 Task: Look for space in Fatehābād, India from 6th September, 2023 to 18th September, 2023 for 3 adults in price range Rs.6000 to Rs.12000. Place can be entire place with 2 bedrooms having 2 beds and 2 bathrooms. Property type can be house, flat, guest house, hotel. Booking option can be shelf check-in. Required host language is English.
Action: Mouse moved to (587, 145)
Screenshot: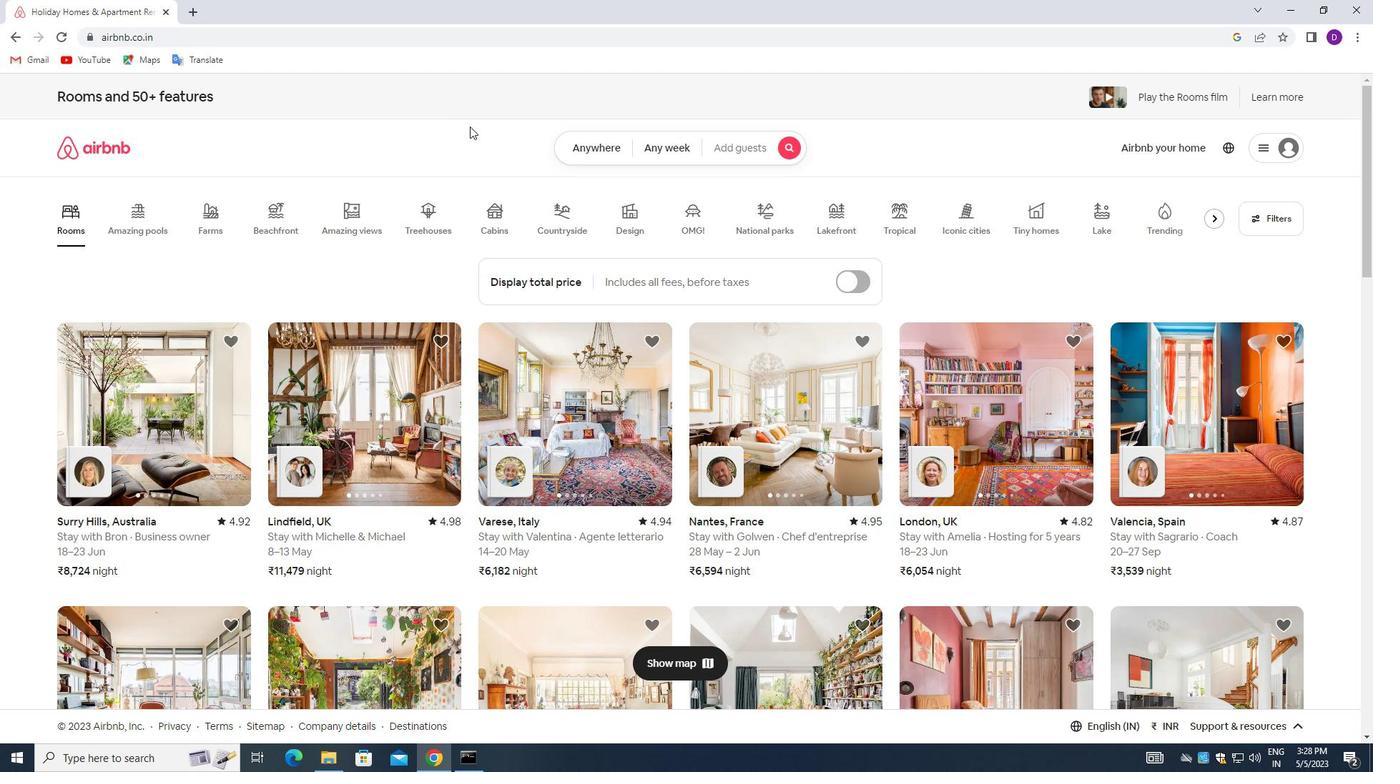 
Action: Mouse pressed left at (587, 145)
Screenshot: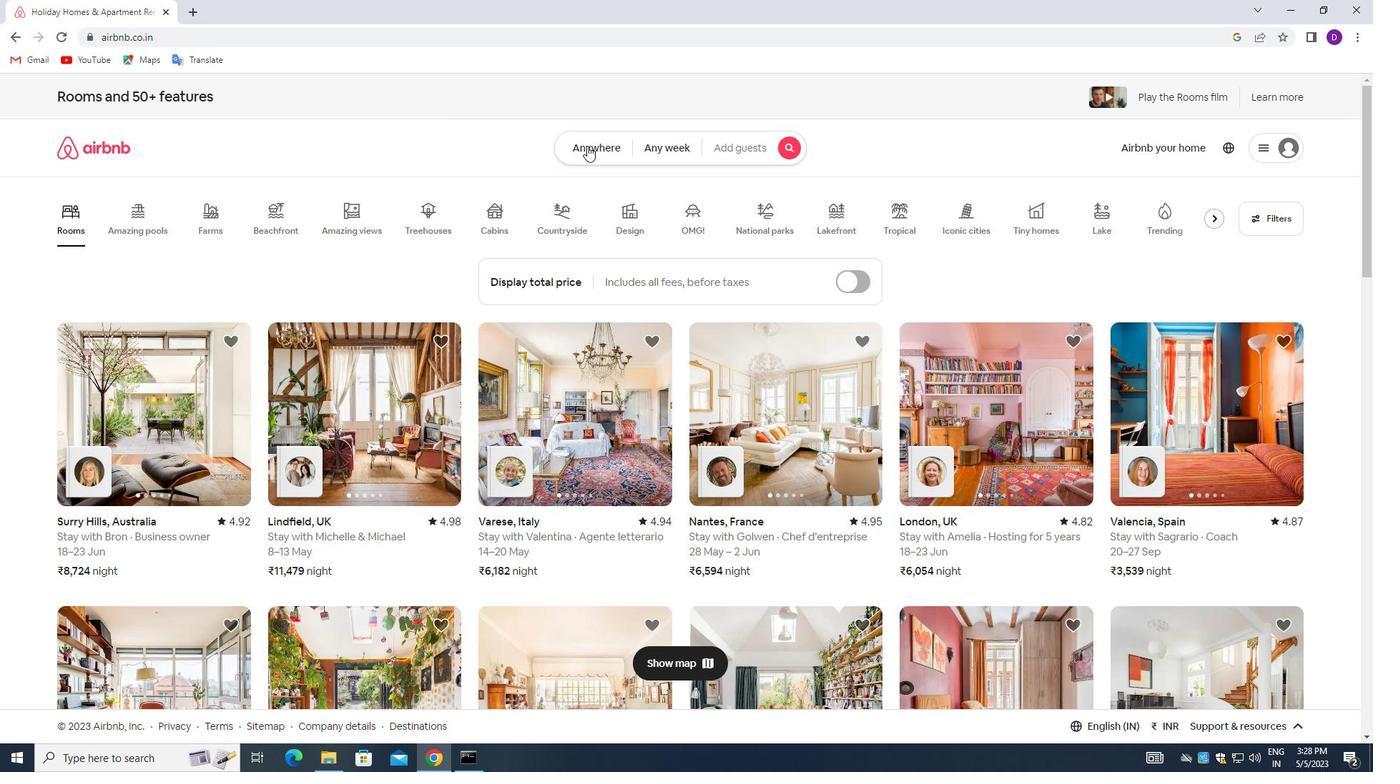 
Action: Mouse moved to (518, 200)
Screenshot: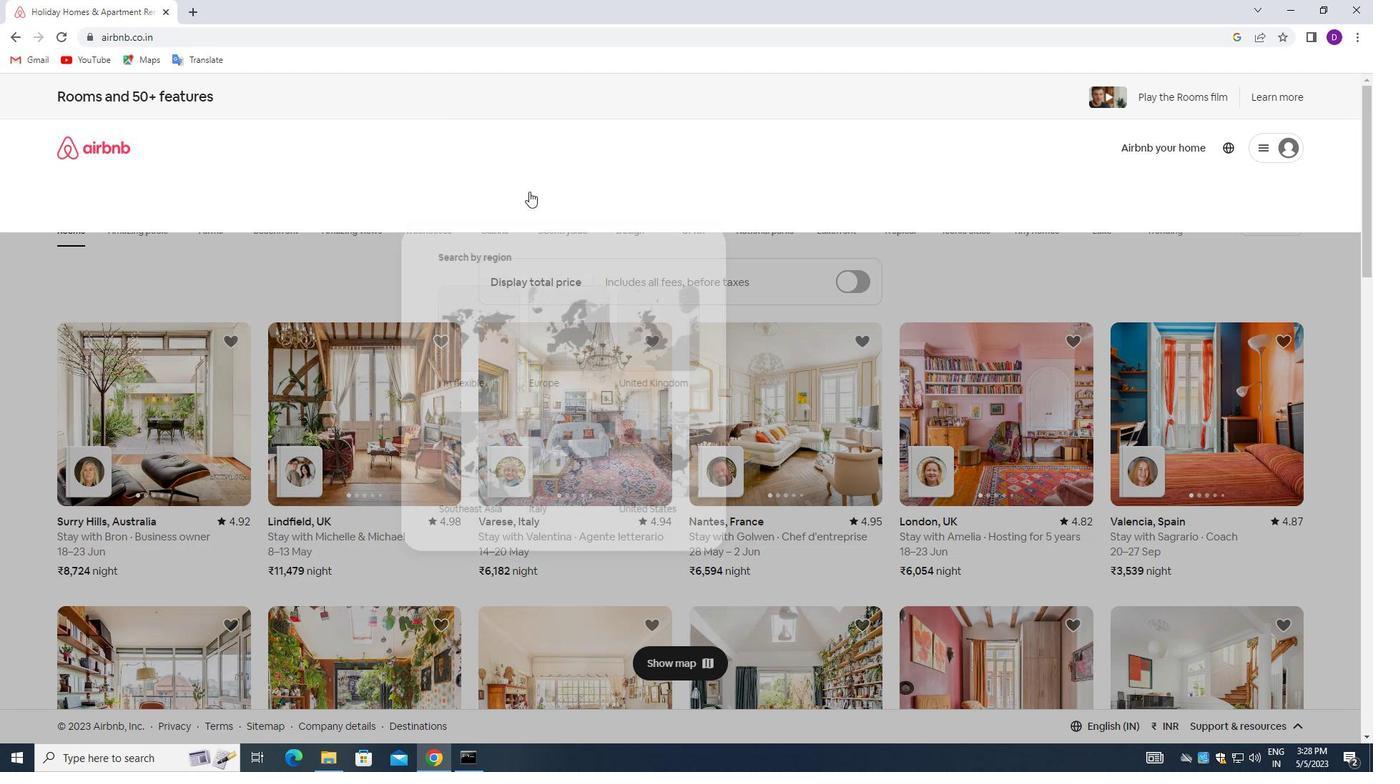 
Action: Mouse pressed left at (518, 200)
Screenshot: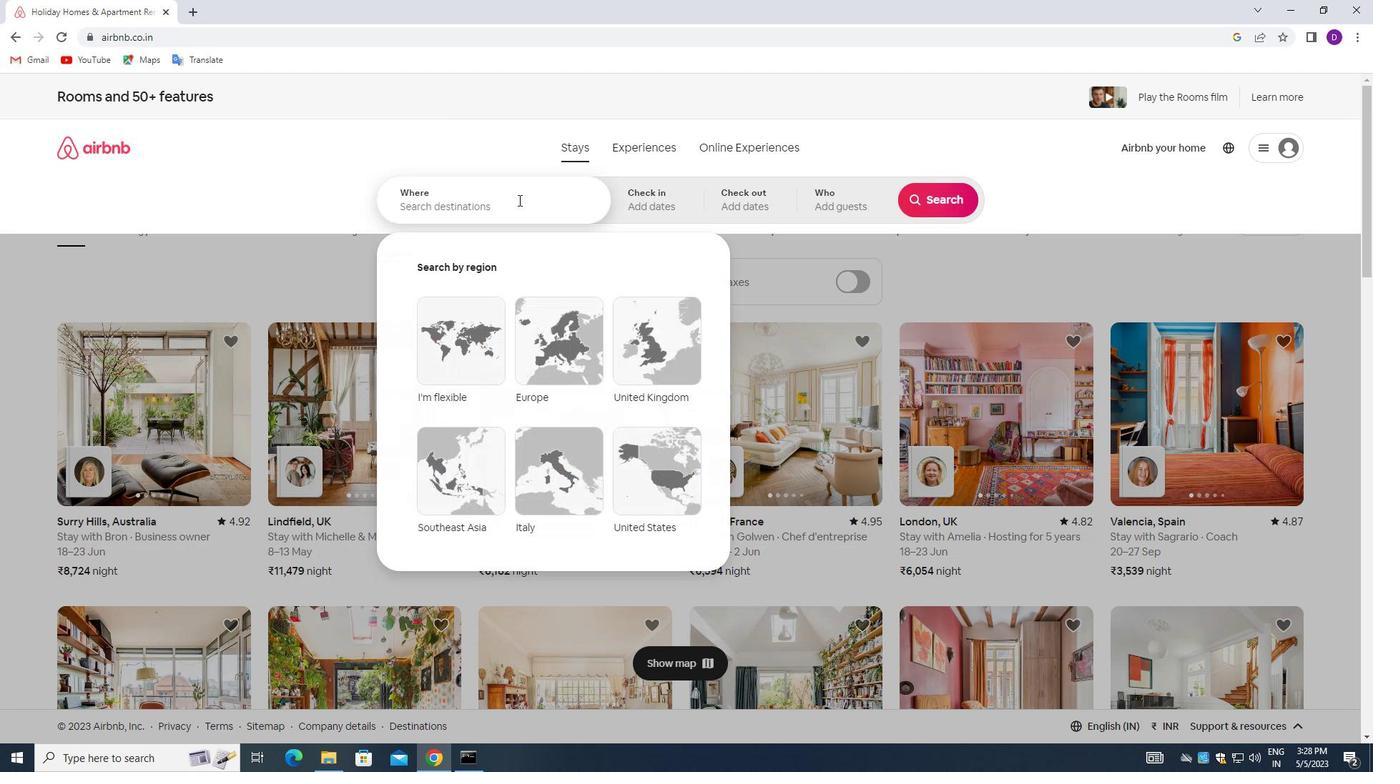 
Action: Mouse moved to (292, 251)
Screenshot: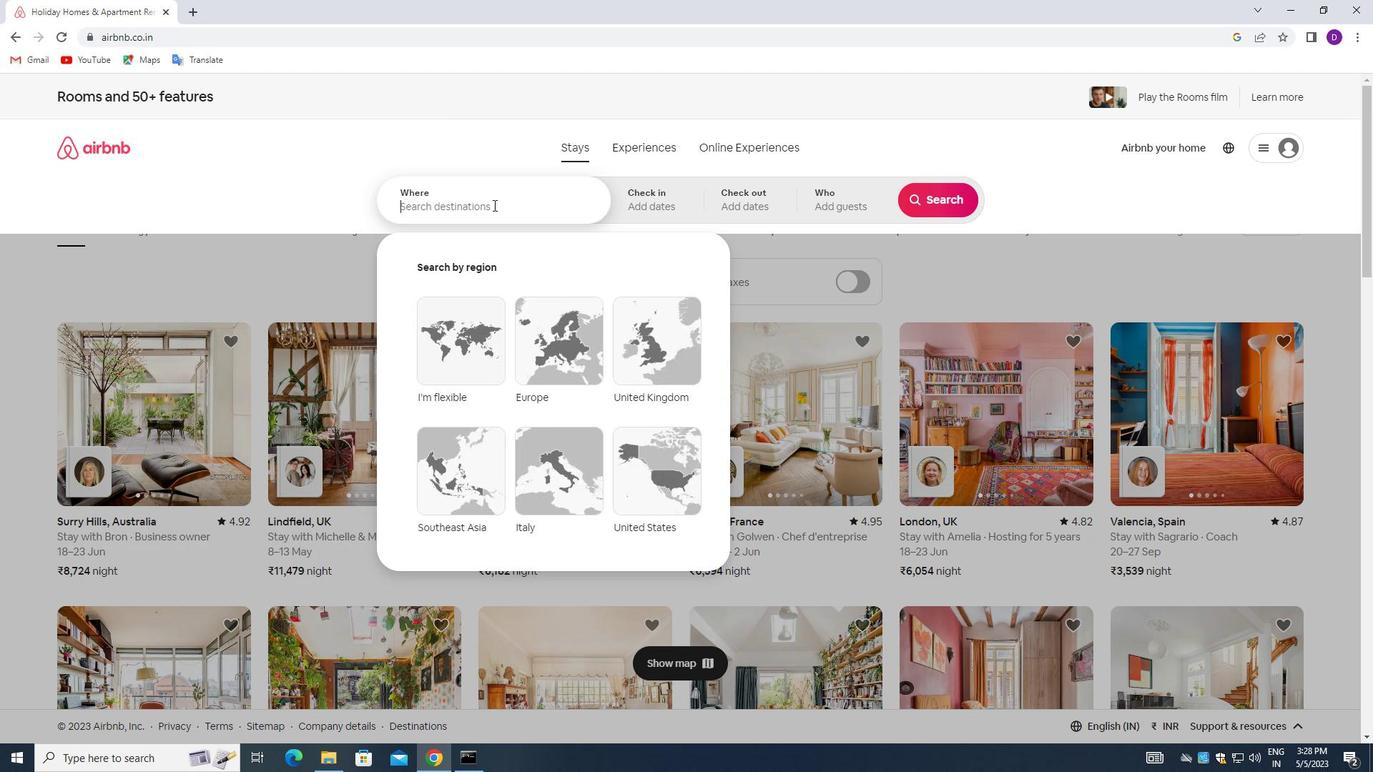 
Action: Key pressed <Key.shift_r>Fatehabad,<Key.shift><Key.space>INDIA<Key.enter>
Screenshot: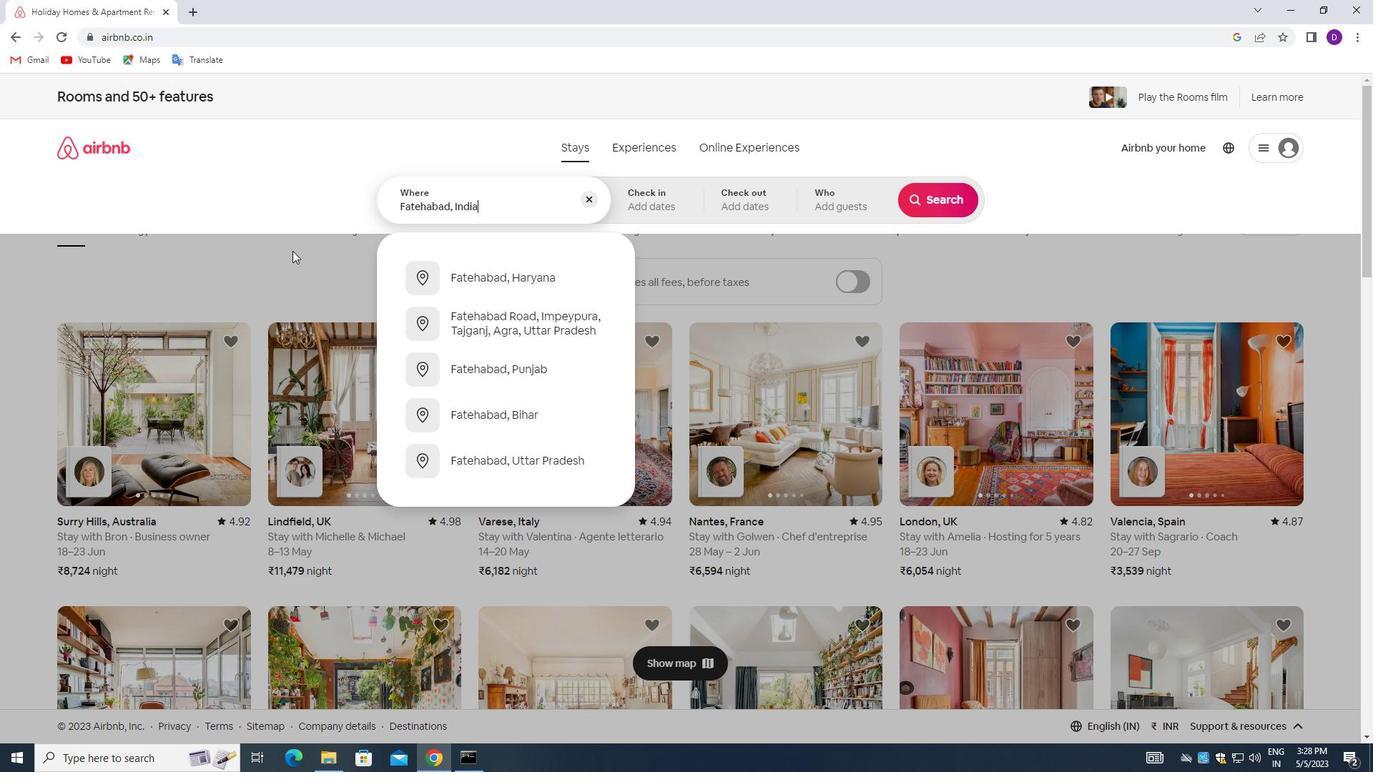 
Action: Mouse moved to (930, 312)
Screenshot: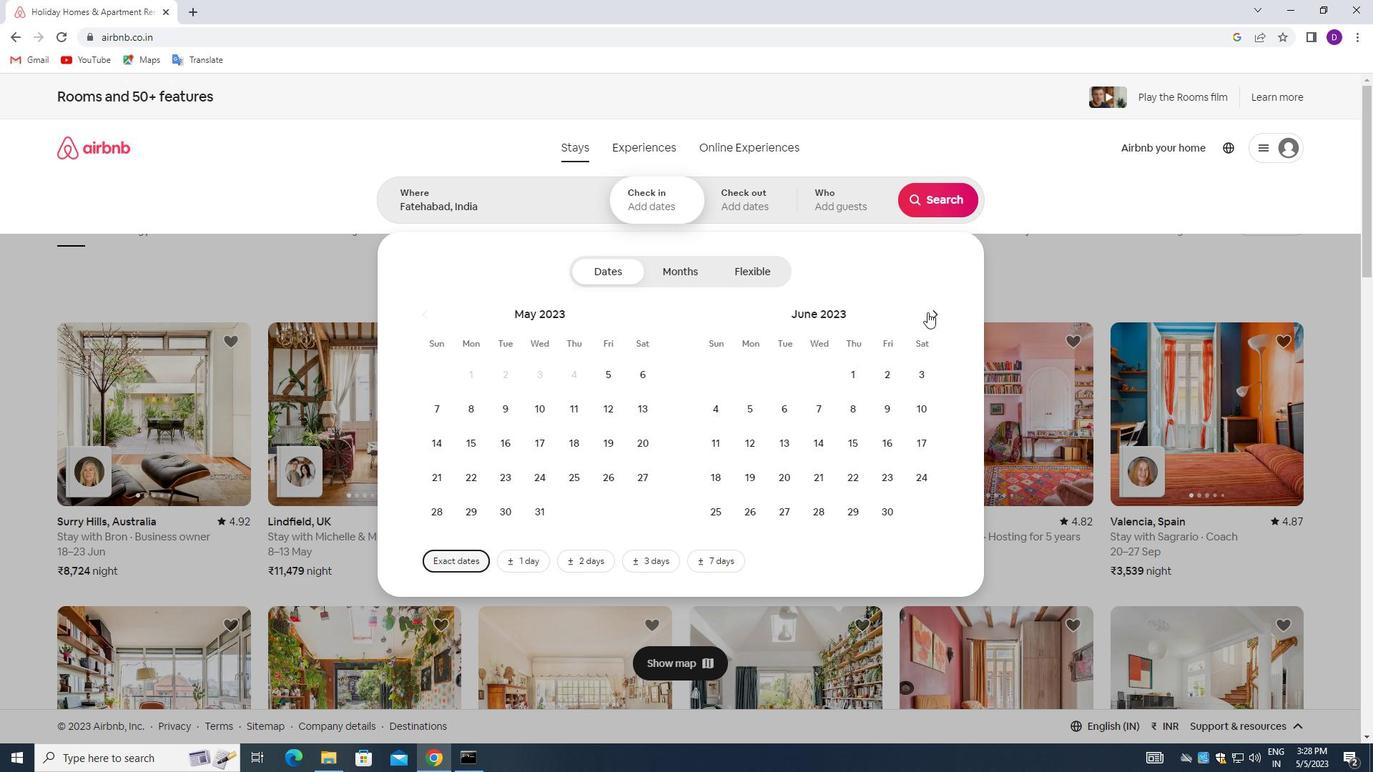 
Action: Mouse pressed left at (930, 312)
Screenshot: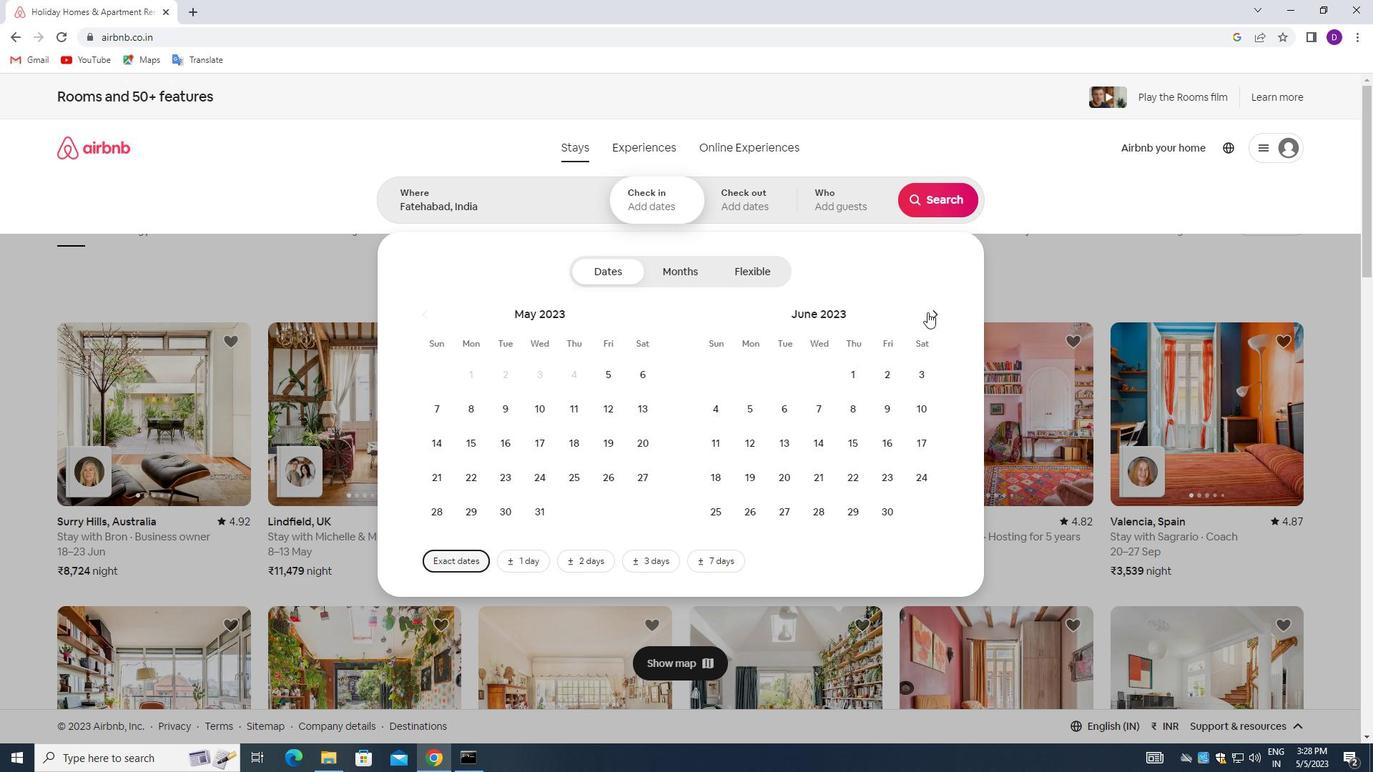 
Action: Mouse moved to (931, 311)
Screenshot: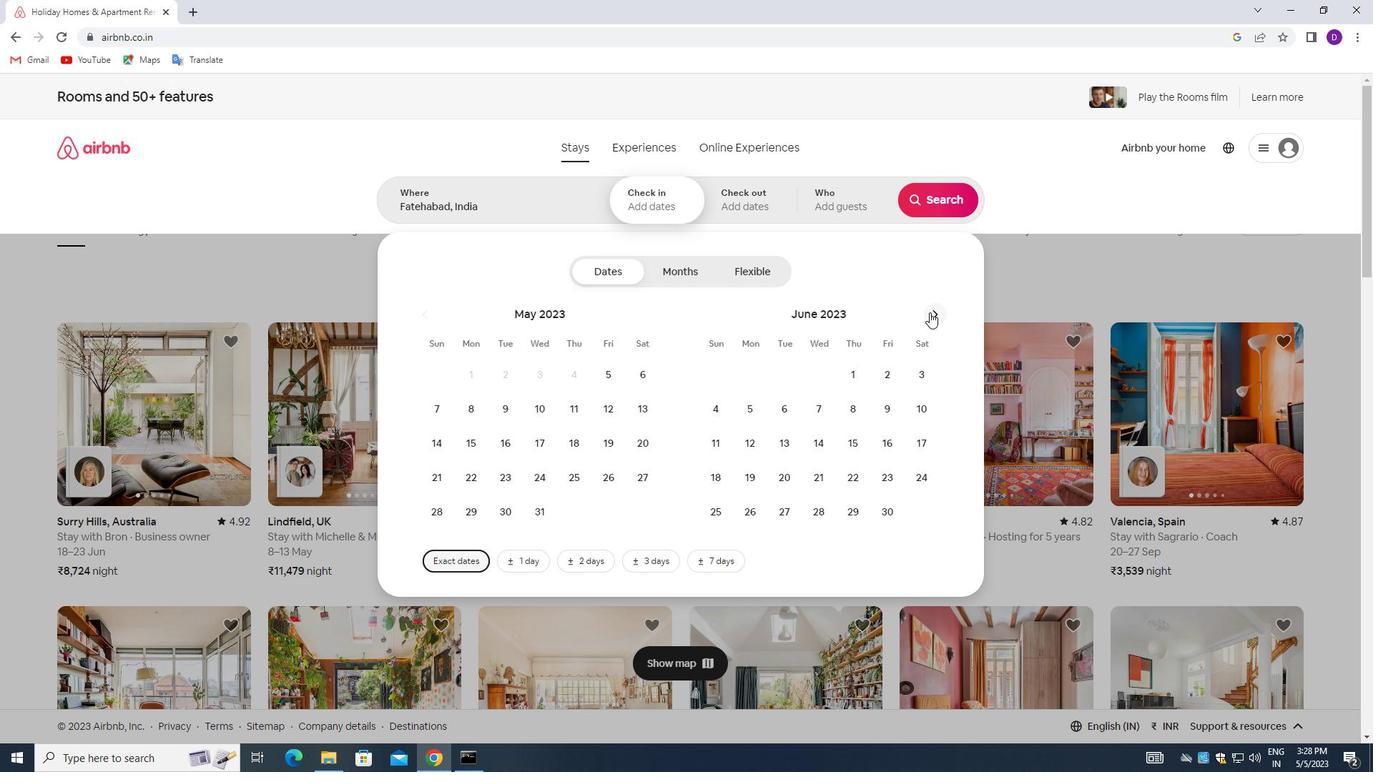 
Action: Mouse pressed left at (931, 311)
Screenshot: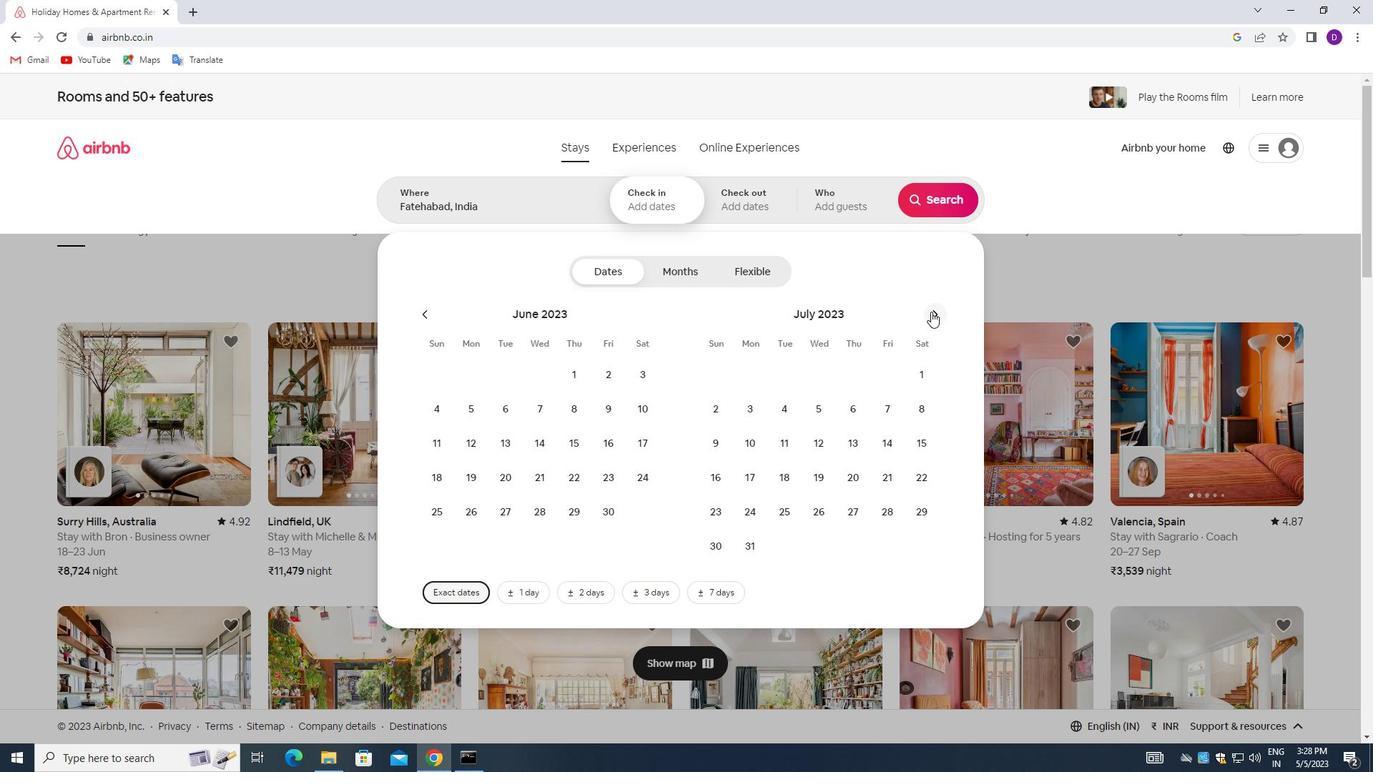 
Action: Mouse pressed left at (931, 311)
Screenshot: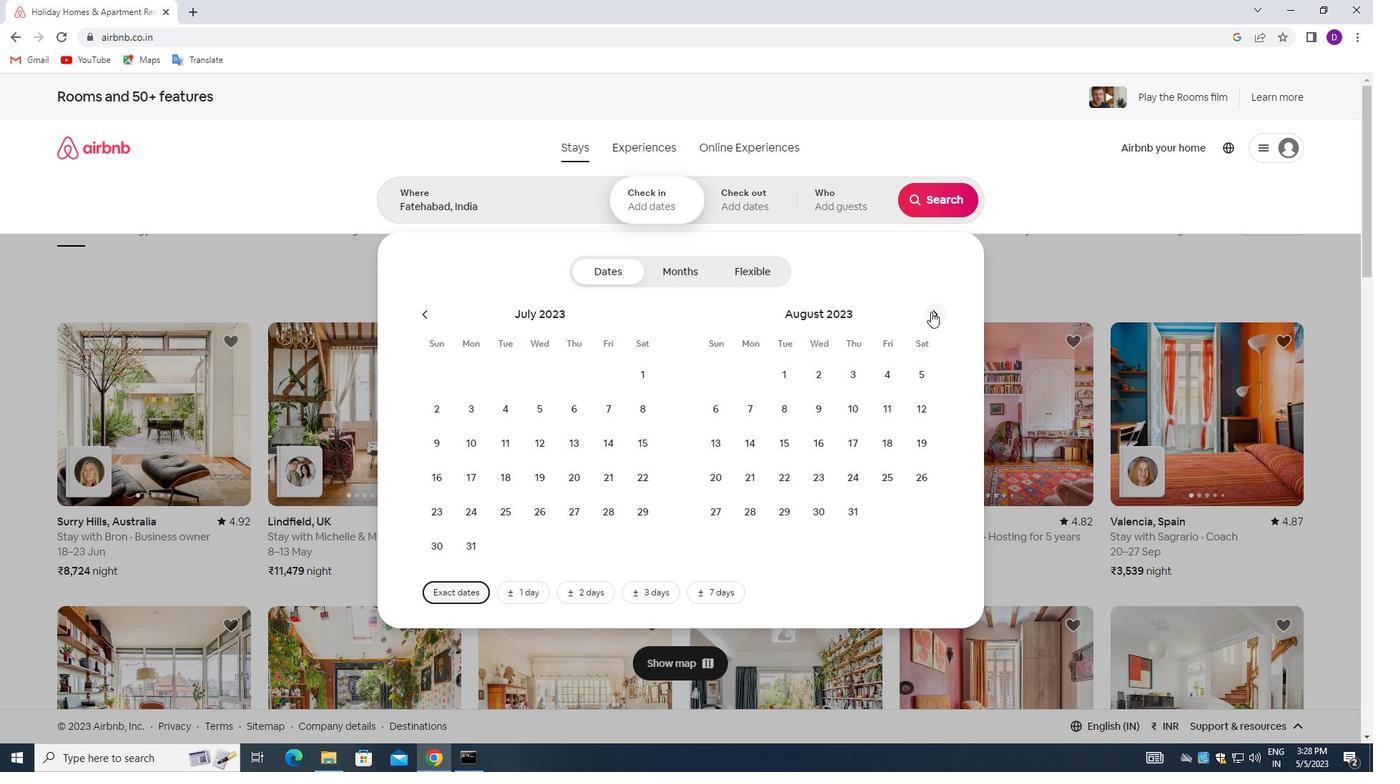 
Action: Mouse moved to (817, 410)
Screenshot: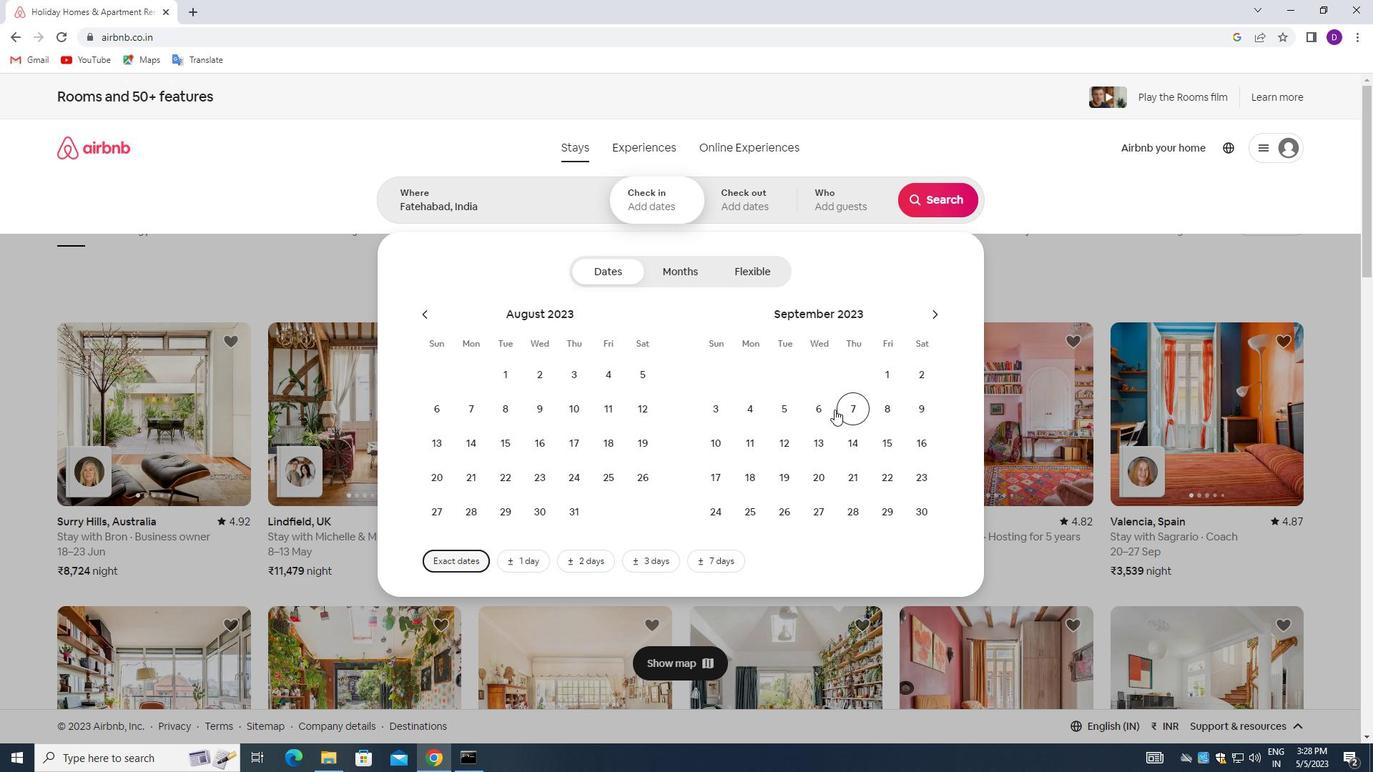 
Action: Mouse pressed left at (817, 410)
Screenshot: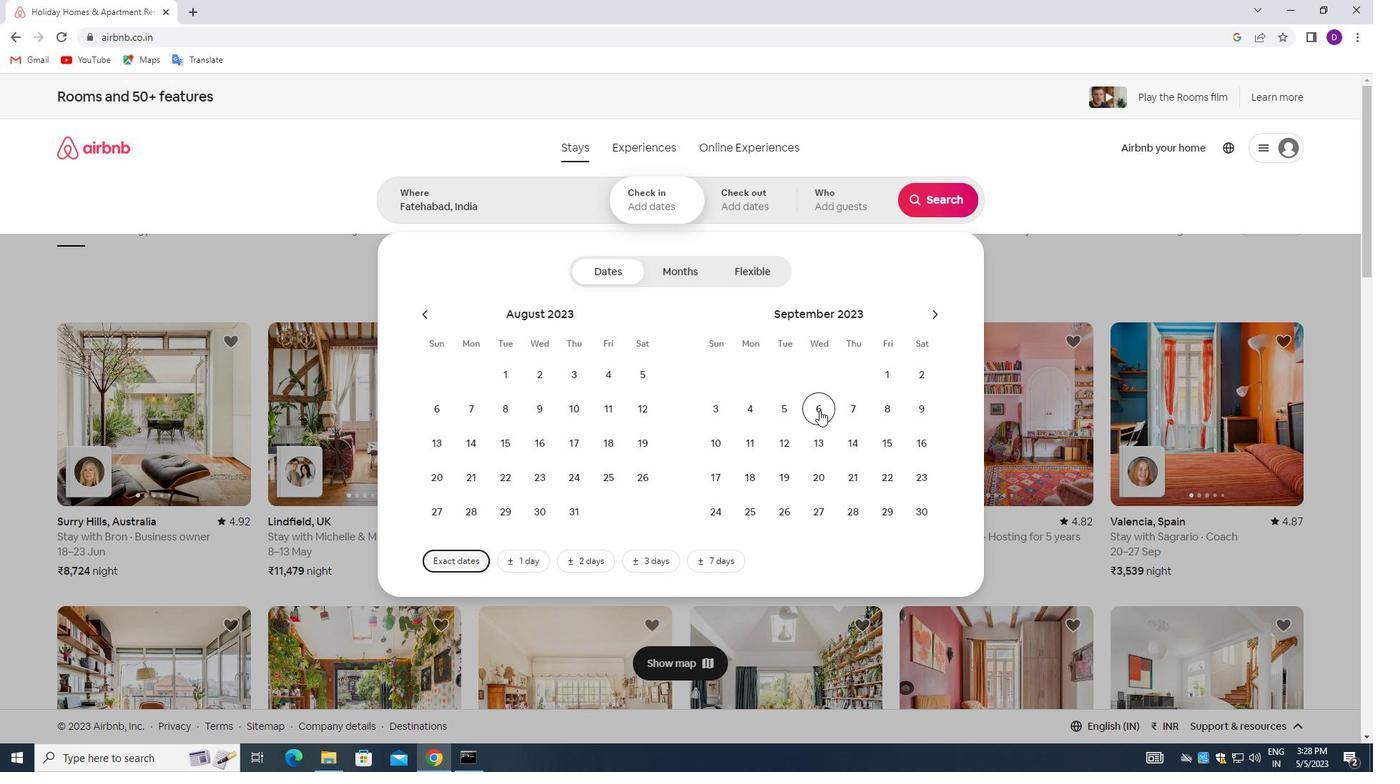 
Action: Mouse moved to (753, 473)
Screenshot: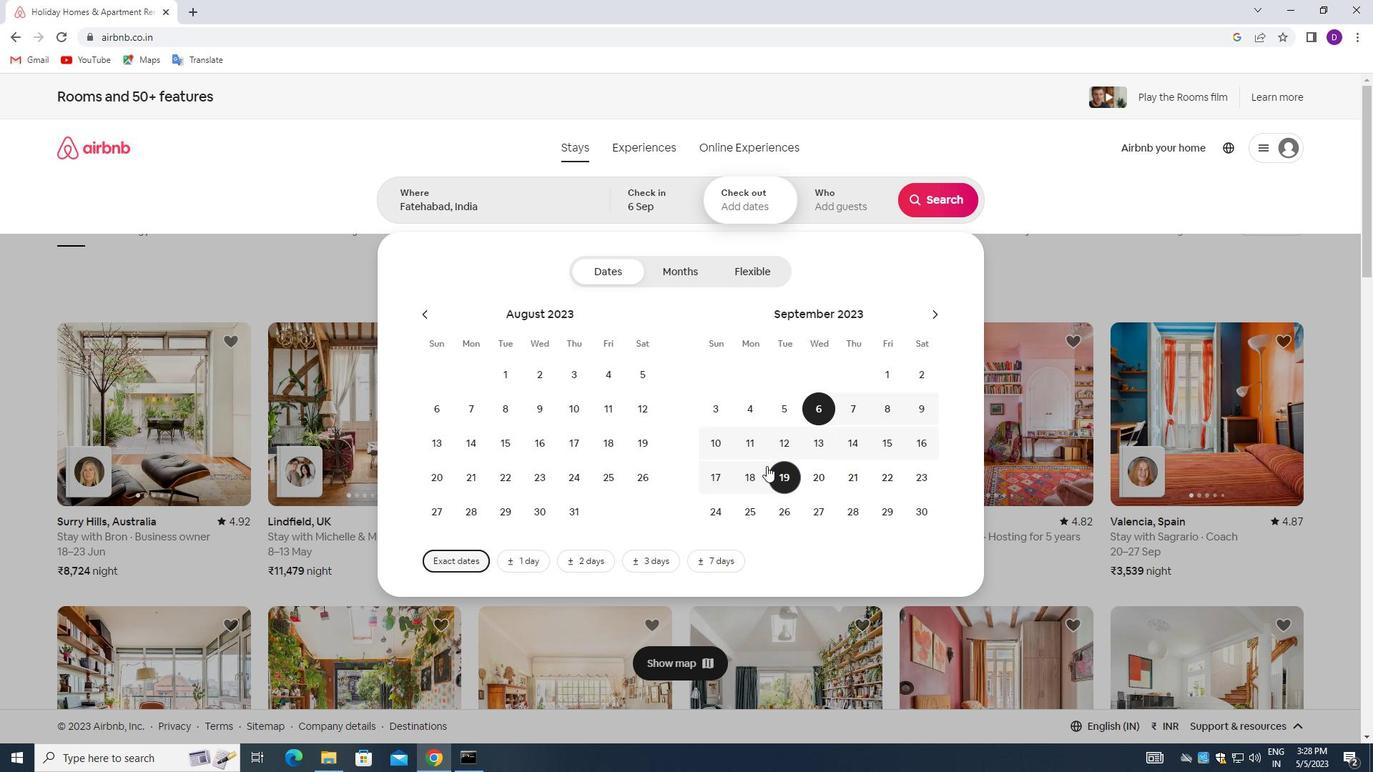 
Action: Mouse pressed left at (753, 473)
Screenshot: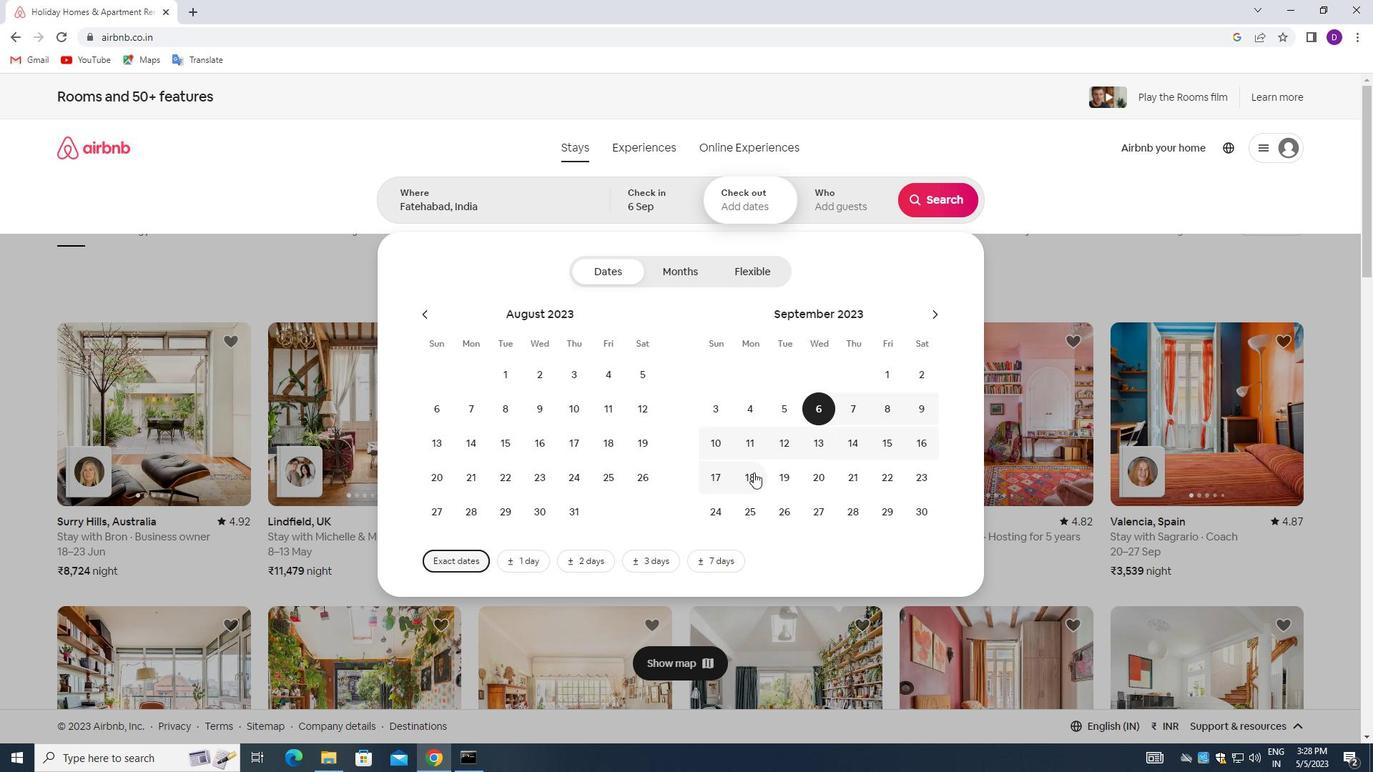 
Action: Mouse moved to (827, 203)
Screenshot: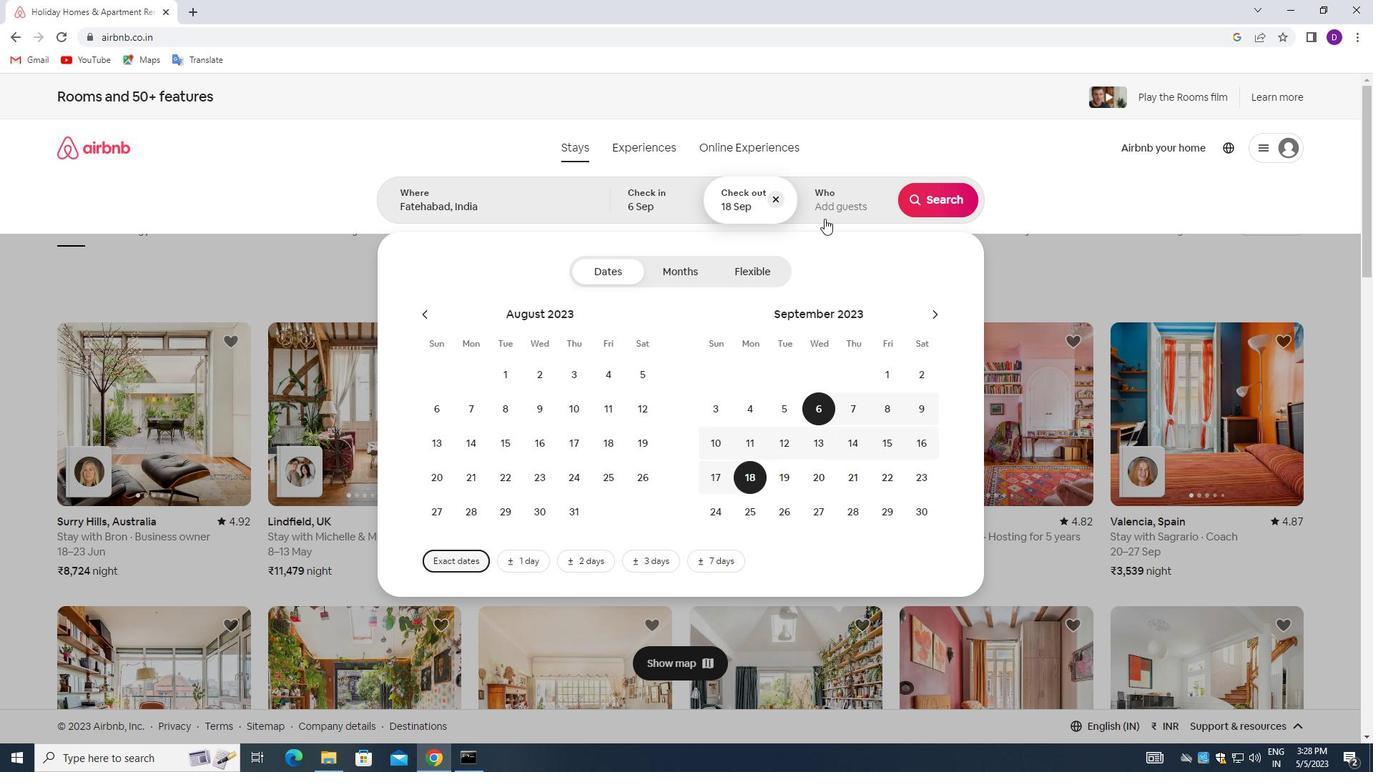 
Action: Mouse pressed left at (827, 203)
Screenshot: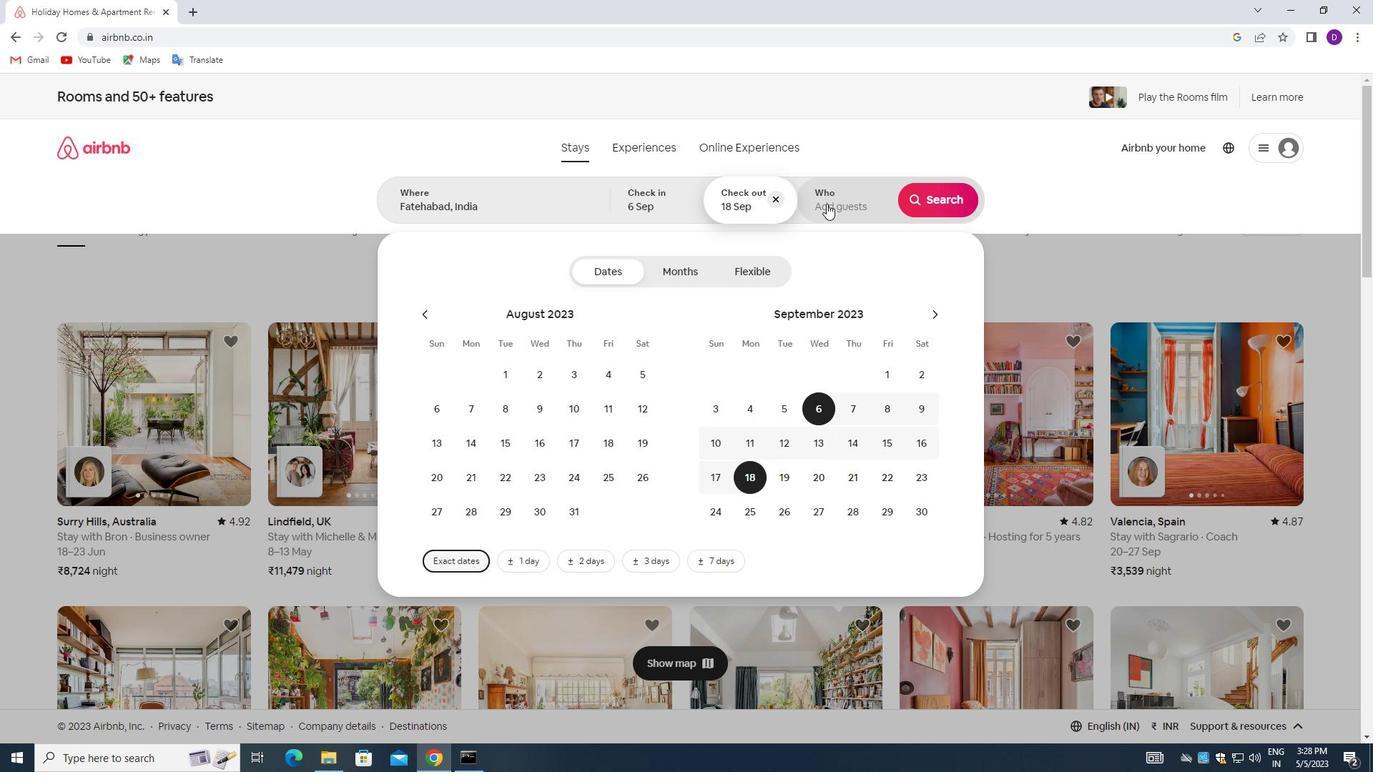 
Action: Mouse moved to (939, 276)
Screenshot: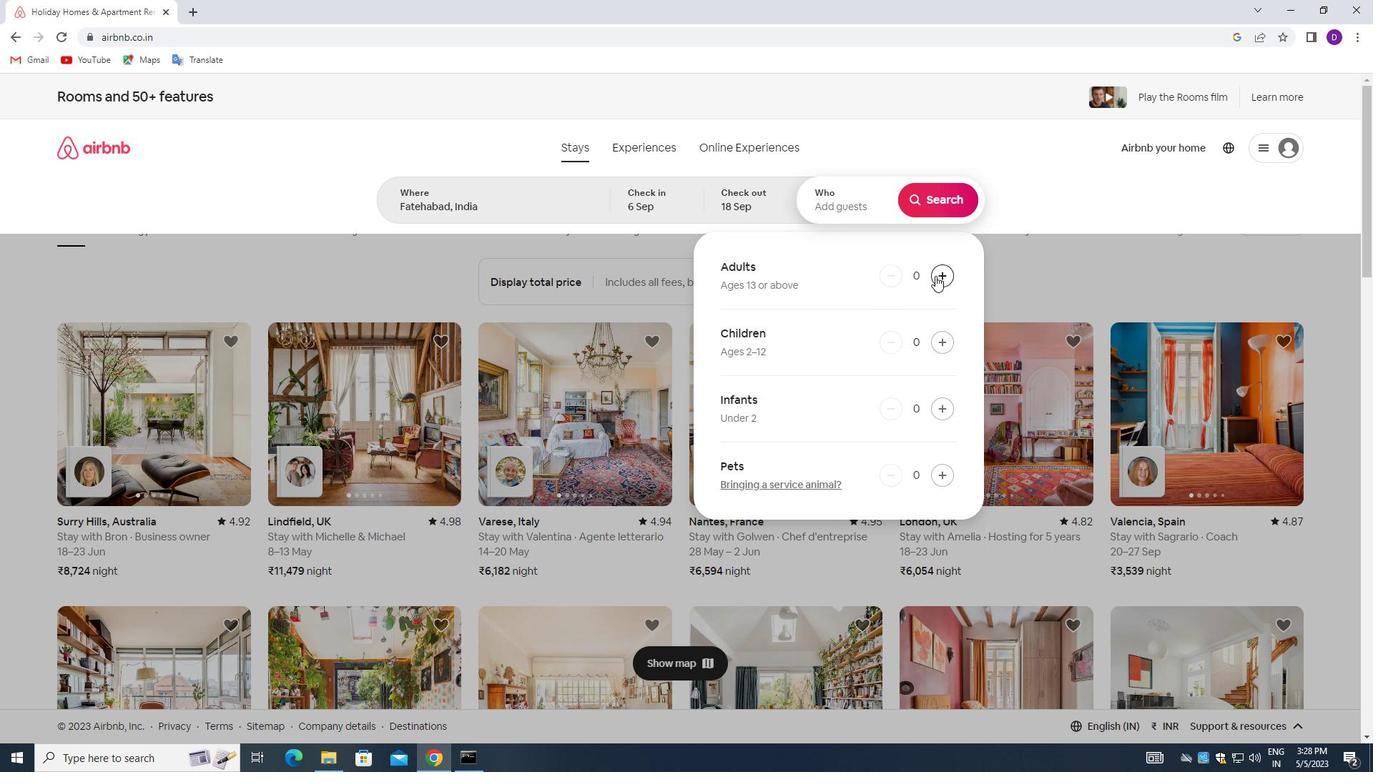 
Action: Mouse pressed left at (939, 276)
Screenshot: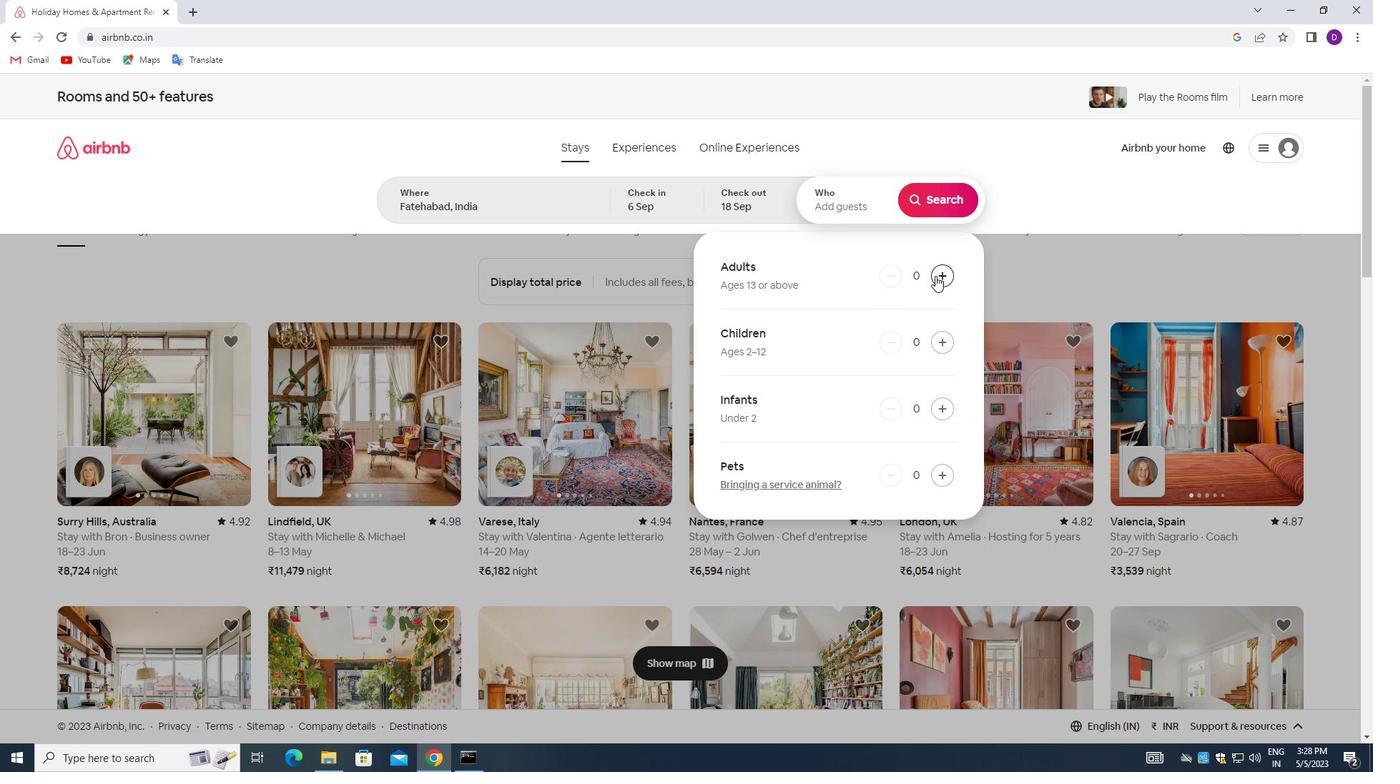 
Action: Mouse pressed left at (939, 276)
Screenshot: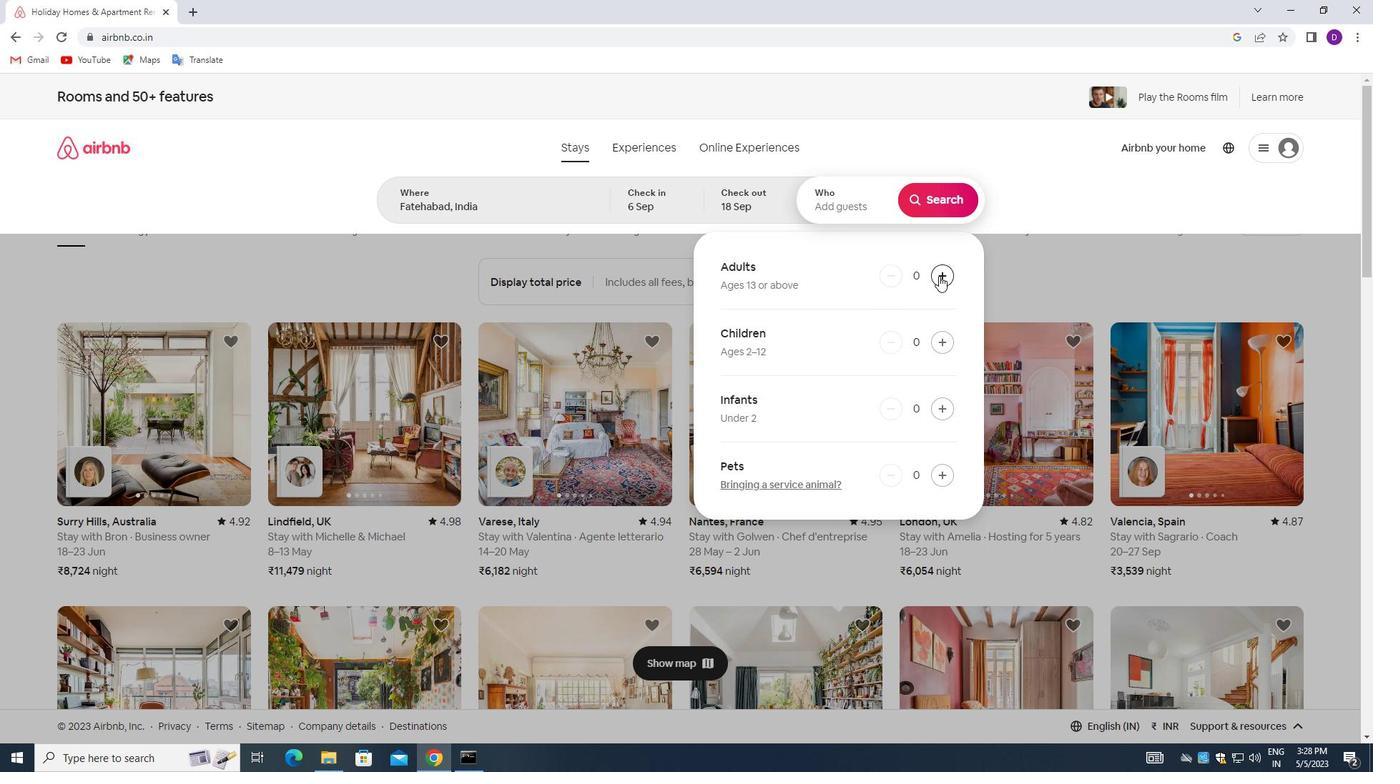 
Action: Mouse pressed left at (939, 276)
Screenshot: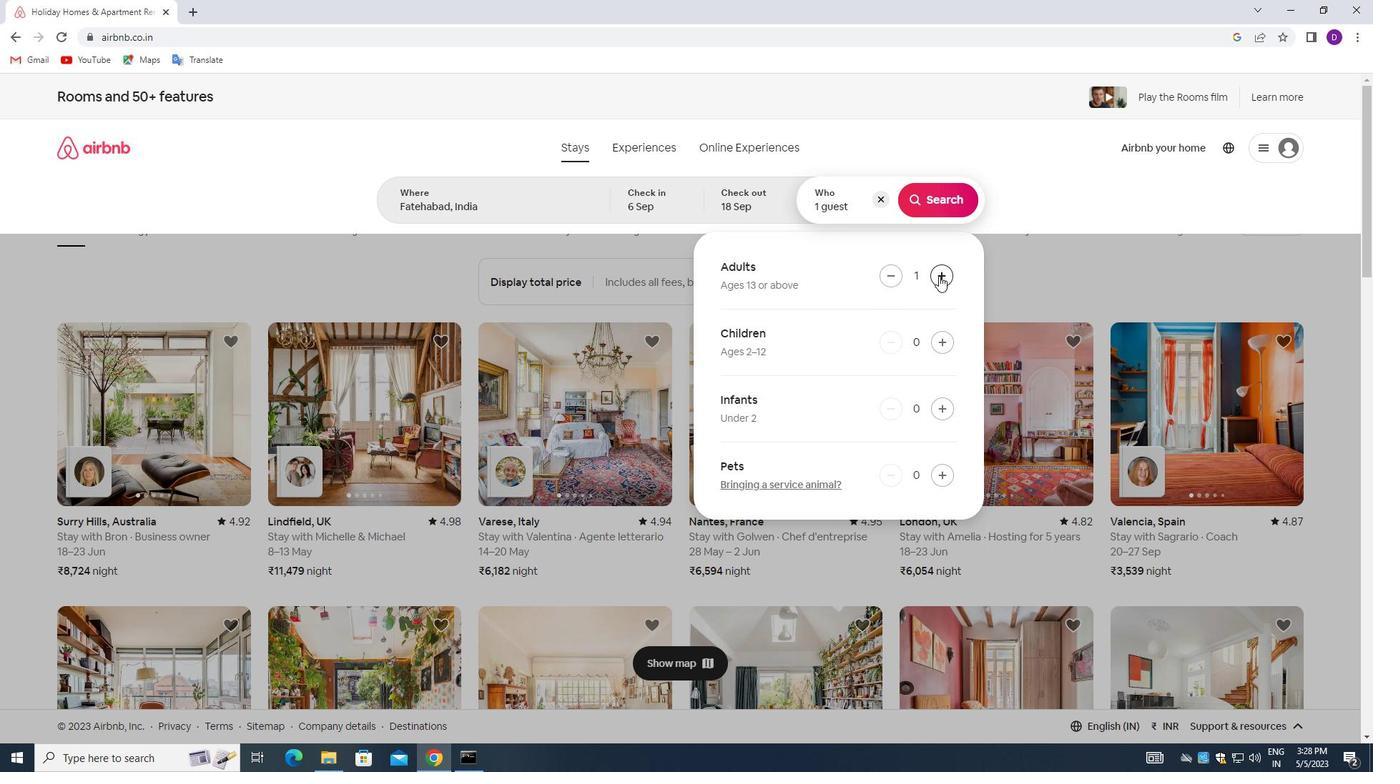 
Action: Mouse moved to (939, 197)
Screenshot: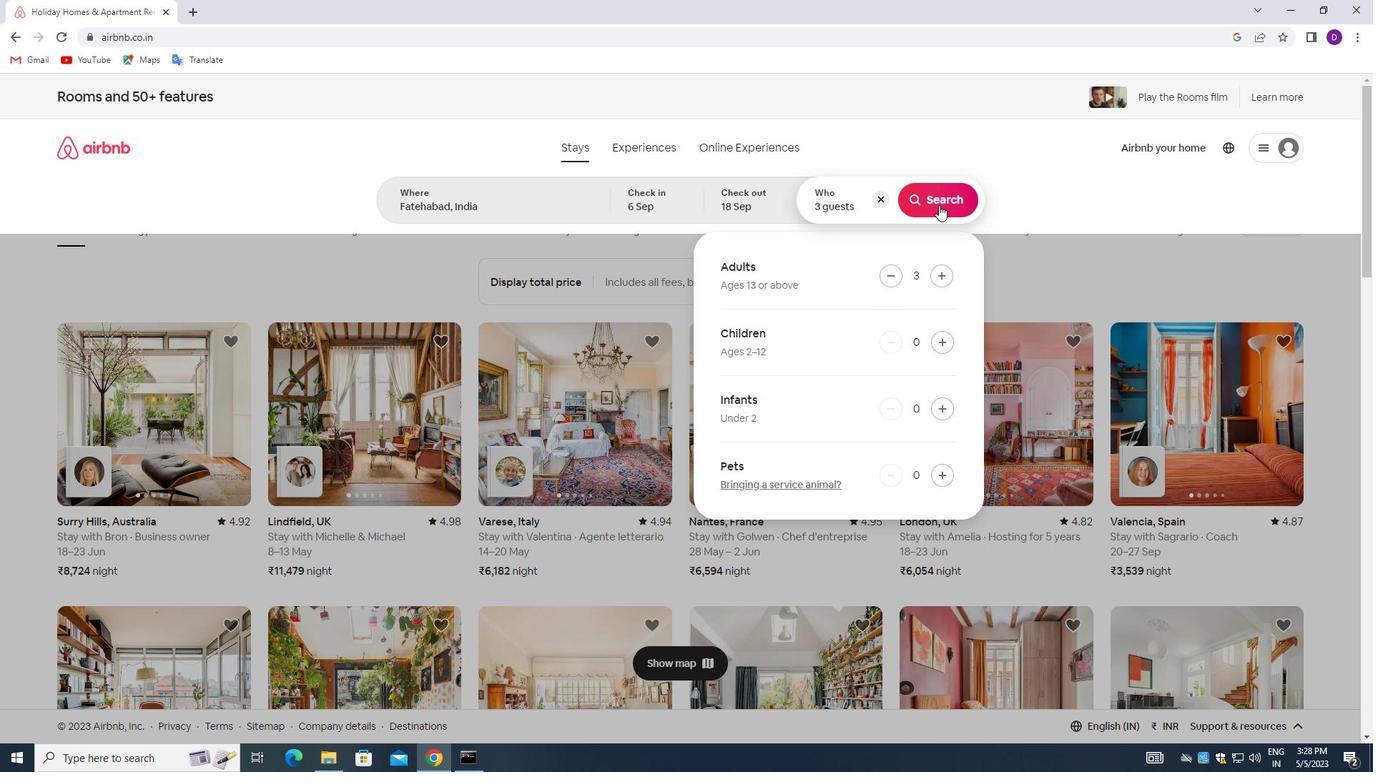 
Action: Mouse pressed left at (939, 197)
Screenshot: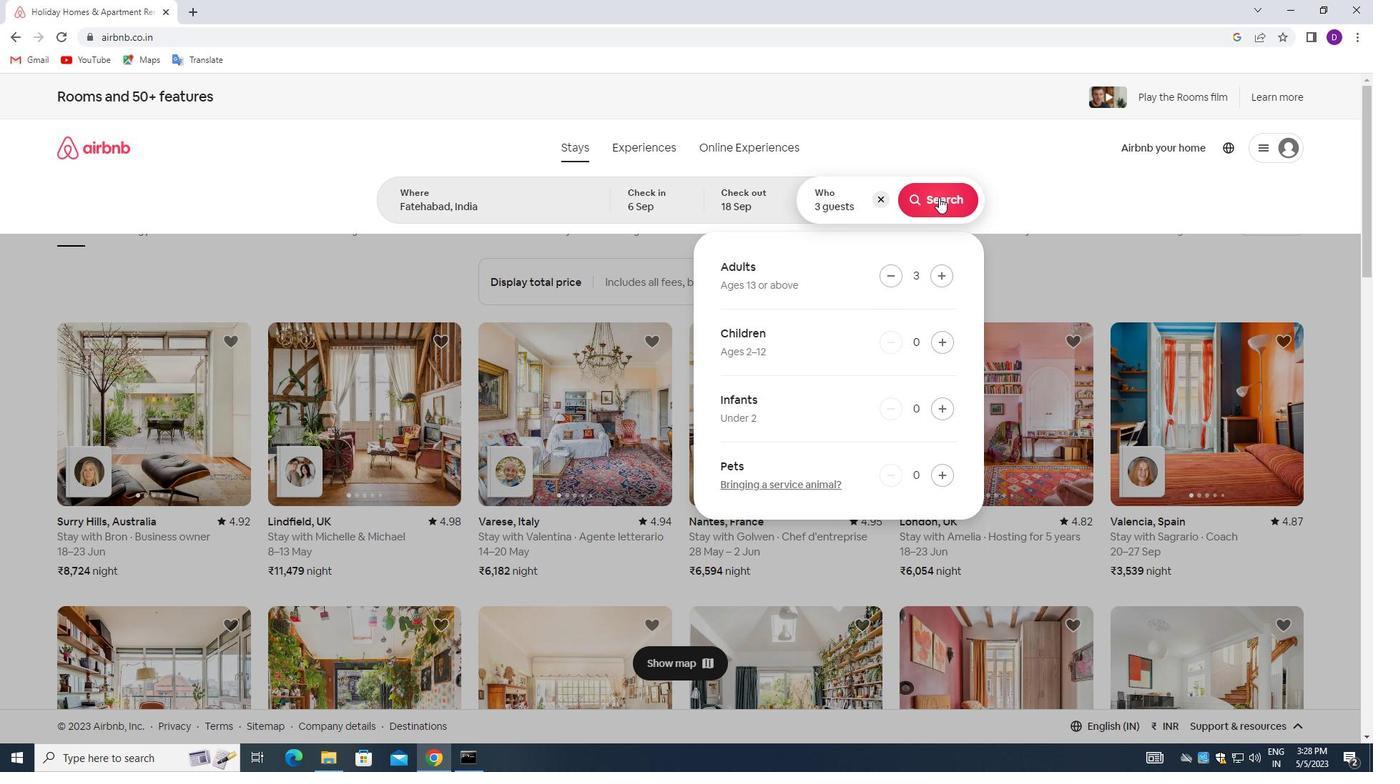 
Action: Mouse moved to (1291, 159)
Screenshot: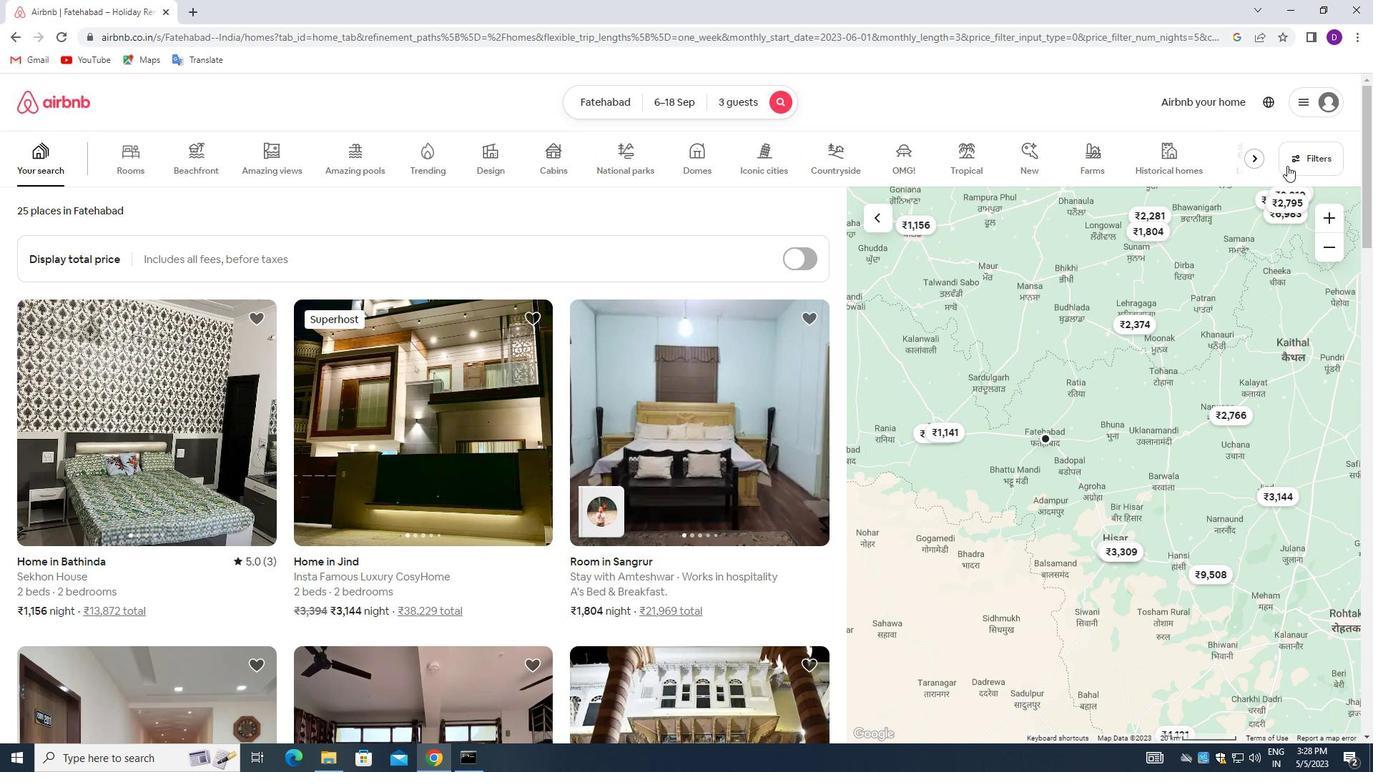 
Action: Mouse pressed left at (1291, 159)
Screenshot: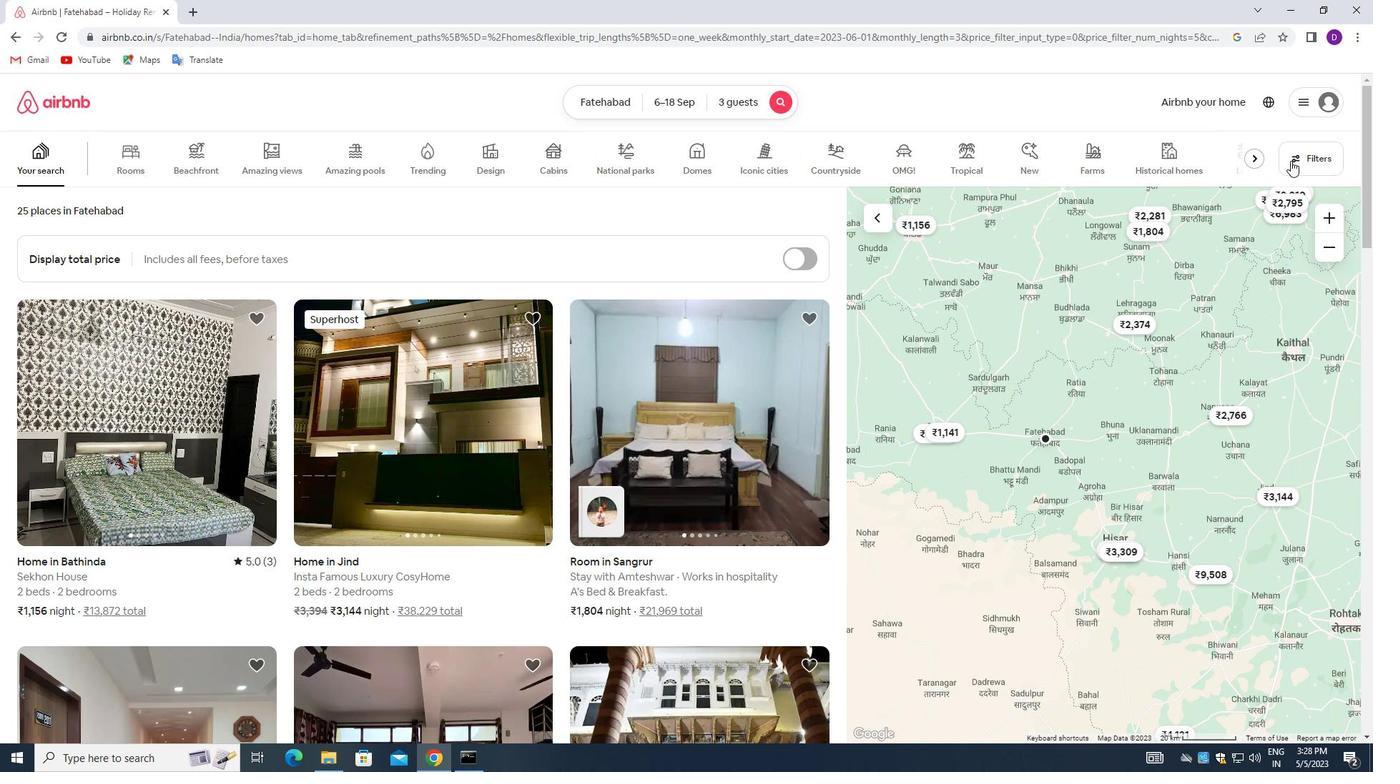 
Action: Mouse moved to (601, 454)
Screenshot: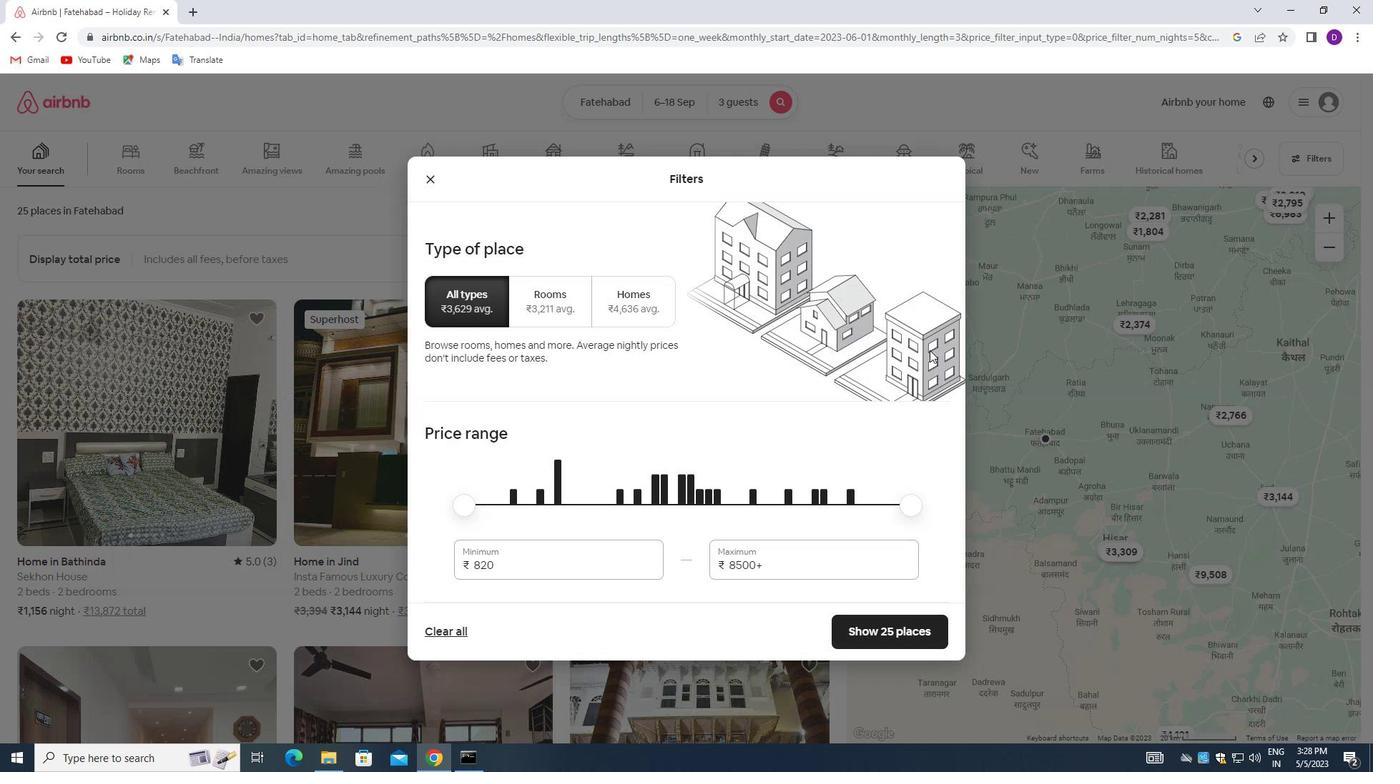 
Action: Mouse scrolled (601, 453) with delta (0, 0)
Screenshot: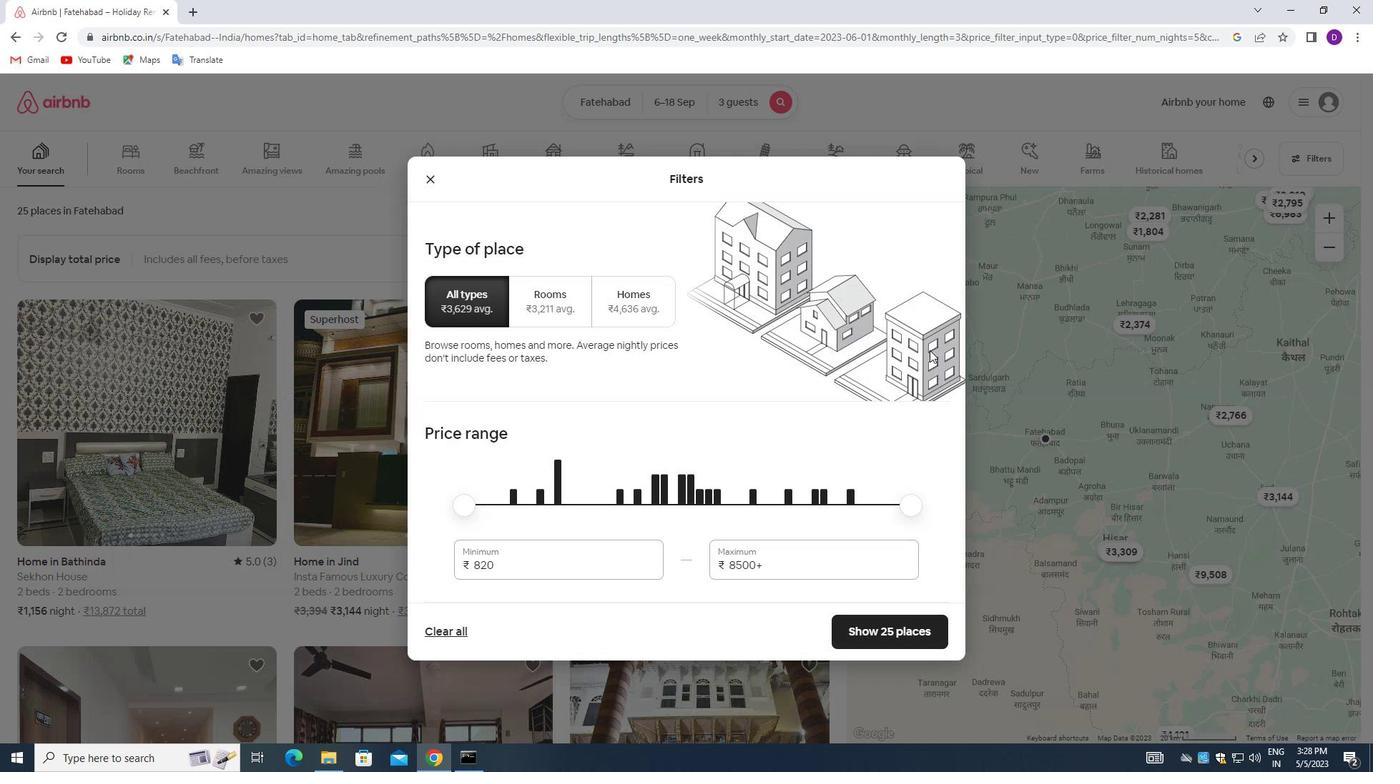 
Action: Mouse moved to (590, 462)
Screenshot: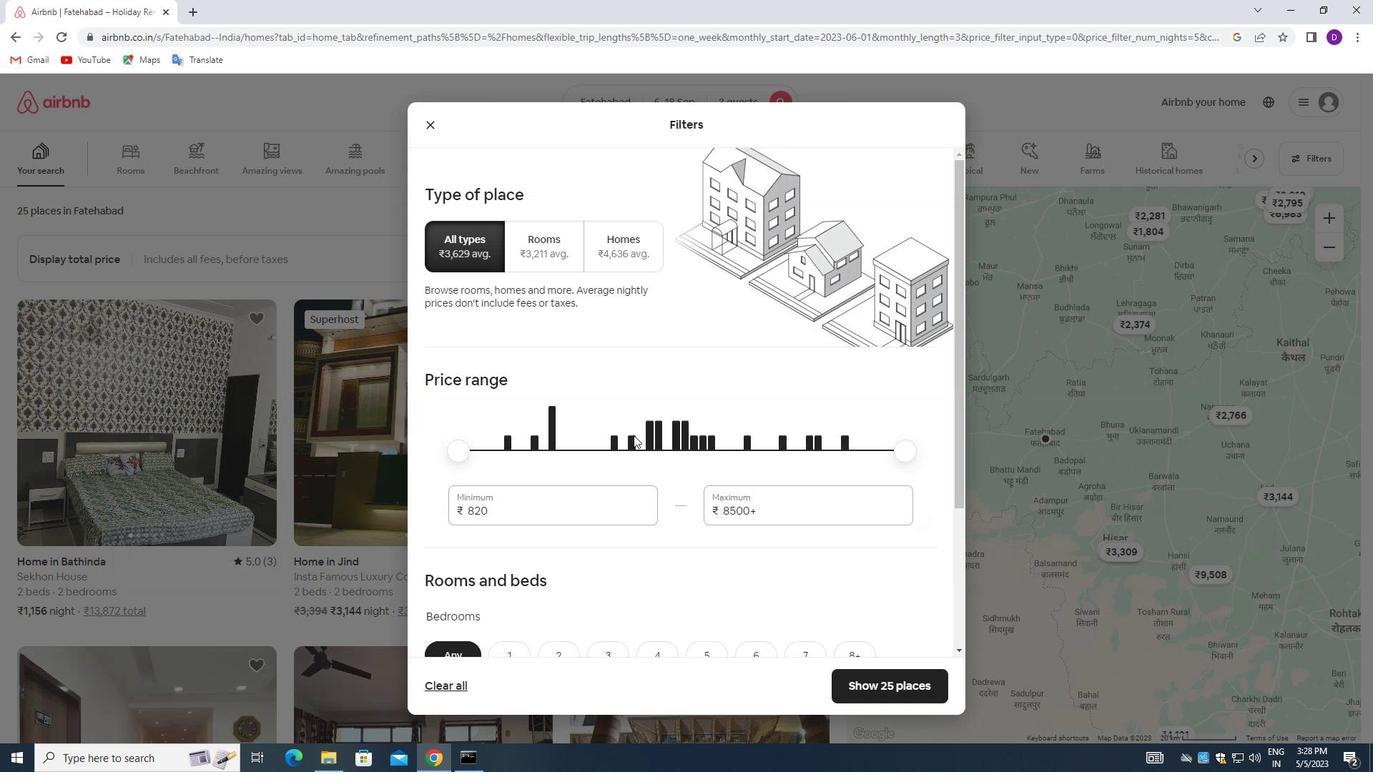 
Action: Mouse scrolled (590, 462) with delta (0, 0)
Screenshot: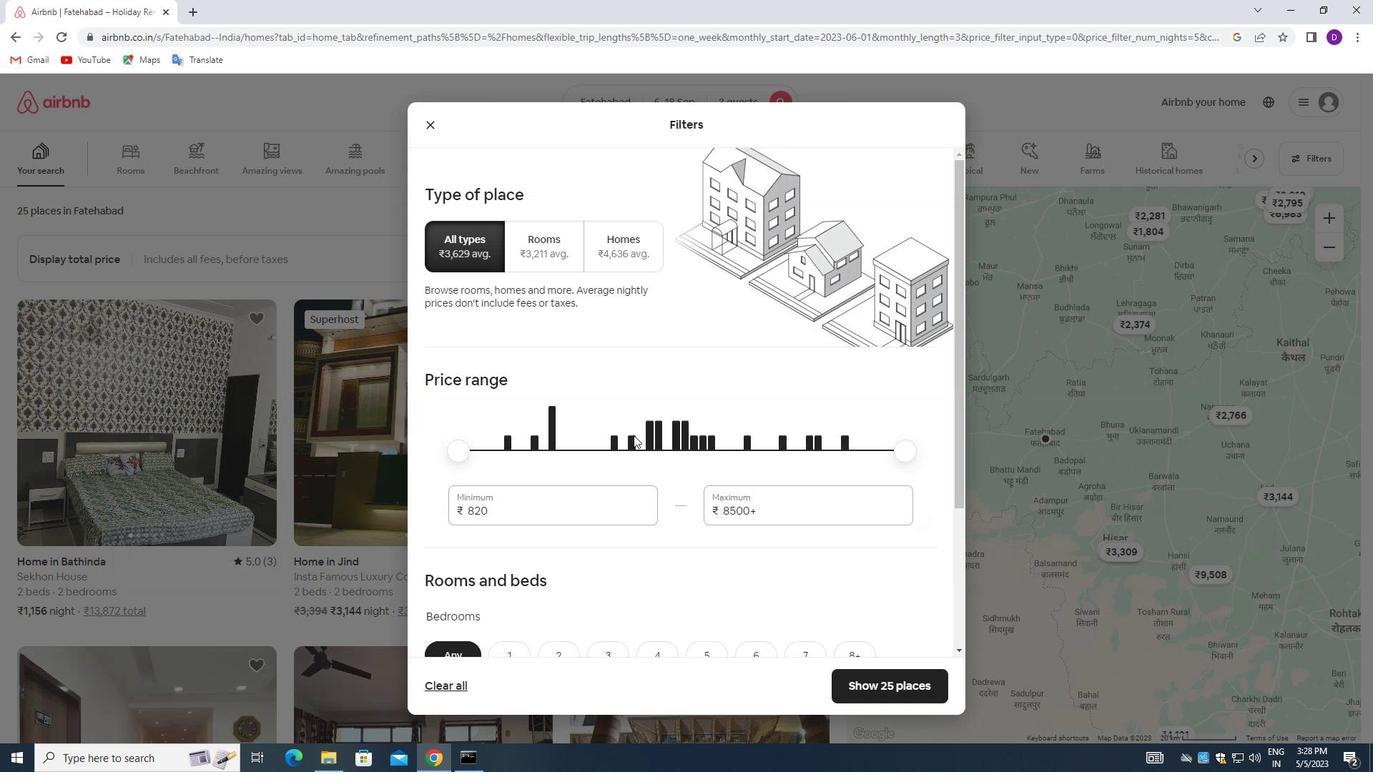 
Action: Mouse moved to (500, 367)
Screenshot: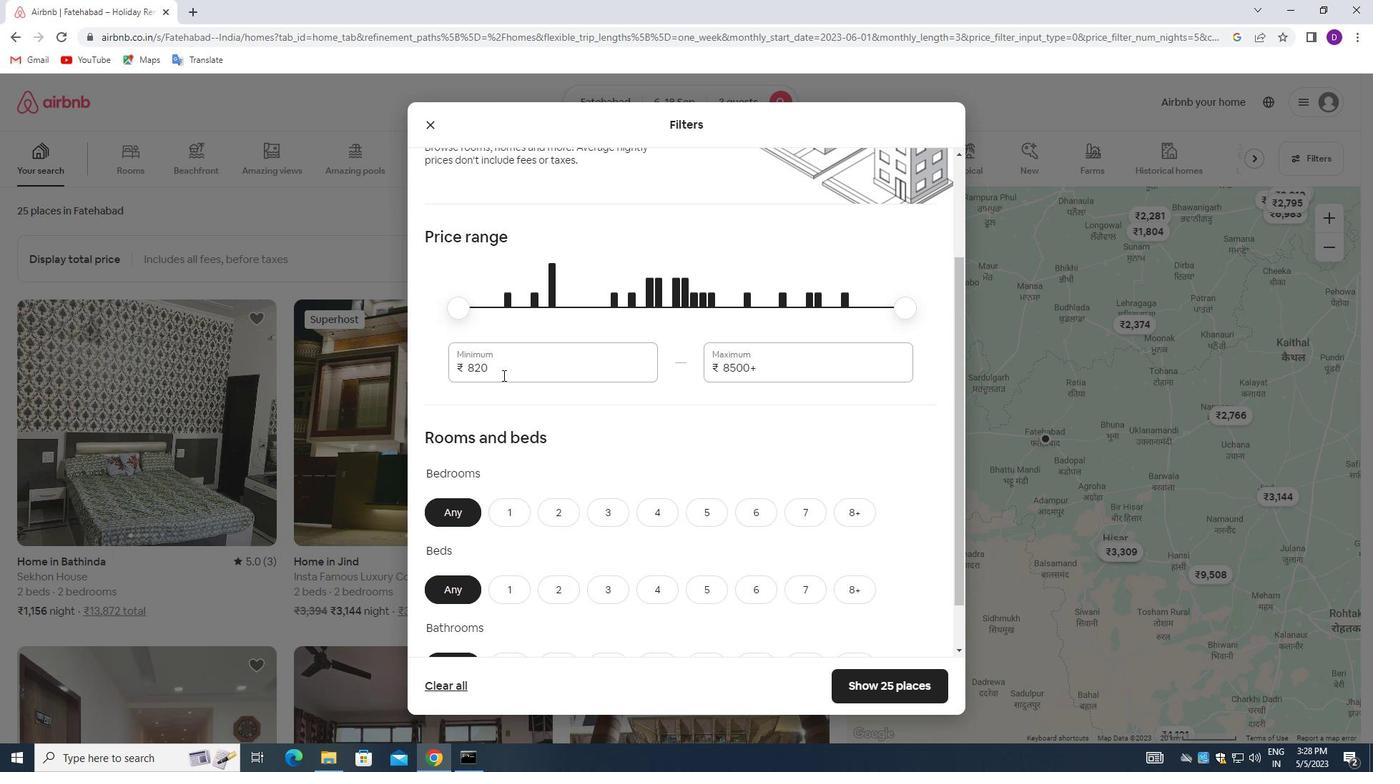 
Action: Mouse pressed left at (500, 367)
Screenshot: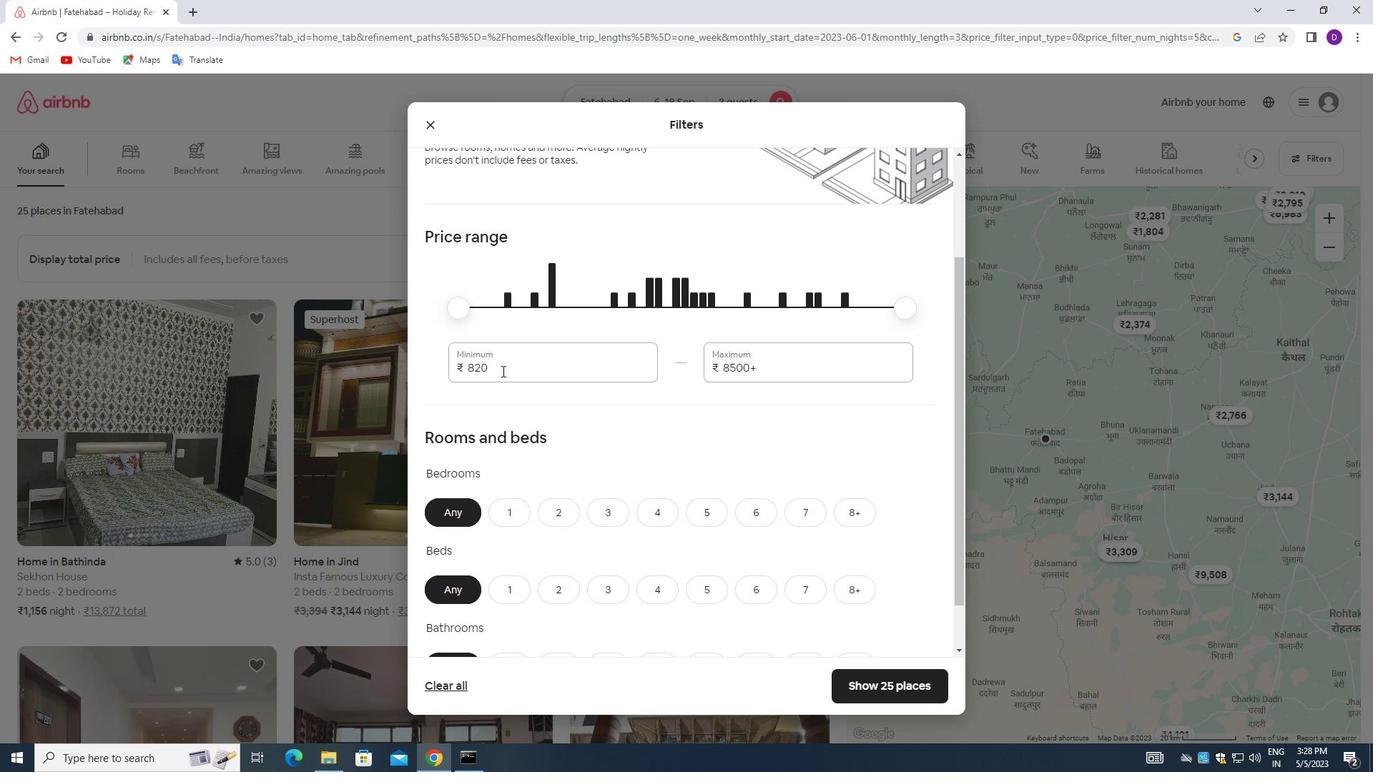
Action: Mouse pressed left at (500, 367)
Screenshot: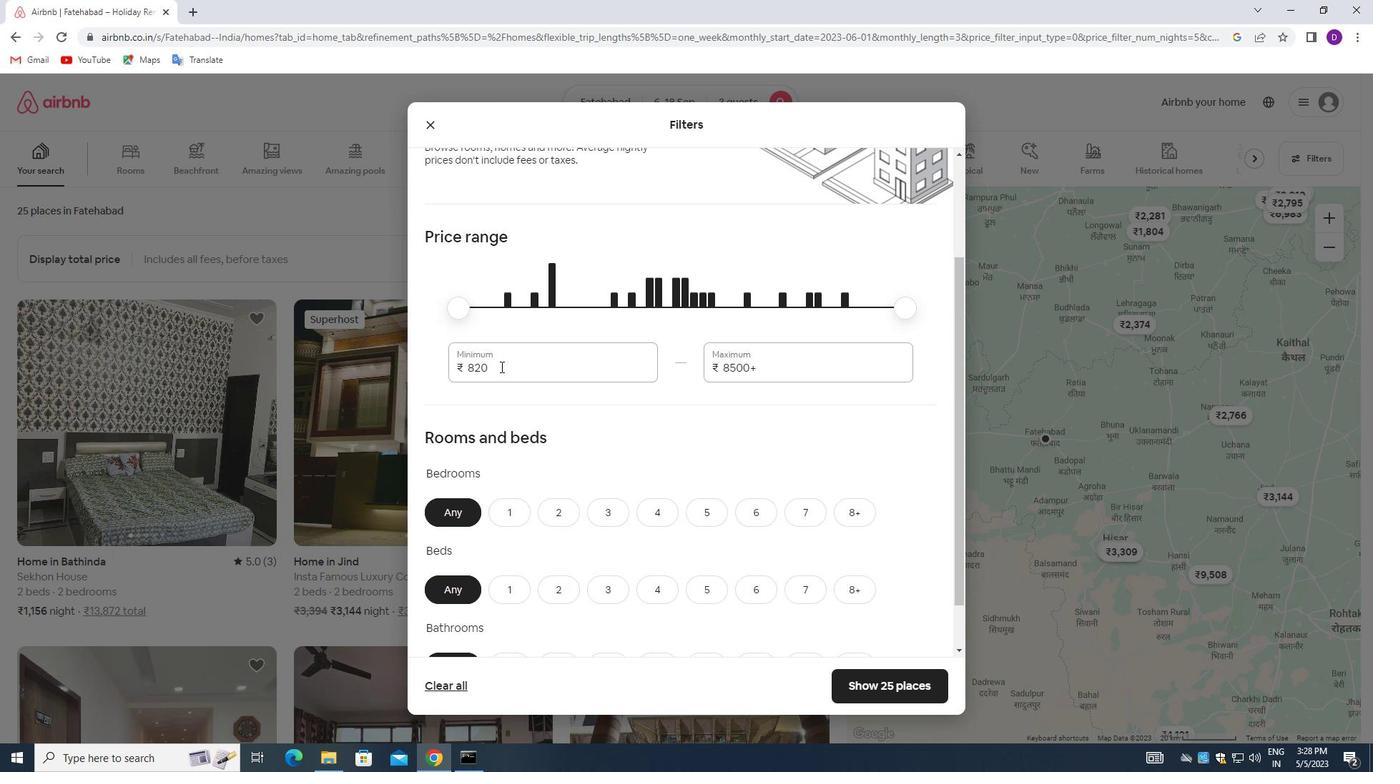 
Action: Key pressed 6000<Key.tab>12000
Screenshot: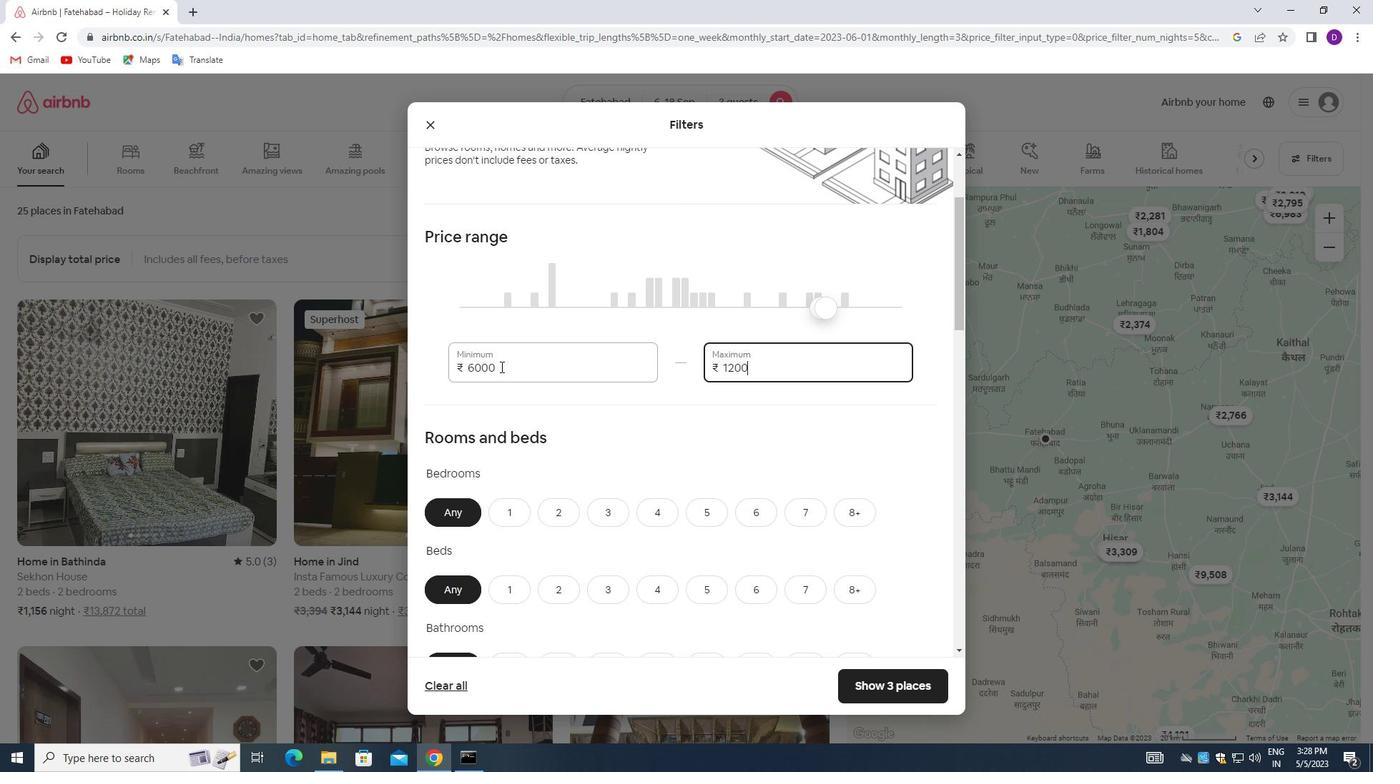 
Action: Mouse moved to (626, 384)
Screenshot: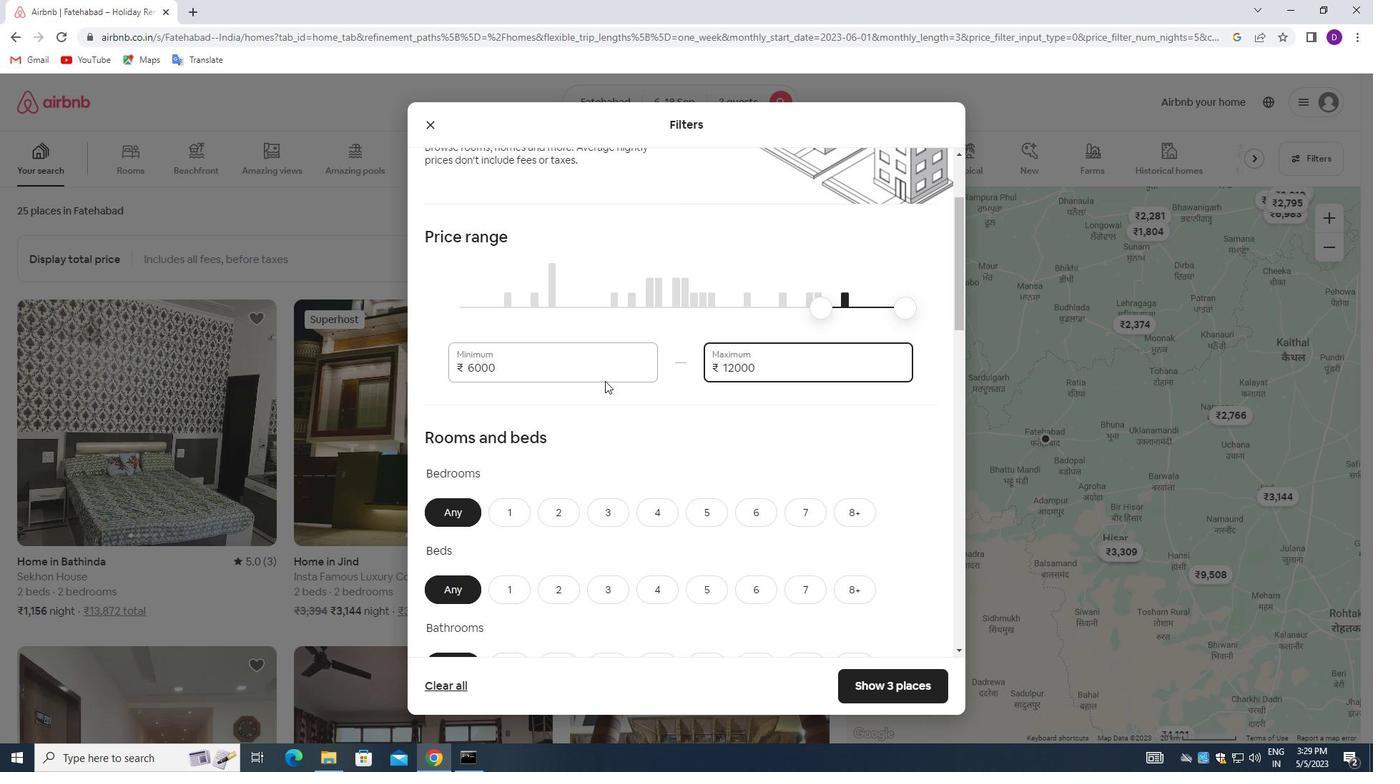 
Action: Mouse scrolled (626, 384) with delta (0, 0)
Screenshot: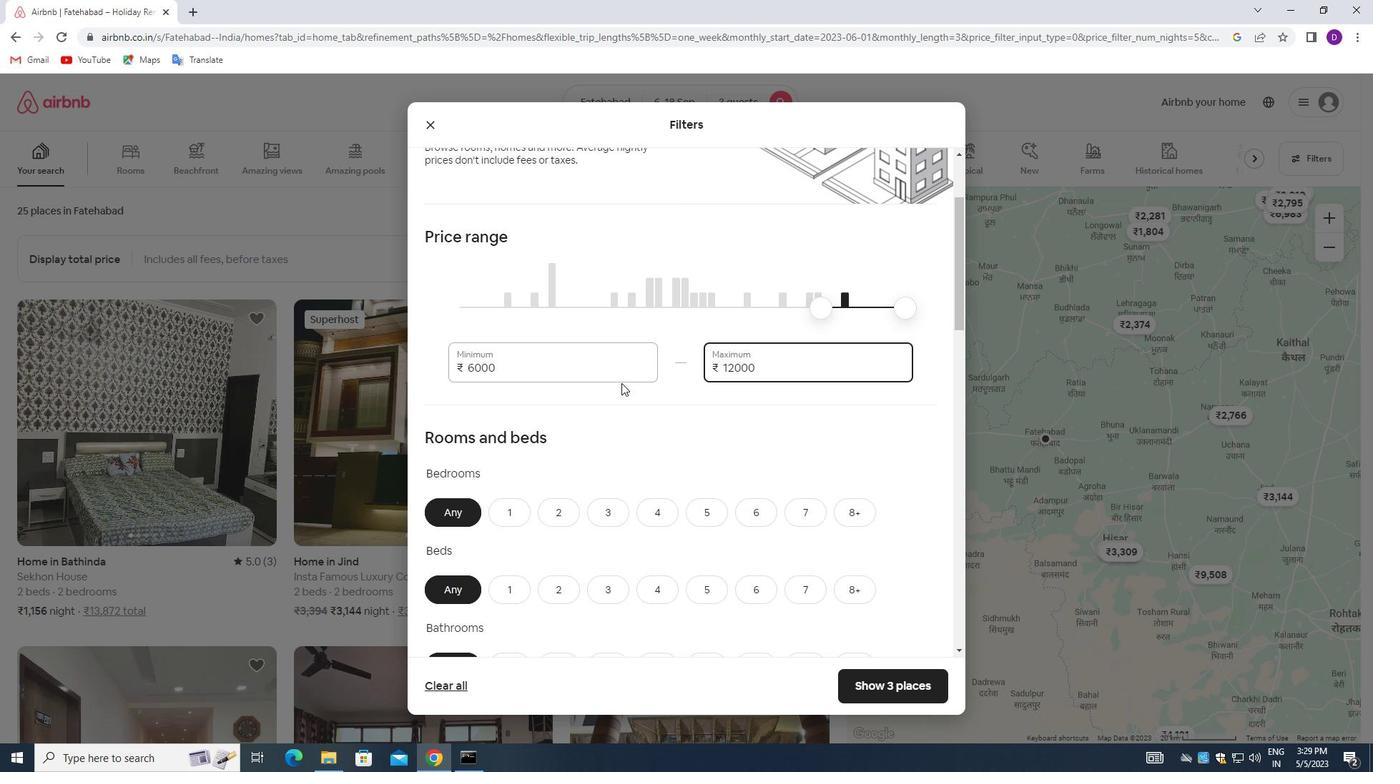 
Action: Mouse moved to (626, 384)
Screenshot: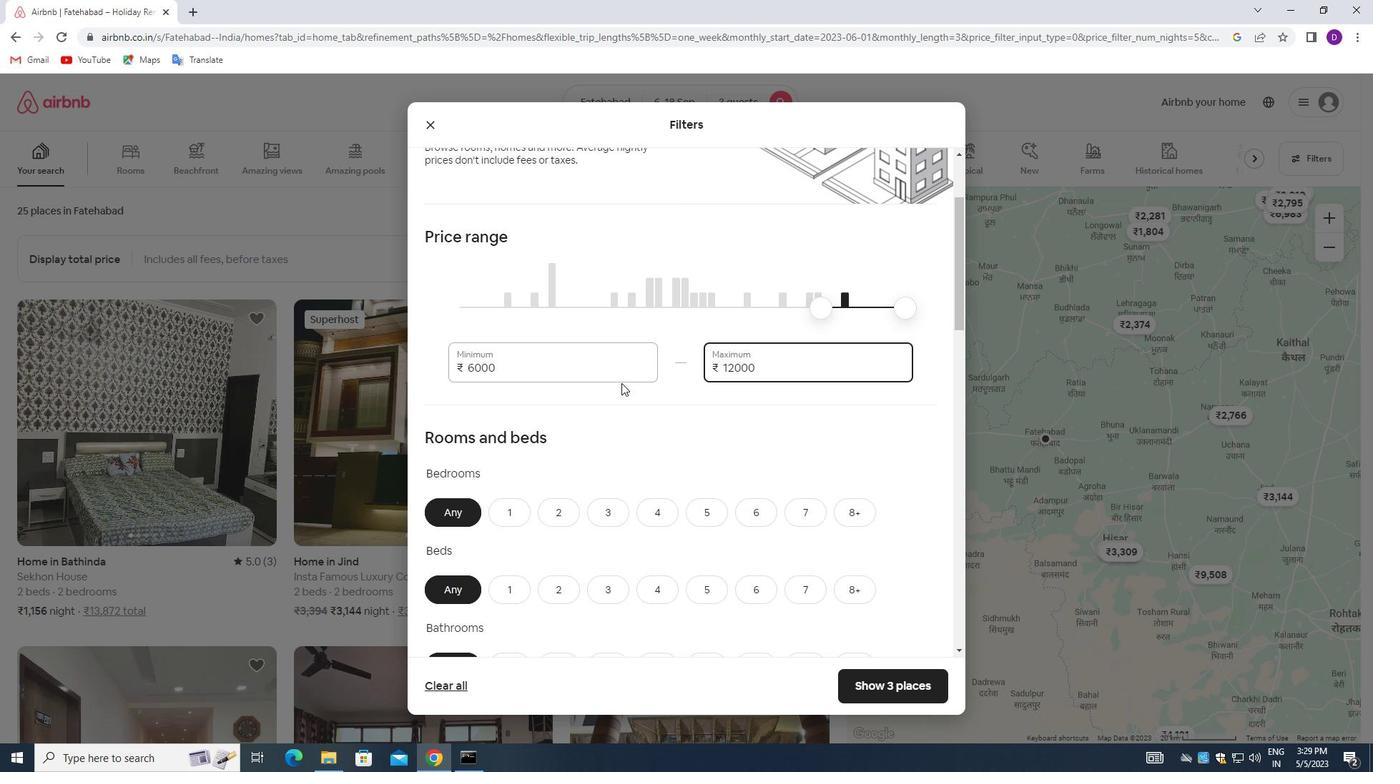 
Action: Mouse scrolled (626, 384) with delta (0, 0)
Screenshot: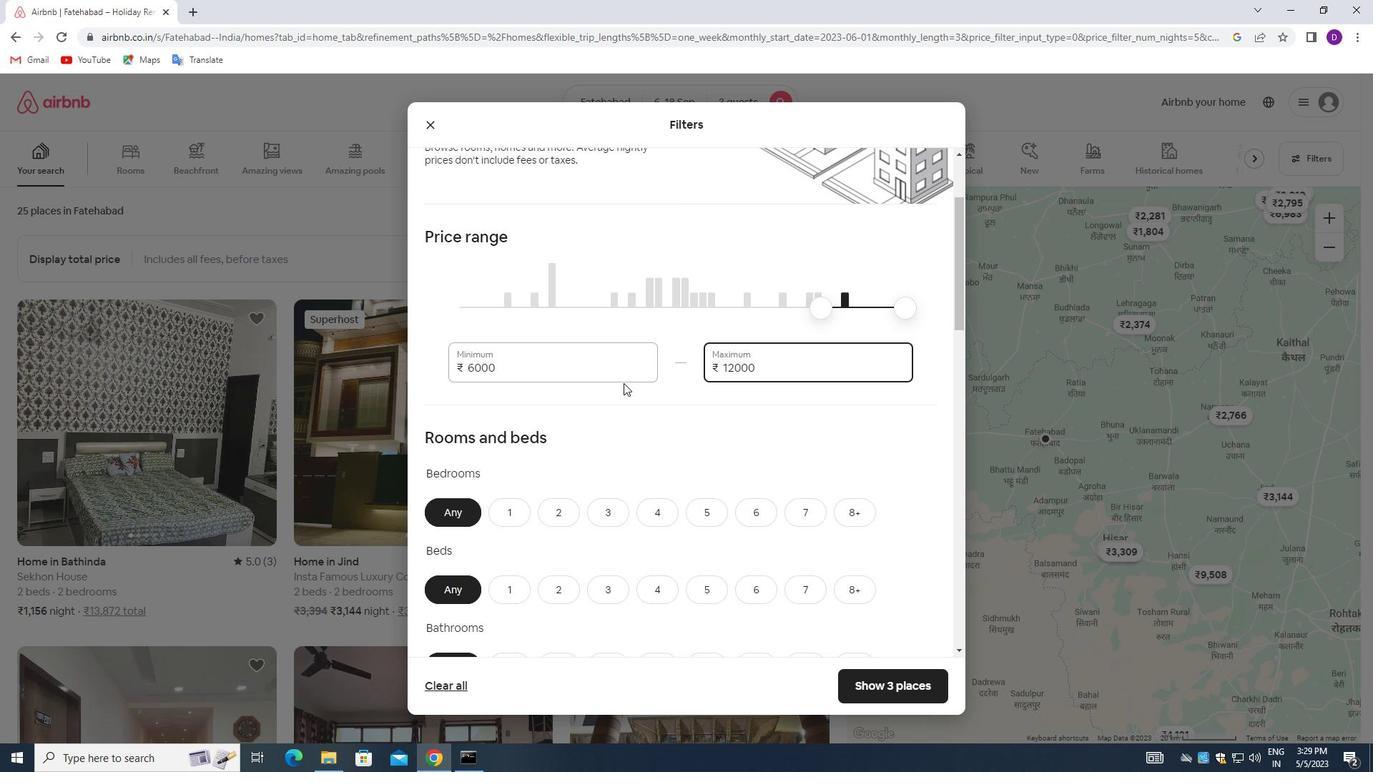 
Action: Mouse moved to (559, 377)
Screenshot: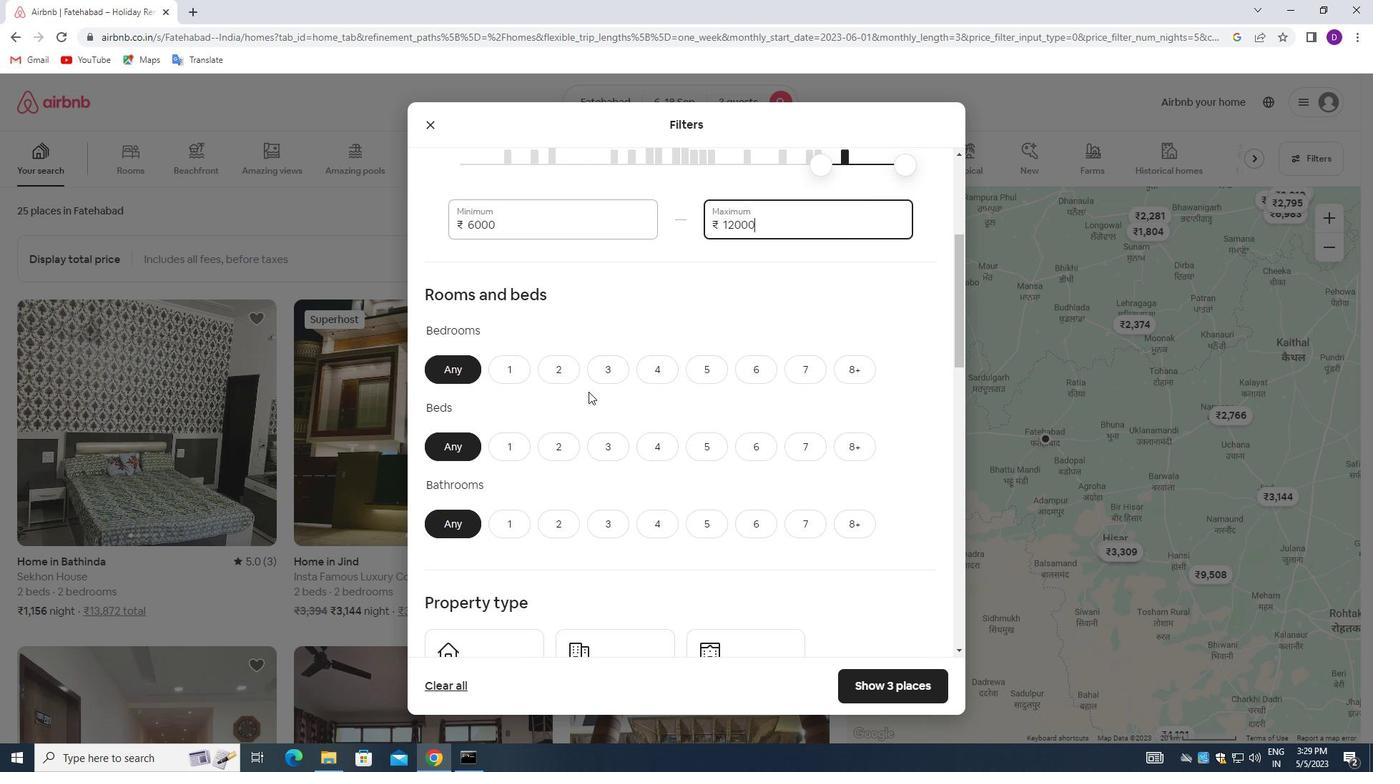 
Action: Mouse pressed left at (559, 377)
Screenshot: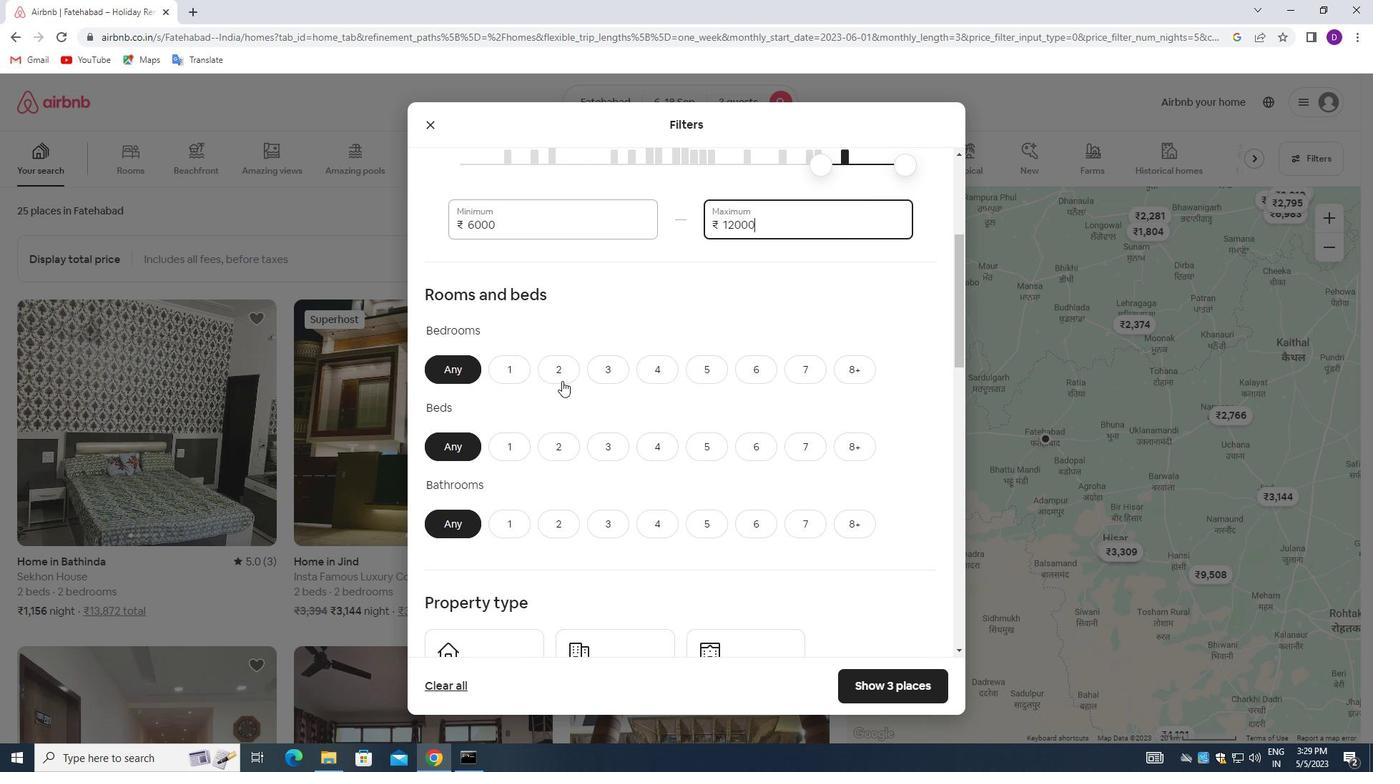 
Action: Mouse moved to (565, 445)
Screenshot: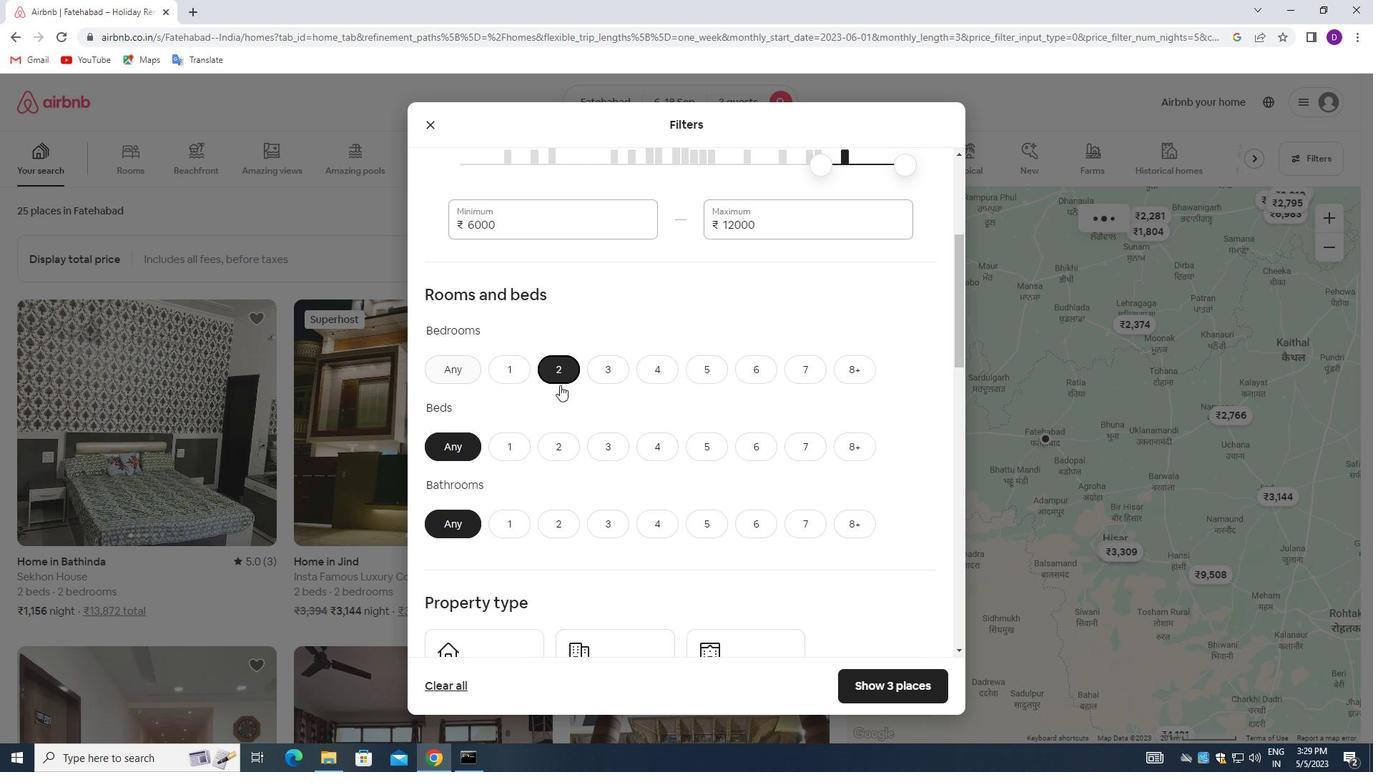 
Action: Mouse pressed left at (565, 445)
Screenshot: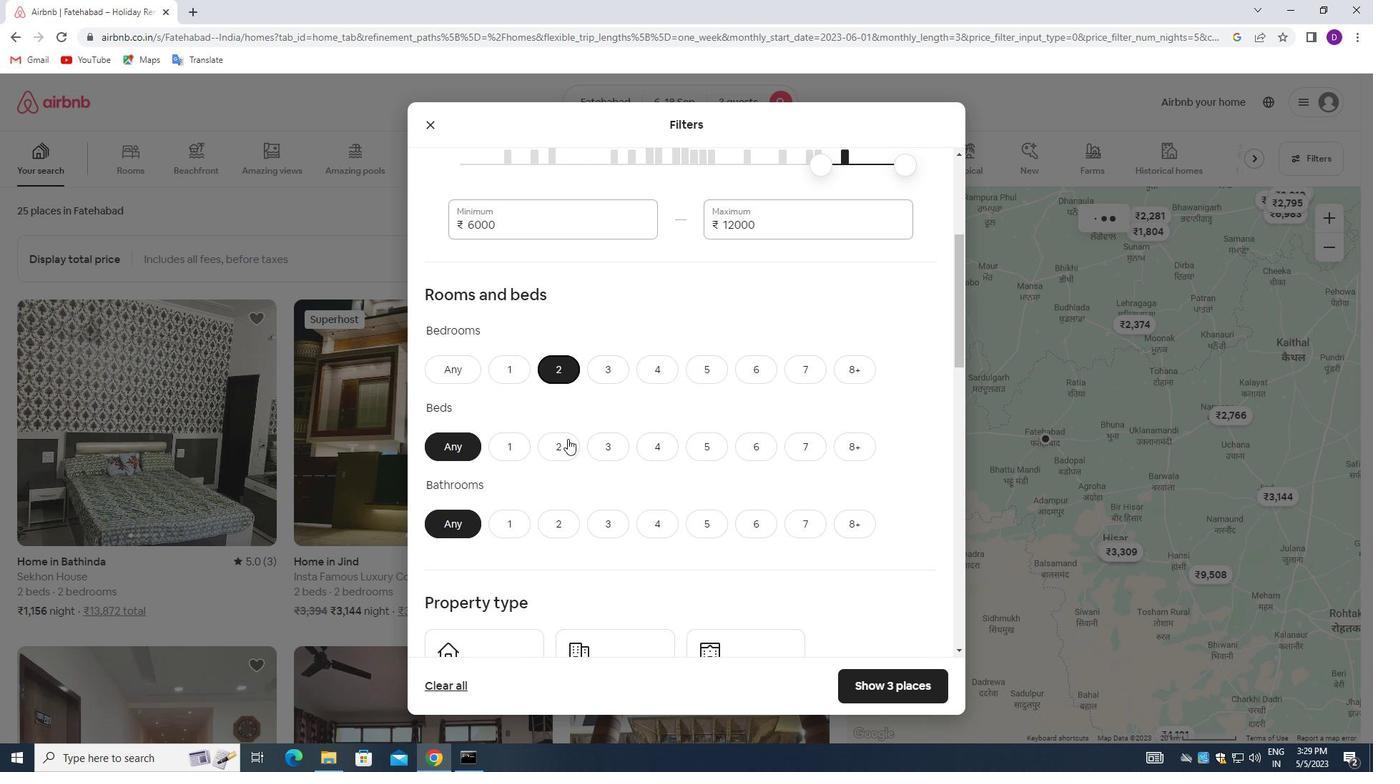 
Action: Mouse moved to (562, 525)
Screenshot: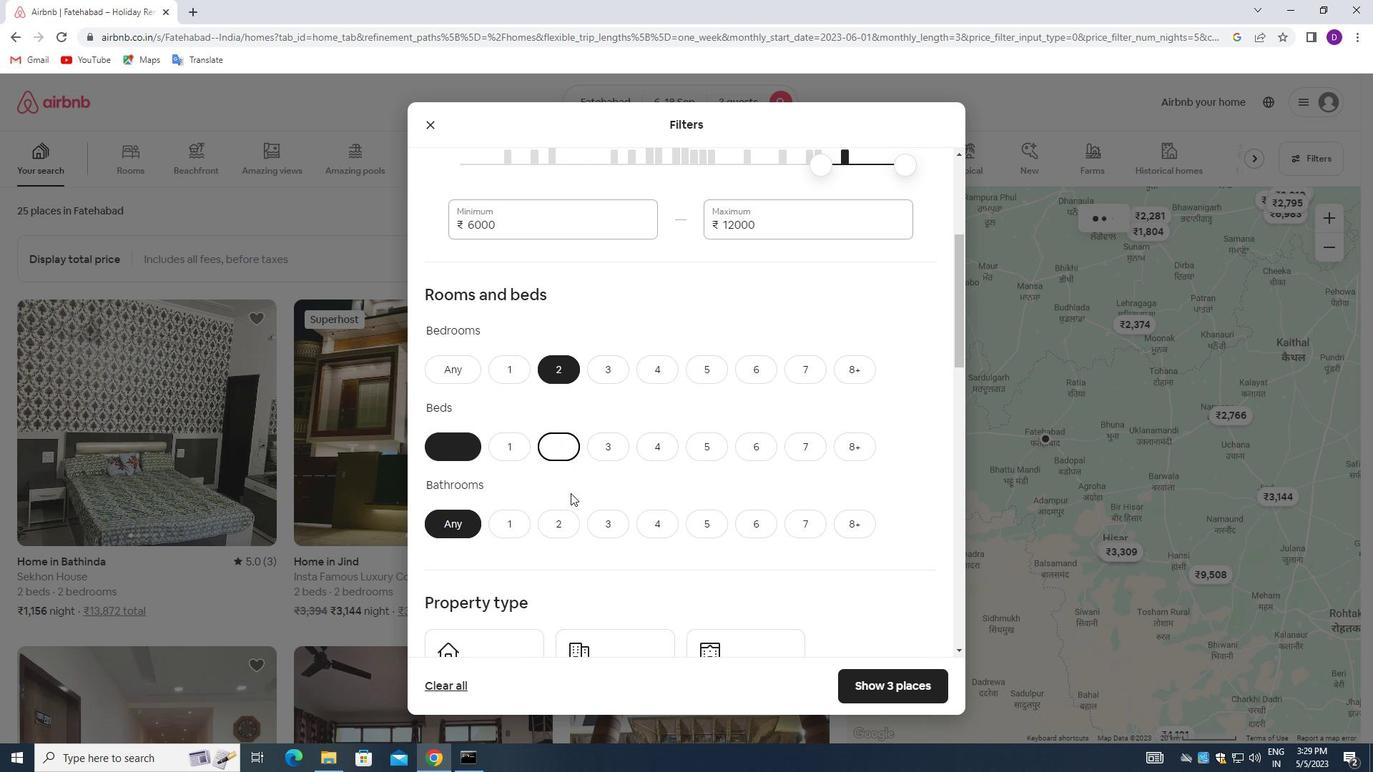 
Action: Mouse pressed left at (562, 525)
Screenshot: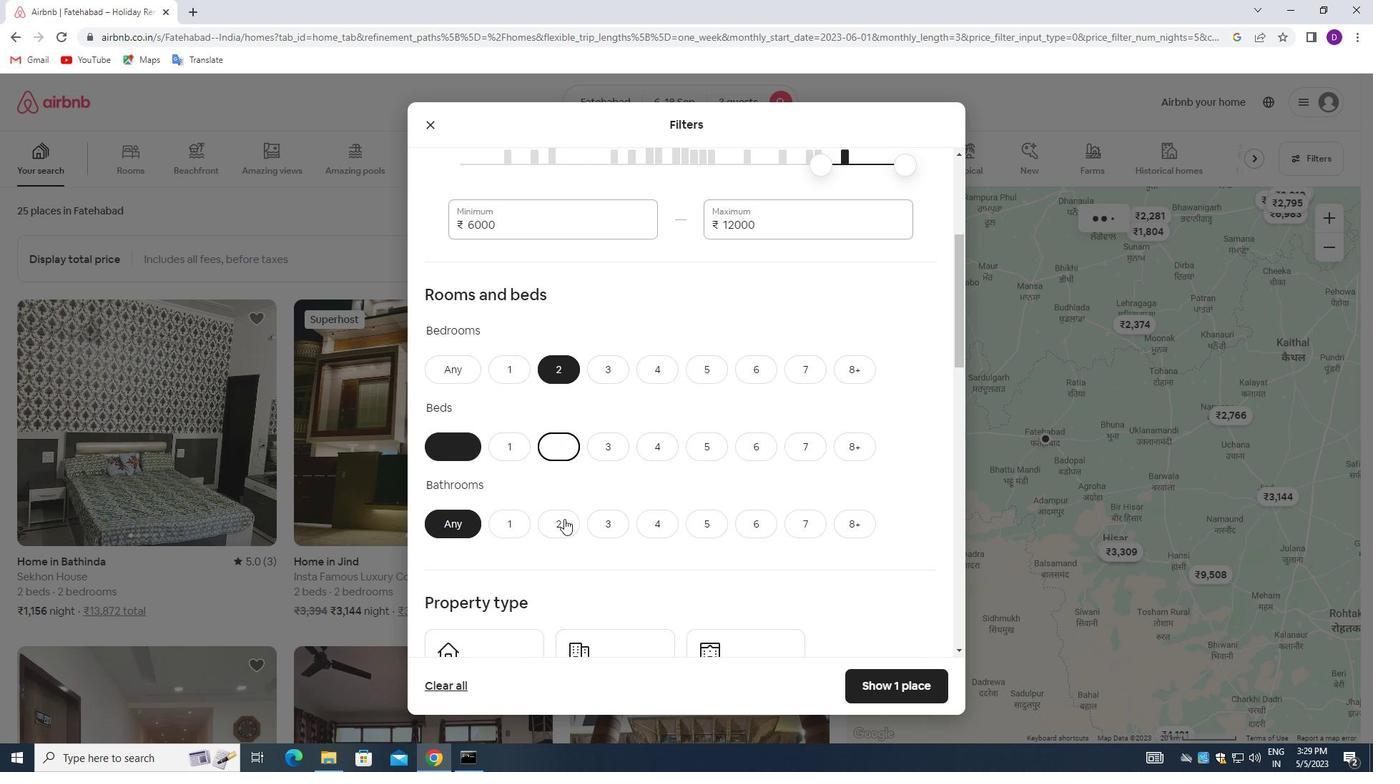 
Action: Mouse moved to (604, 388)
Screenshot: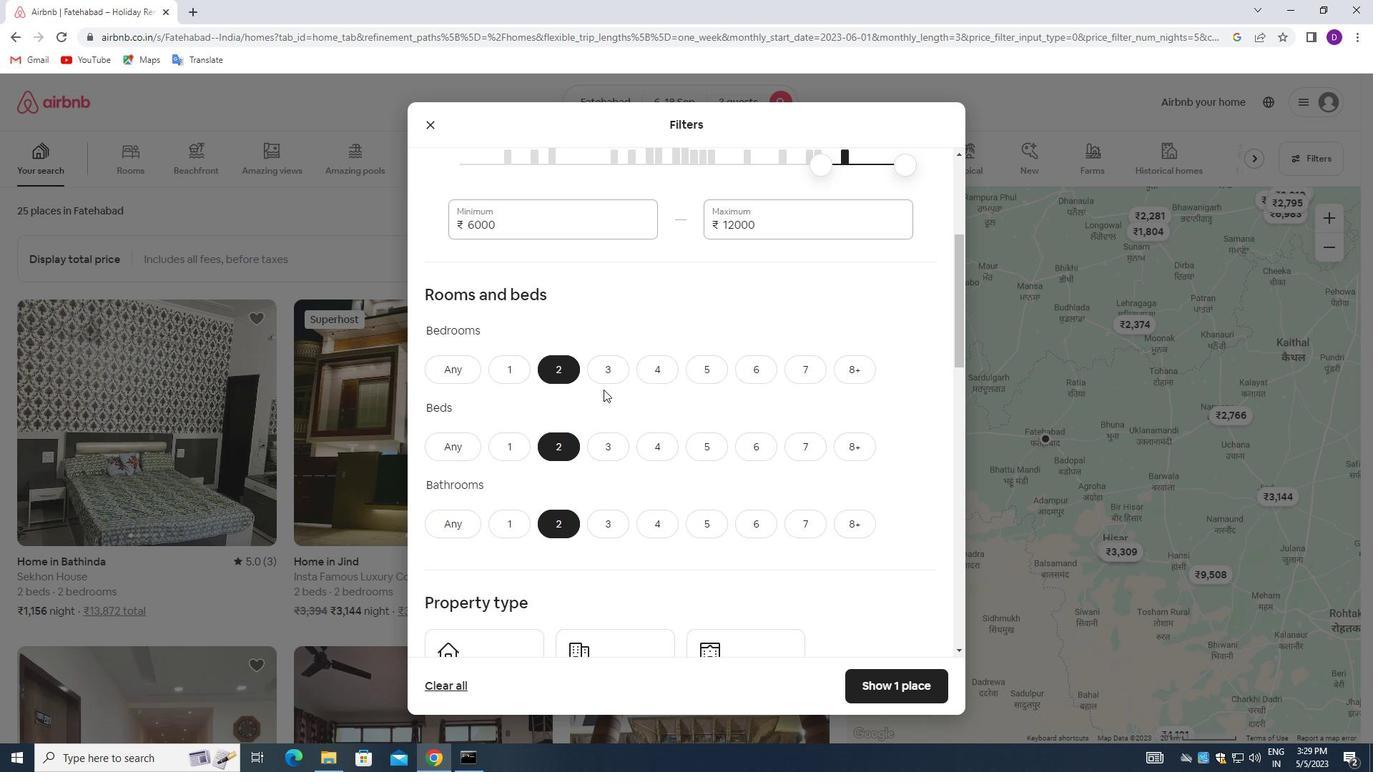 
Action: Mouse scrolled (604, 387) with delta (0, 0)
Screenshot: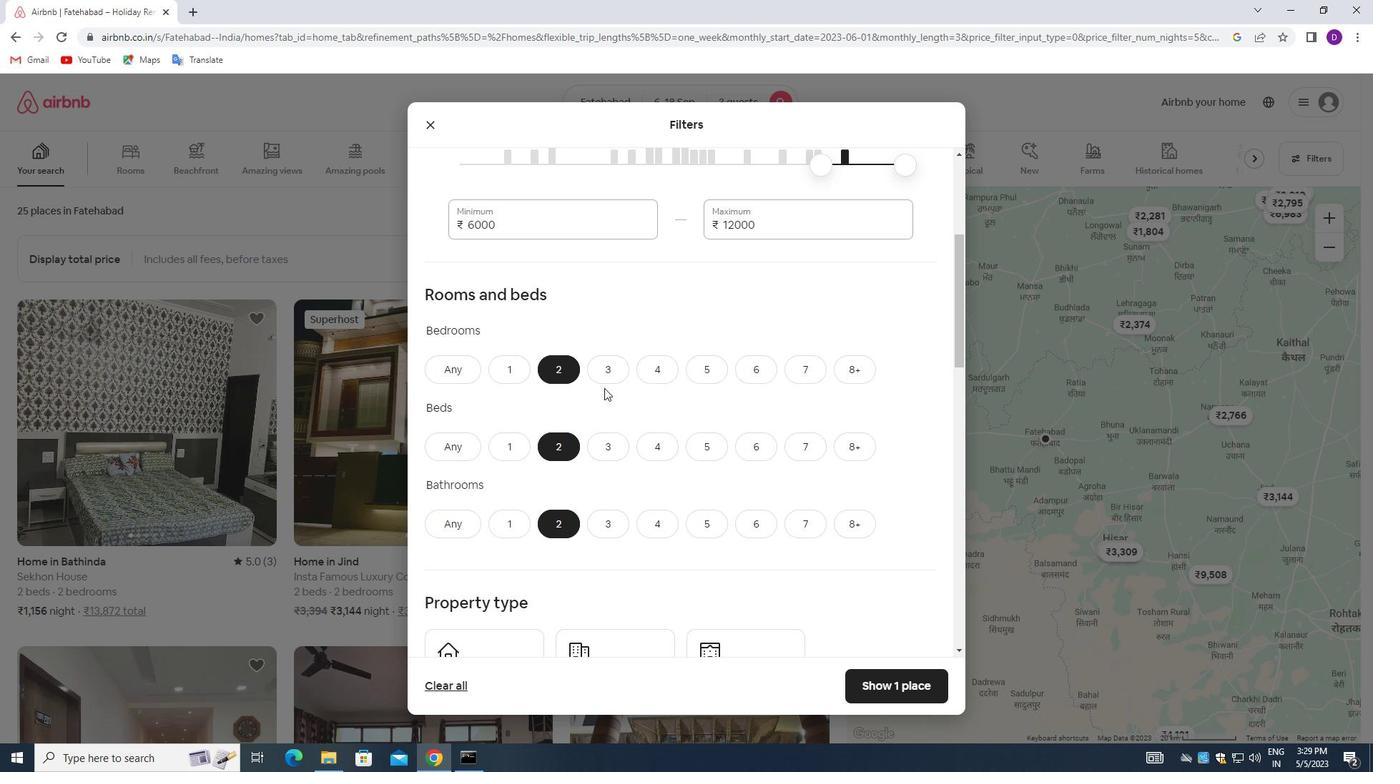 
Action: Mouse moved to (605, 388)
Screenshot: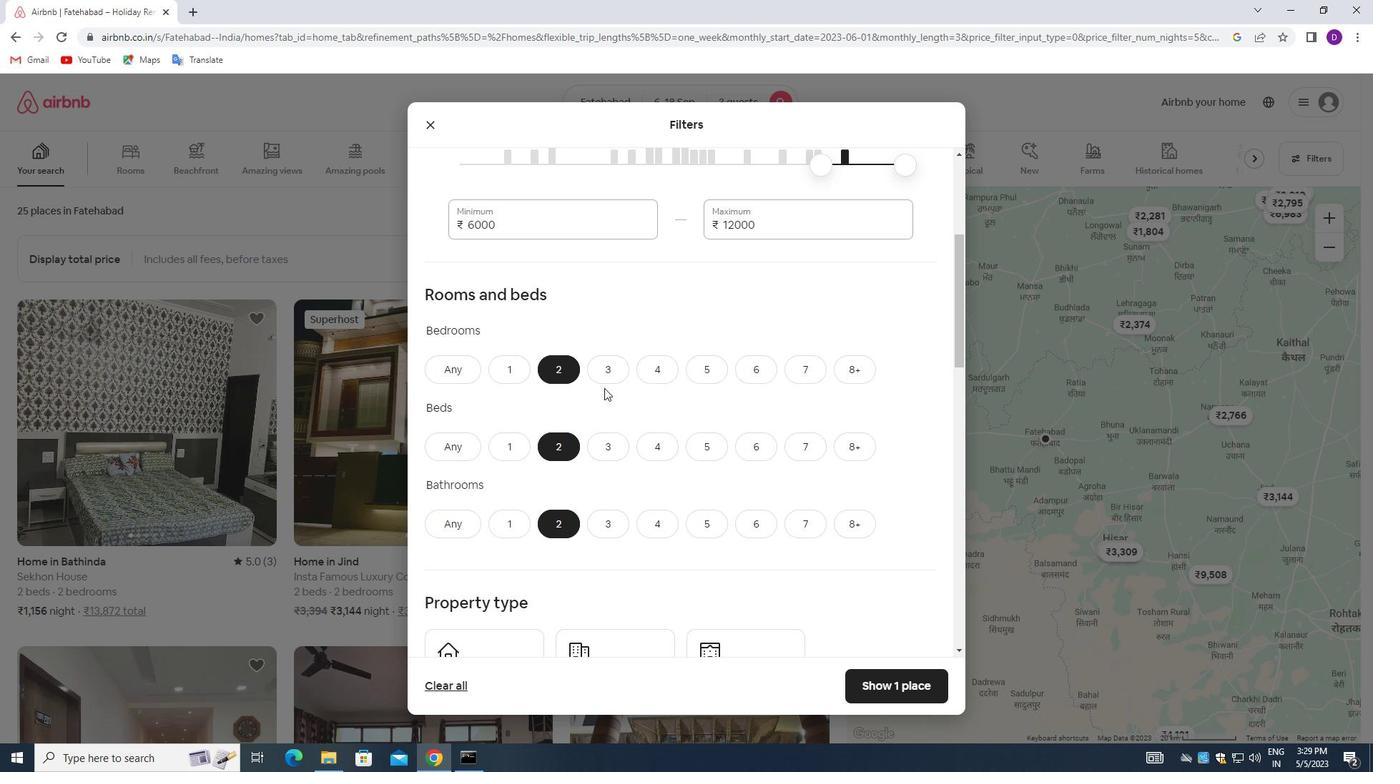 
Action: Mouse scrolled (605, 387) with delta (0, 0)
Screenshot: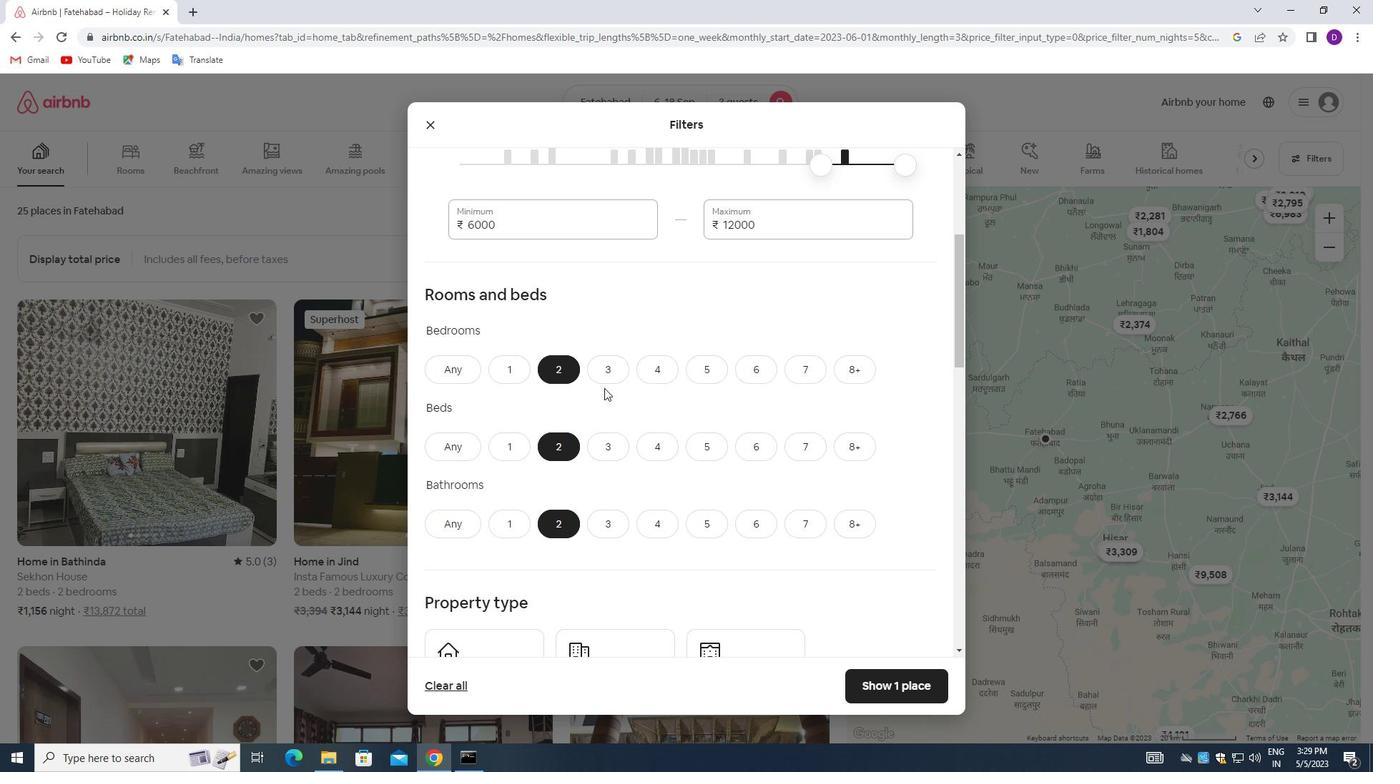 
Action: Mouse scrolled (605, 387) with delta (0, 0)
Screenshot: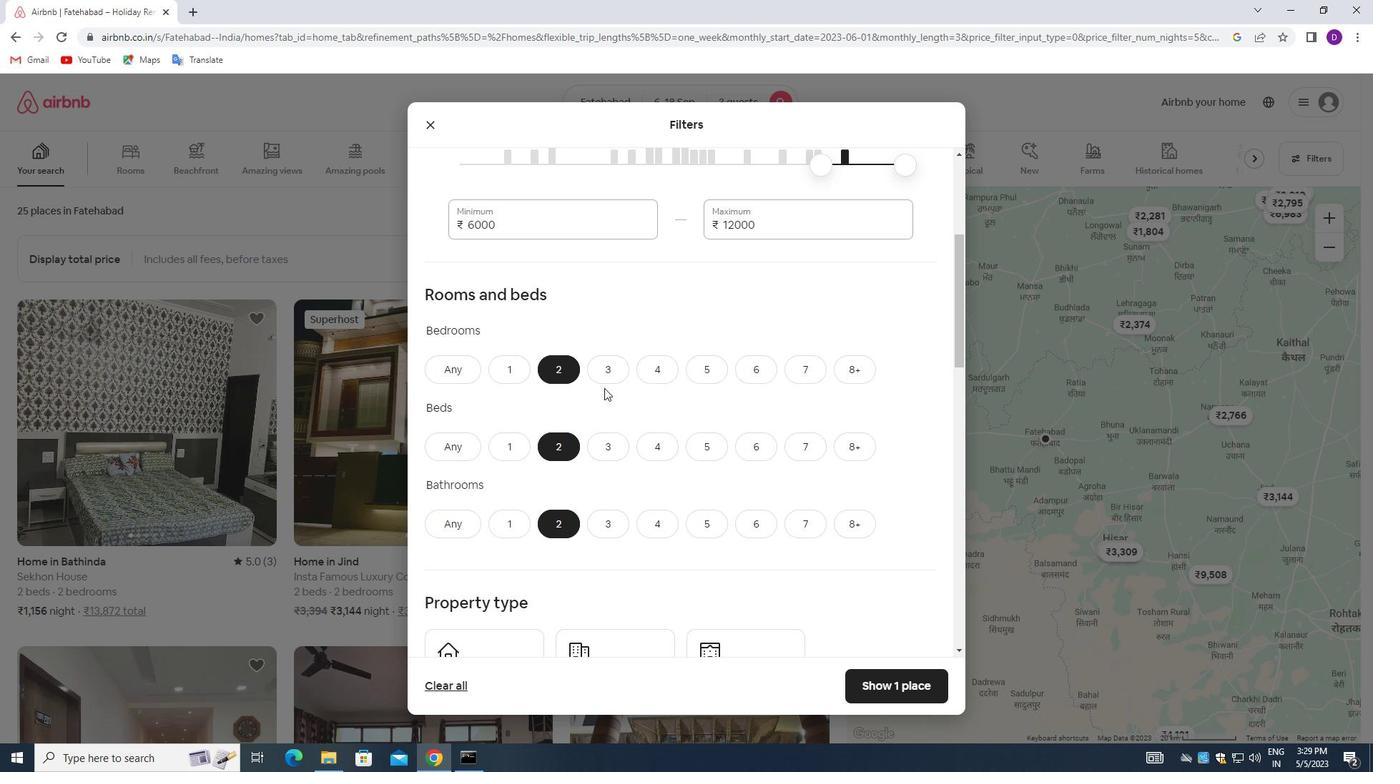 
Action: Mouse scrolled (605, 387) with delta (0, 0)
Screenshot: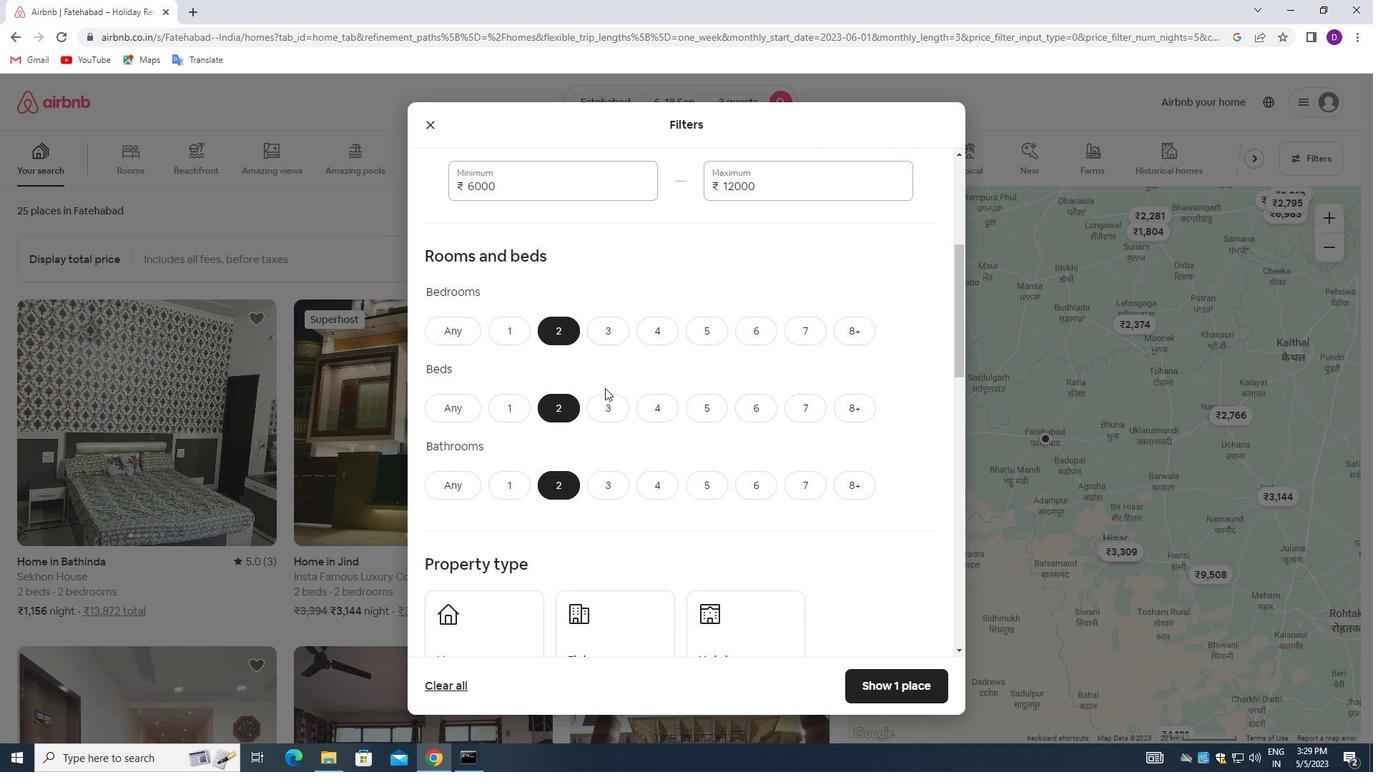 
Action: Mouse moved to (504, 404)
Screenshot: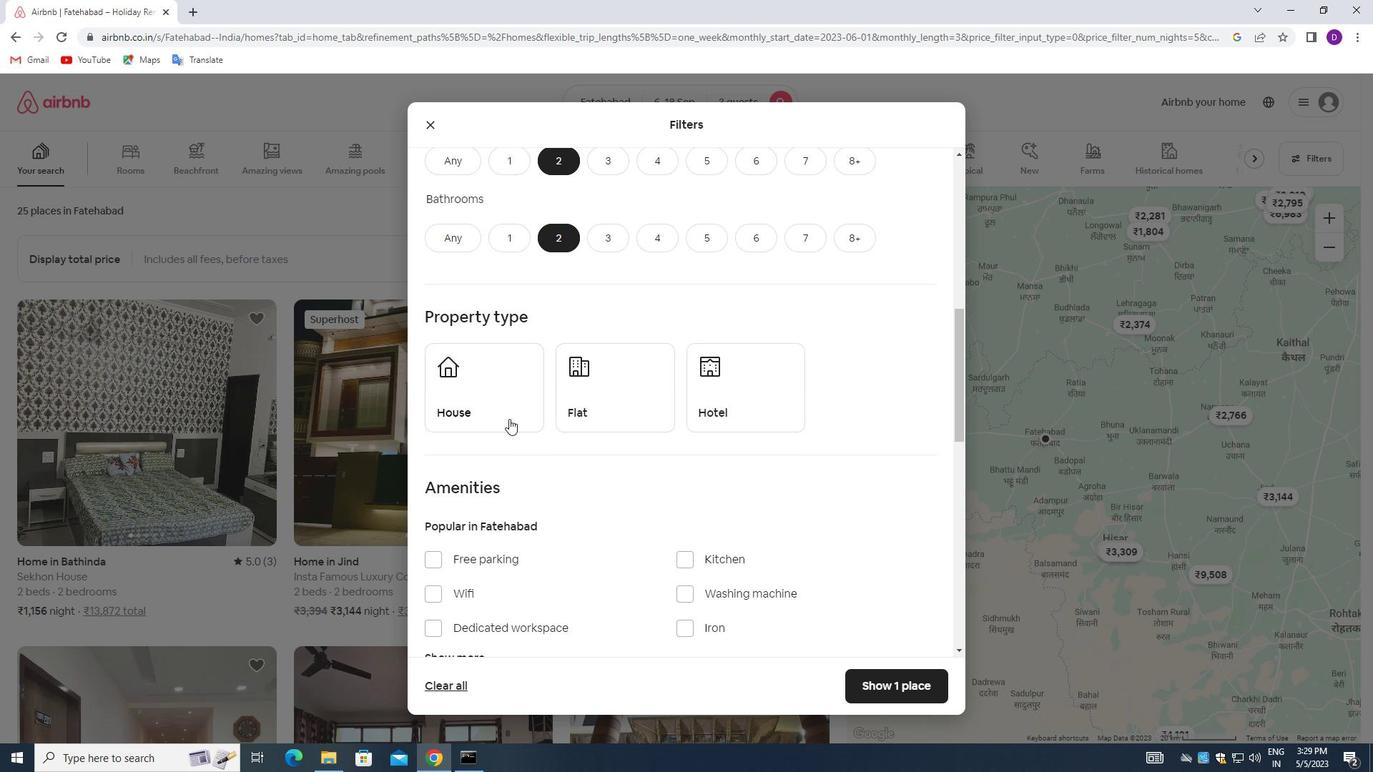 
Action: Mouse pressed left at (504, 404)
Screenshot: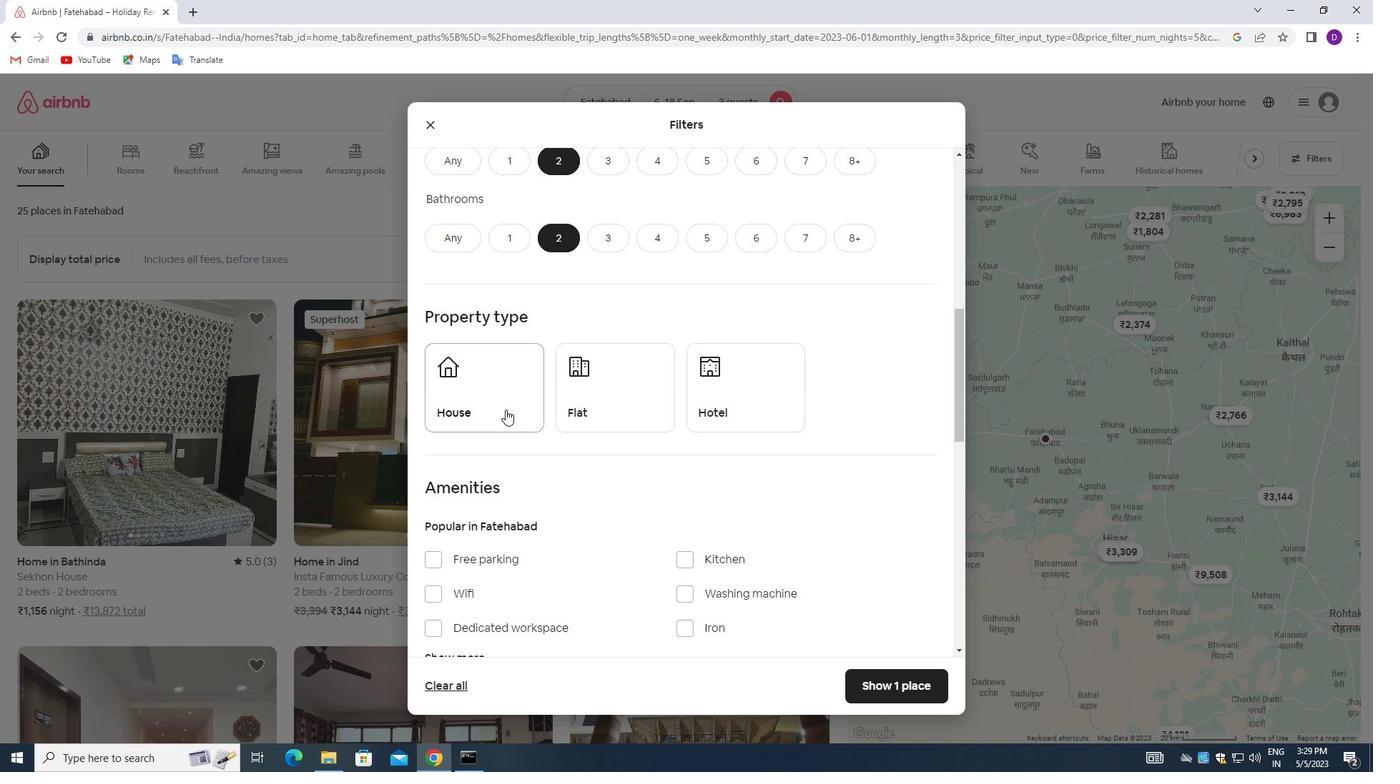 
Action: Mouse moved to (599, 395)
Screenshot: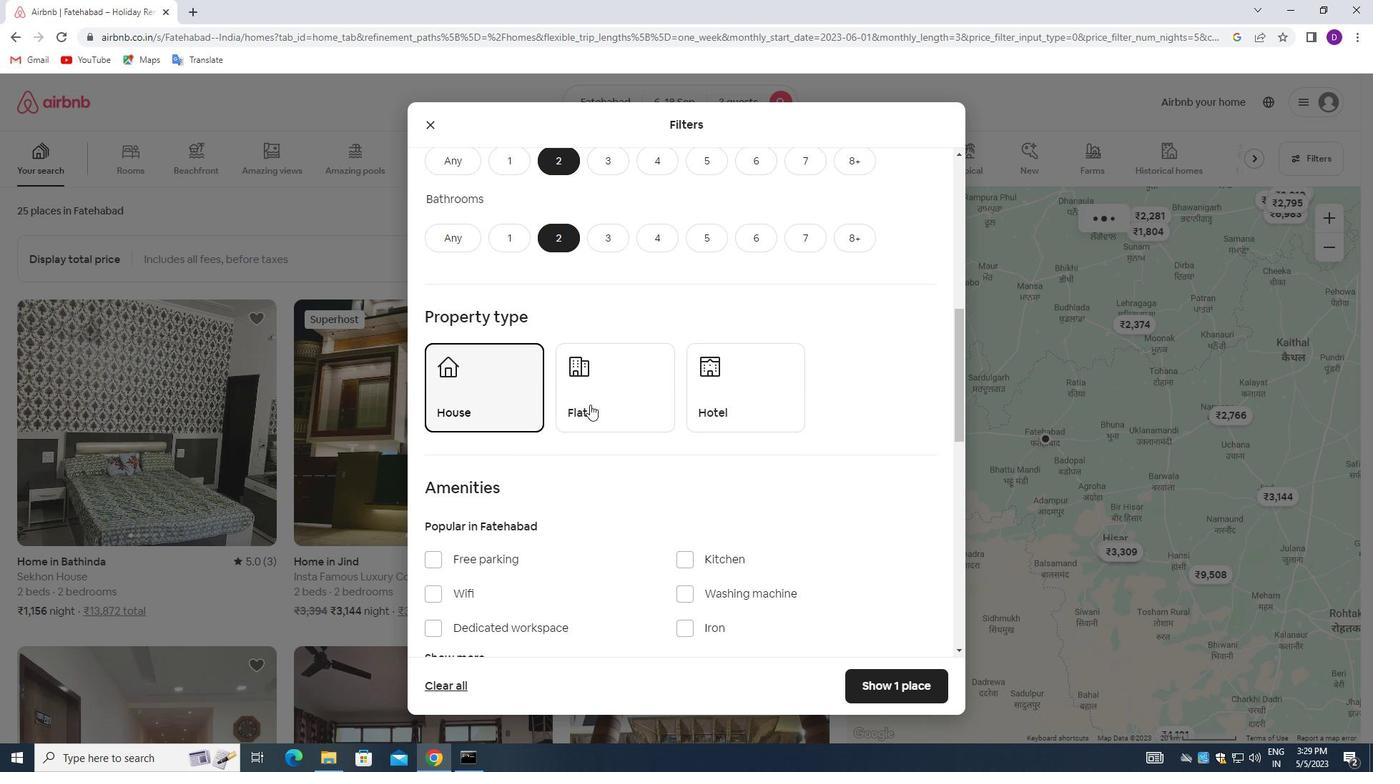 
Action: Mouse pressed left at (599, 395)
Screenshot: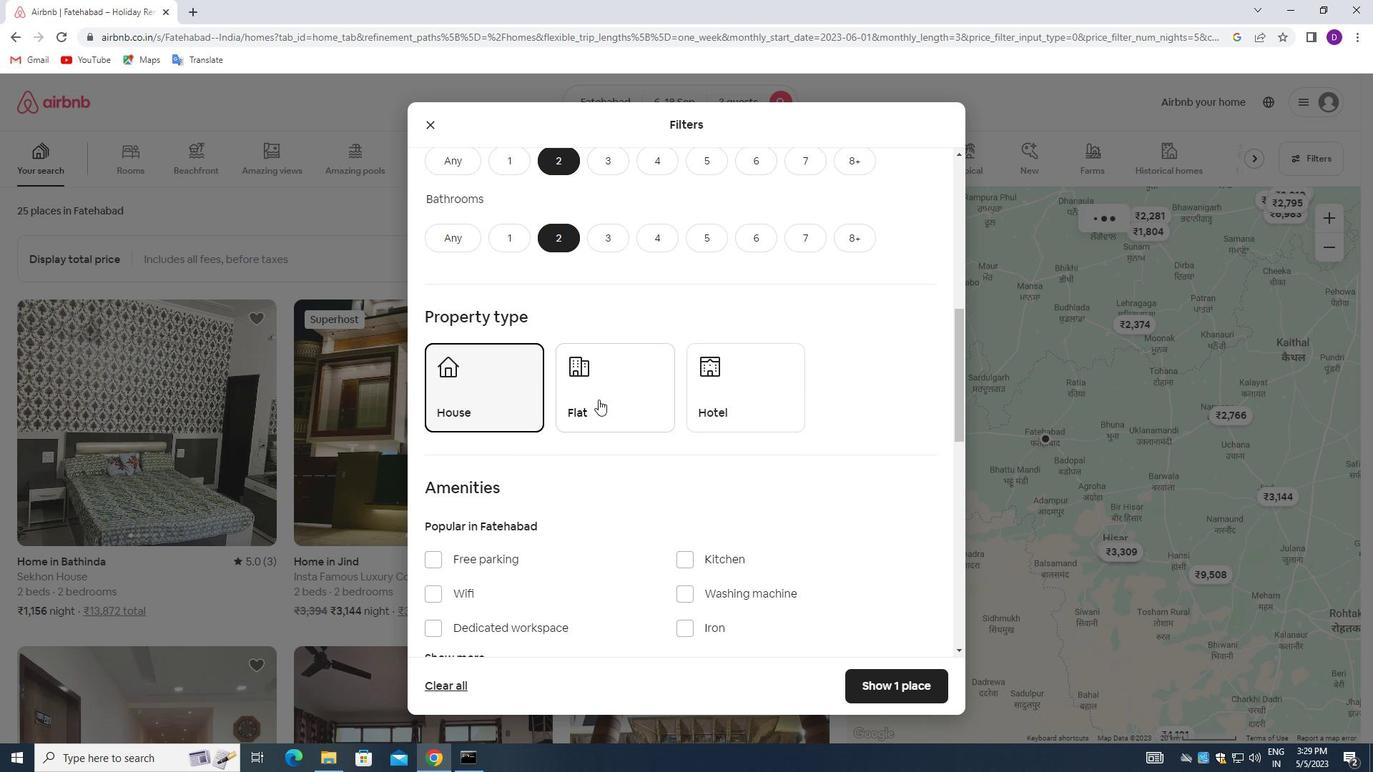 
Action: Mouse moved to (721, 405)
Screenshot: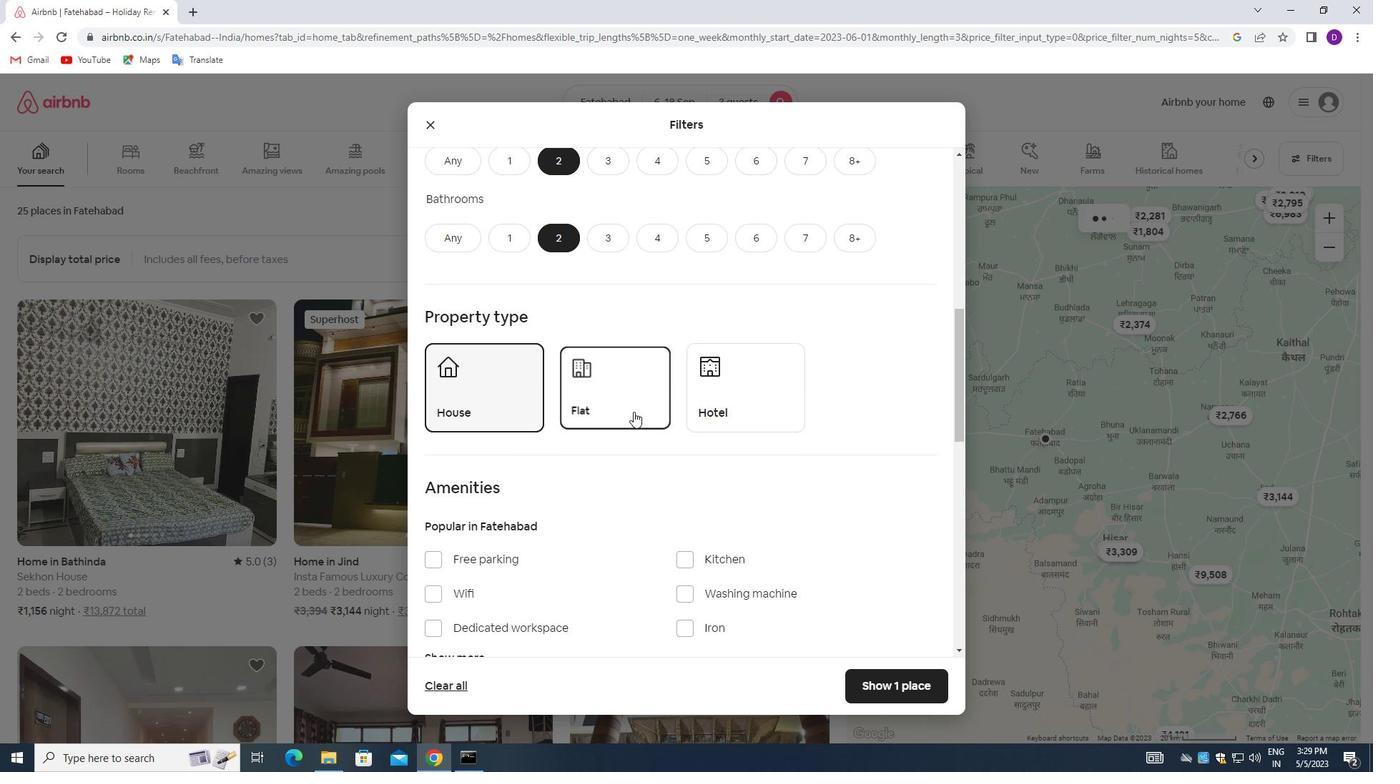 
Action: Mouse pressed left at (721, 405)
Screenshot: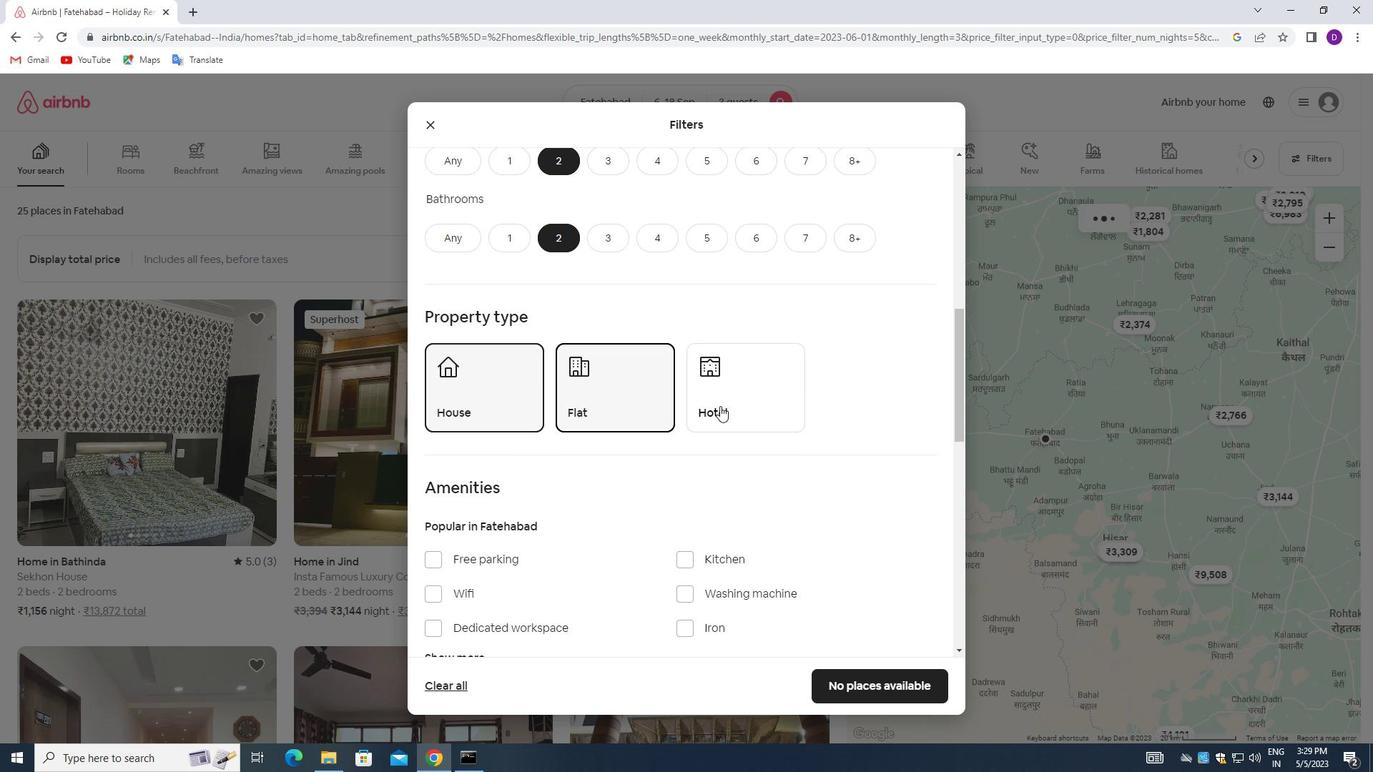 
Action: Mouse moved to (624, 381)
Screenshot: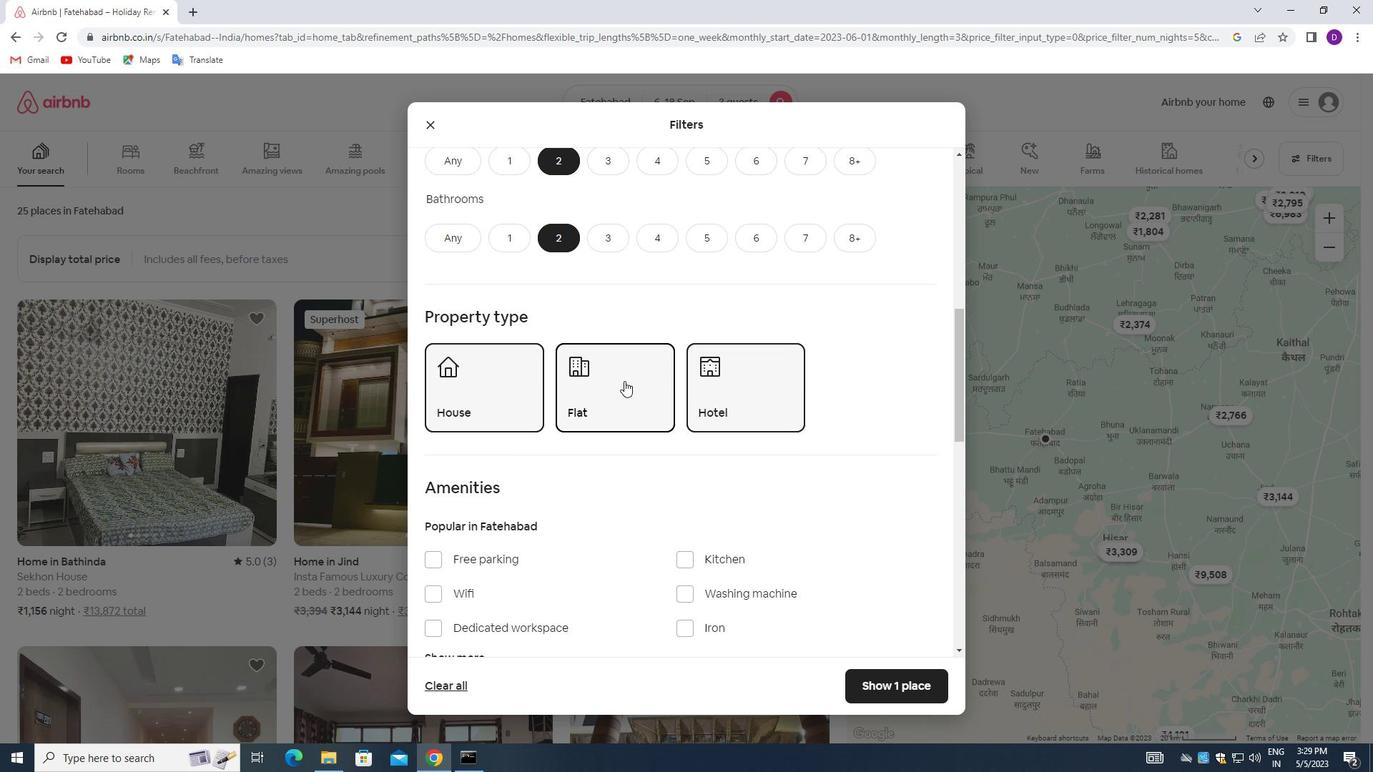 
Action: Mouse scrolled (624, 380) with delta (0, 0)
Screenshot: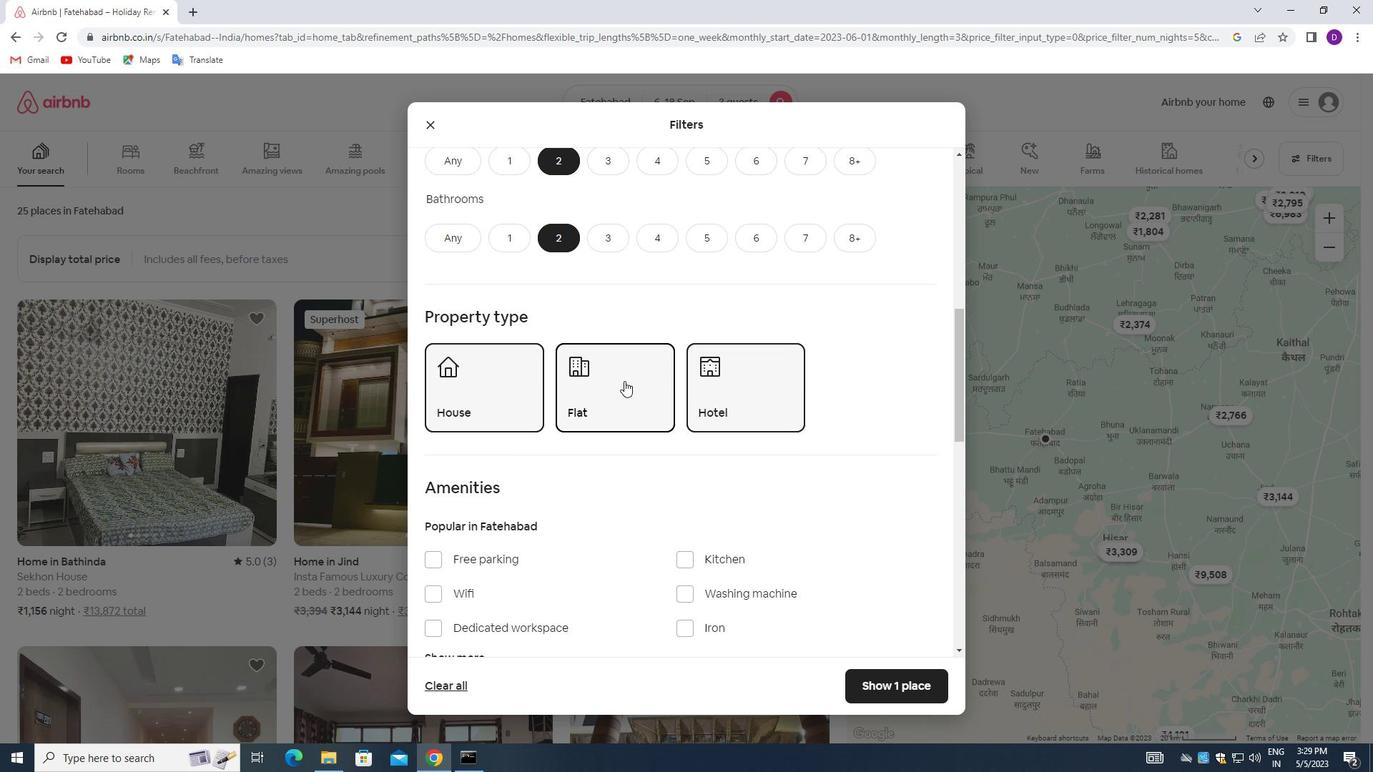 
Action: Mouse scrolled (624, 380) with delta (0, 0)
Screenshot: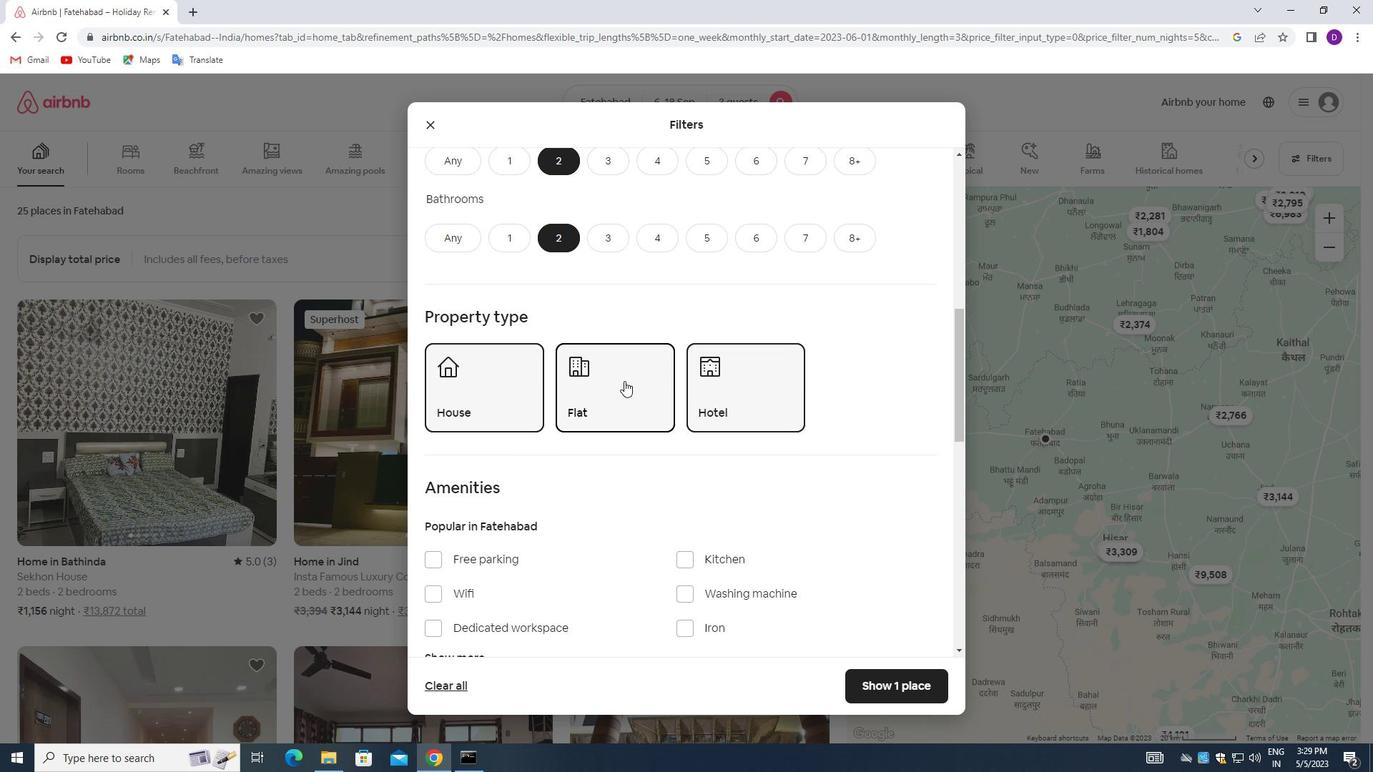 
Action: Mouse moved to (624, 382)
Screenshot: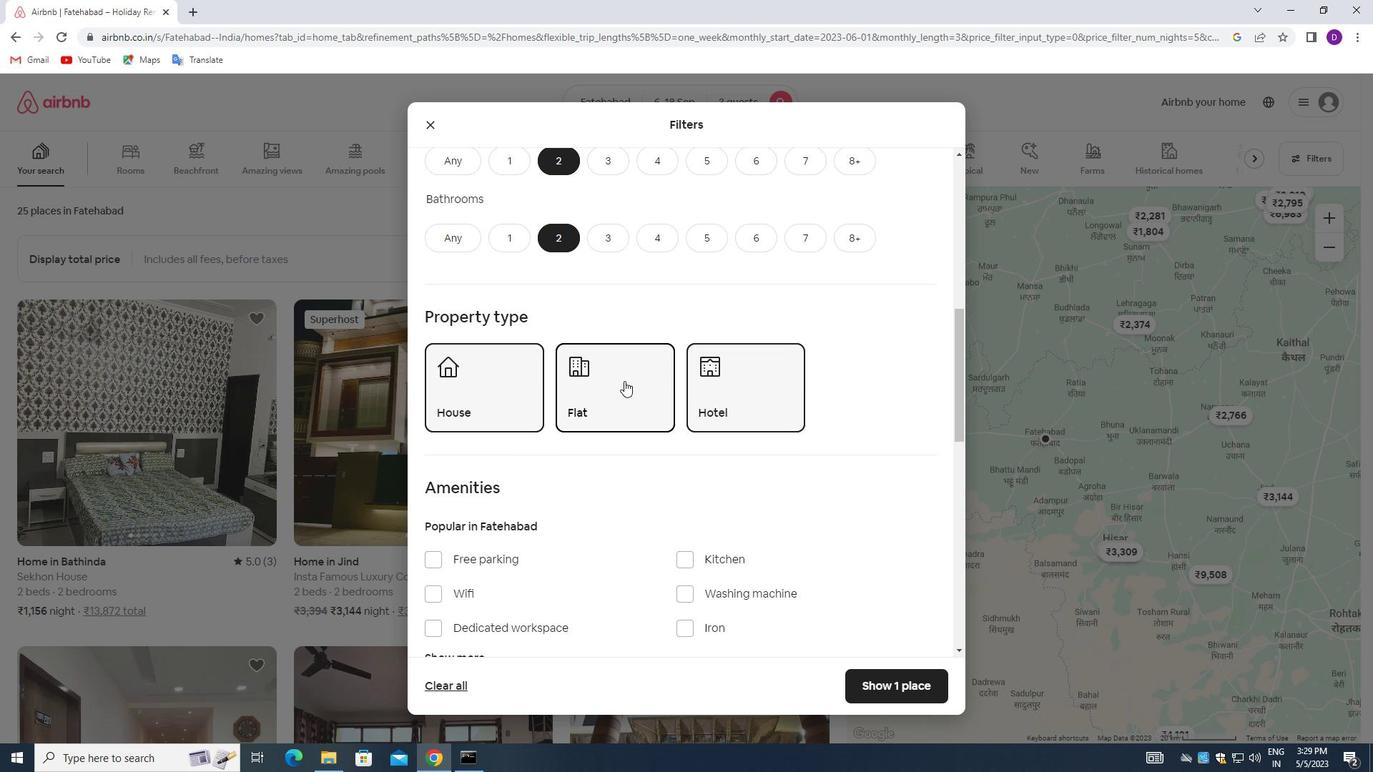 
Action: Mouse scrolled (624, 381) with delta (0, 0)
Screenshot: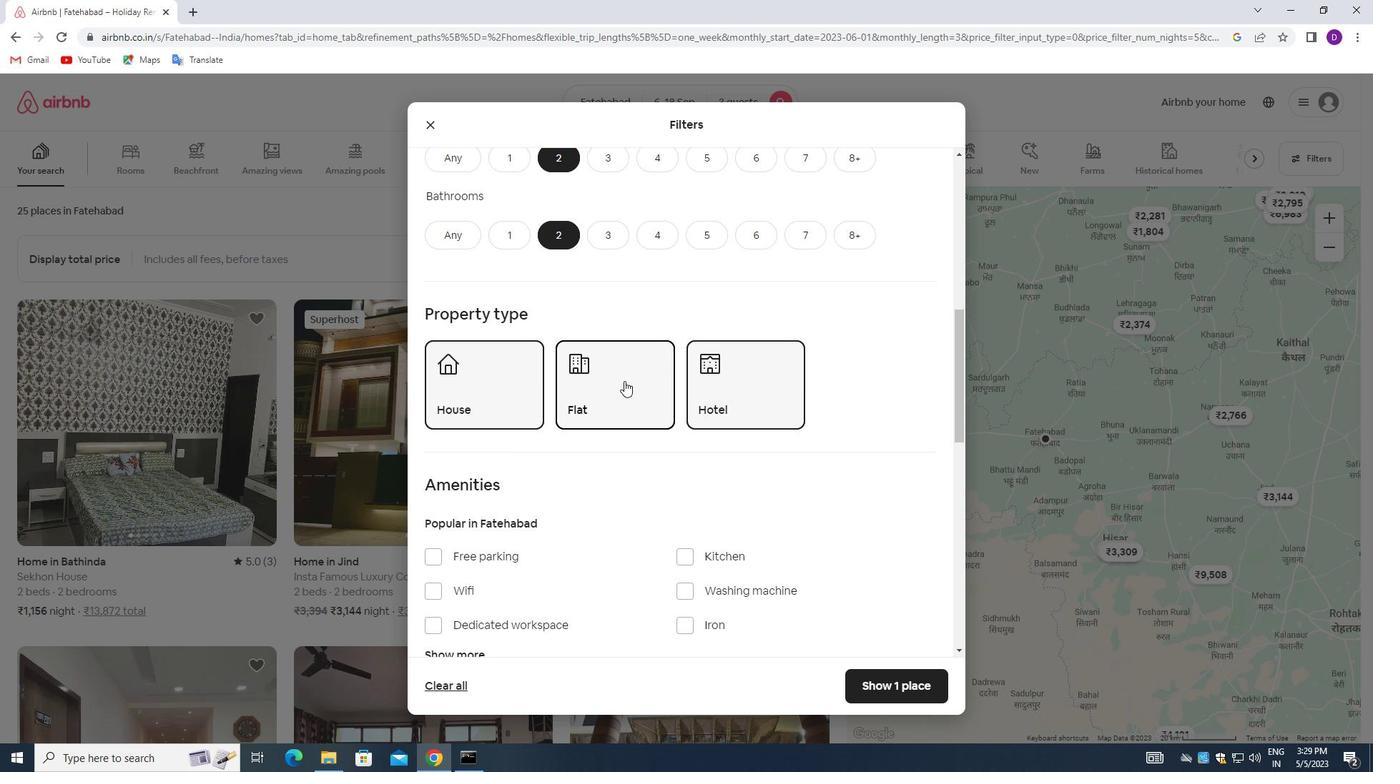 
Action: Mouse moved to (624, 382)
Screenshot: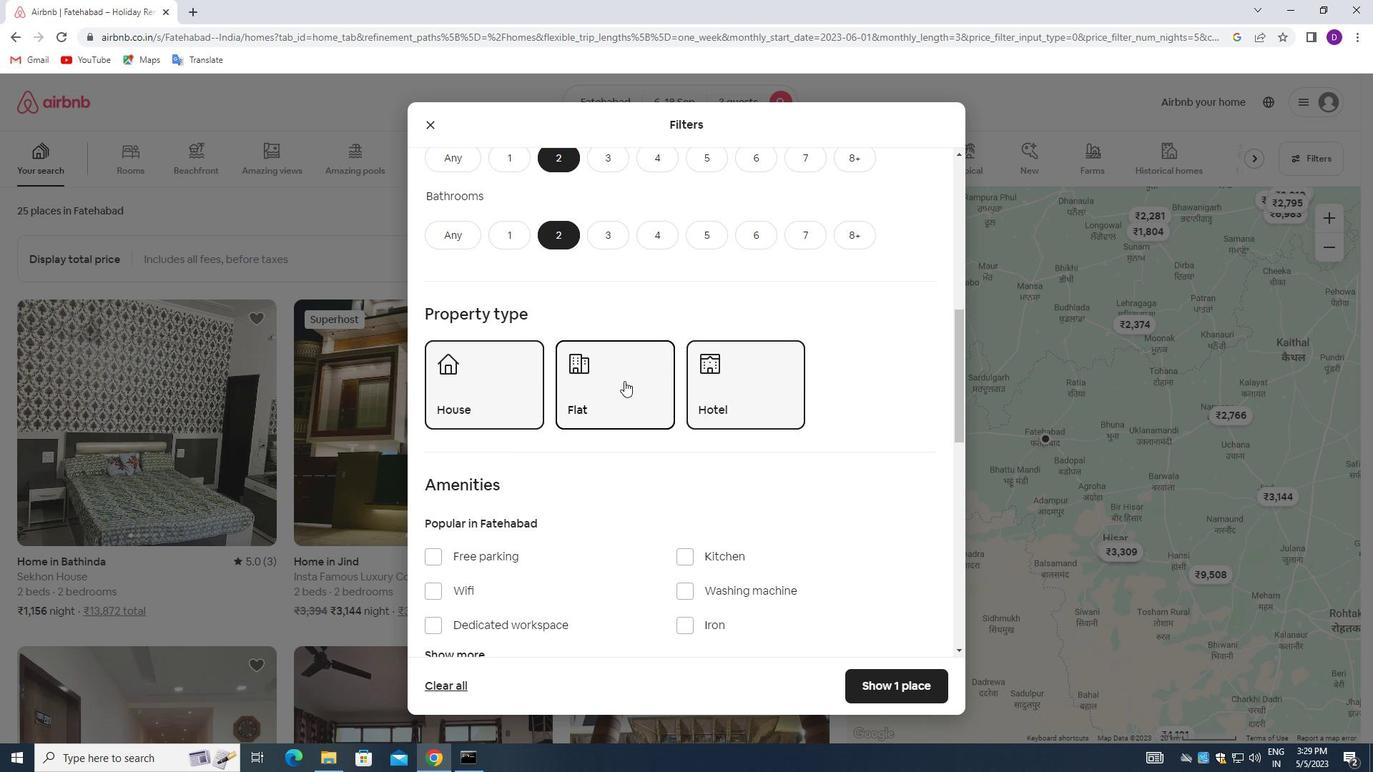
Action: Mouse scrolled (624, 382) with delta (0, 0)
Screenshot: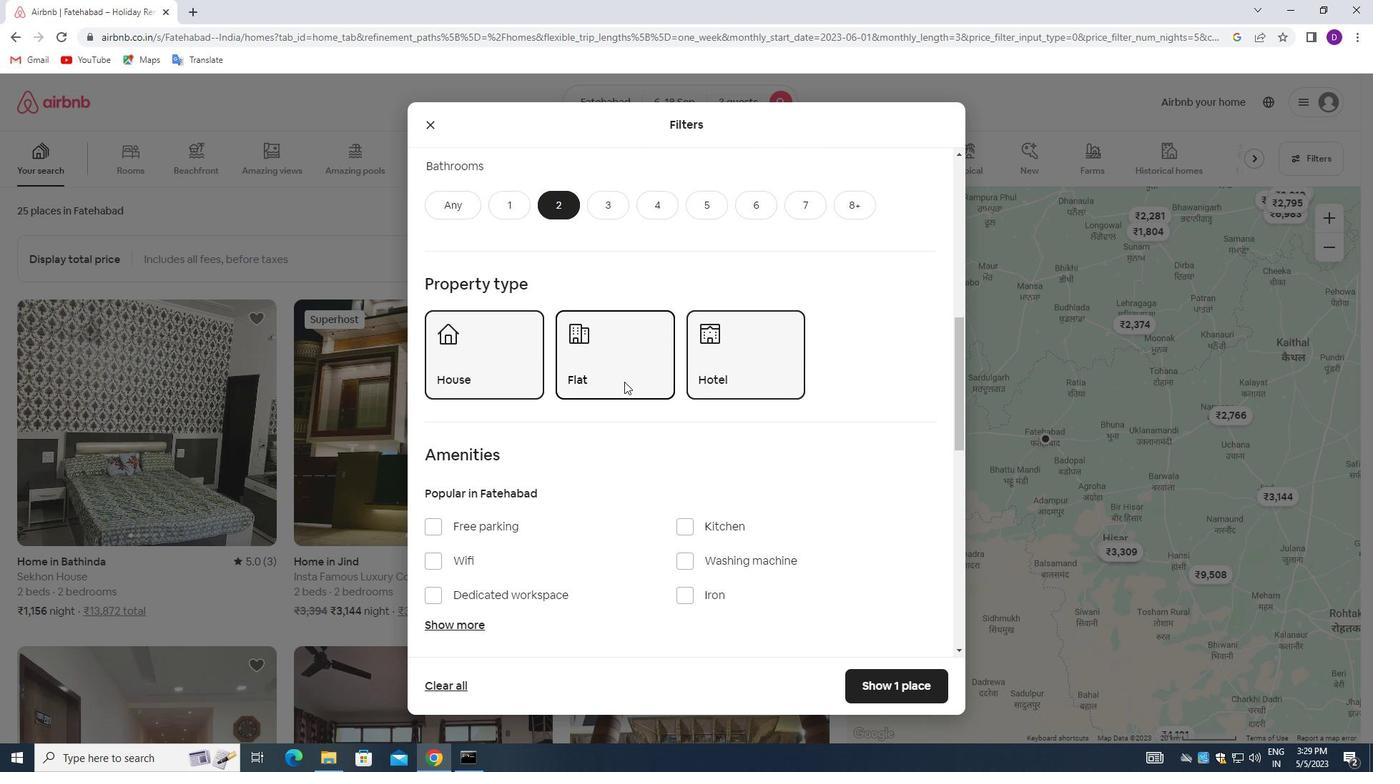 
Action: Mouse scrolled (624, 382) with delta (0, 0)
Screenshot: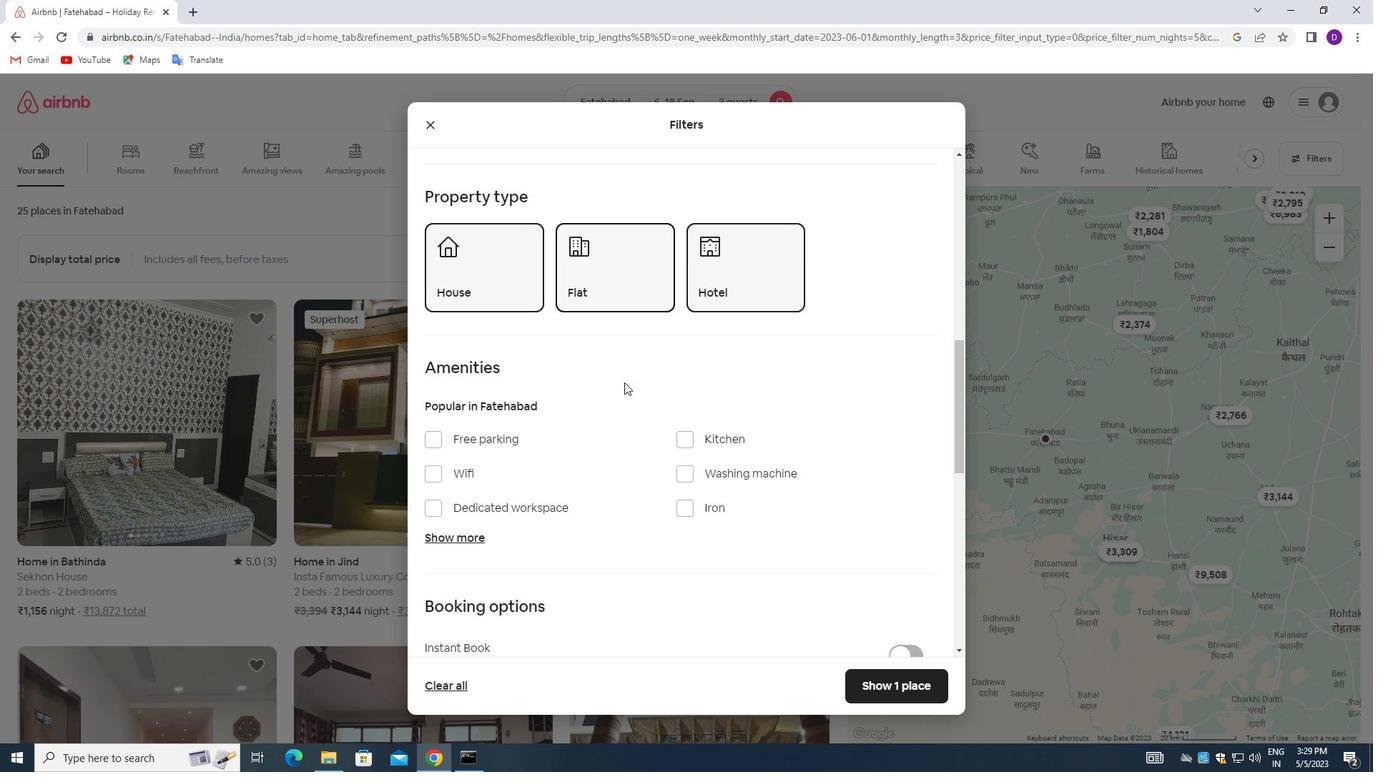 
Action: Mouse scrolled (624, 382) with delta (0, 0)
Screenshot: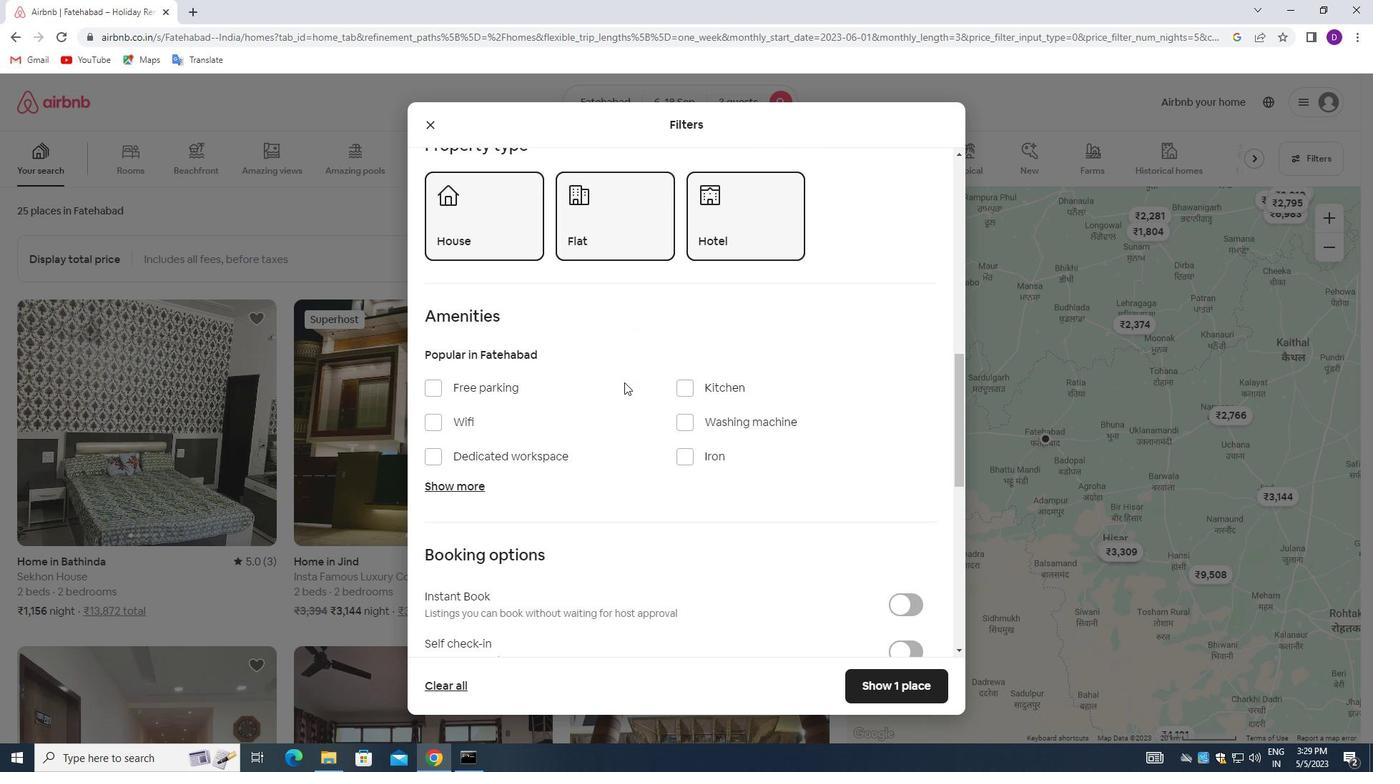
Action: Mouse scrolled (624, 382) with delta (0, 0)
Screenshot: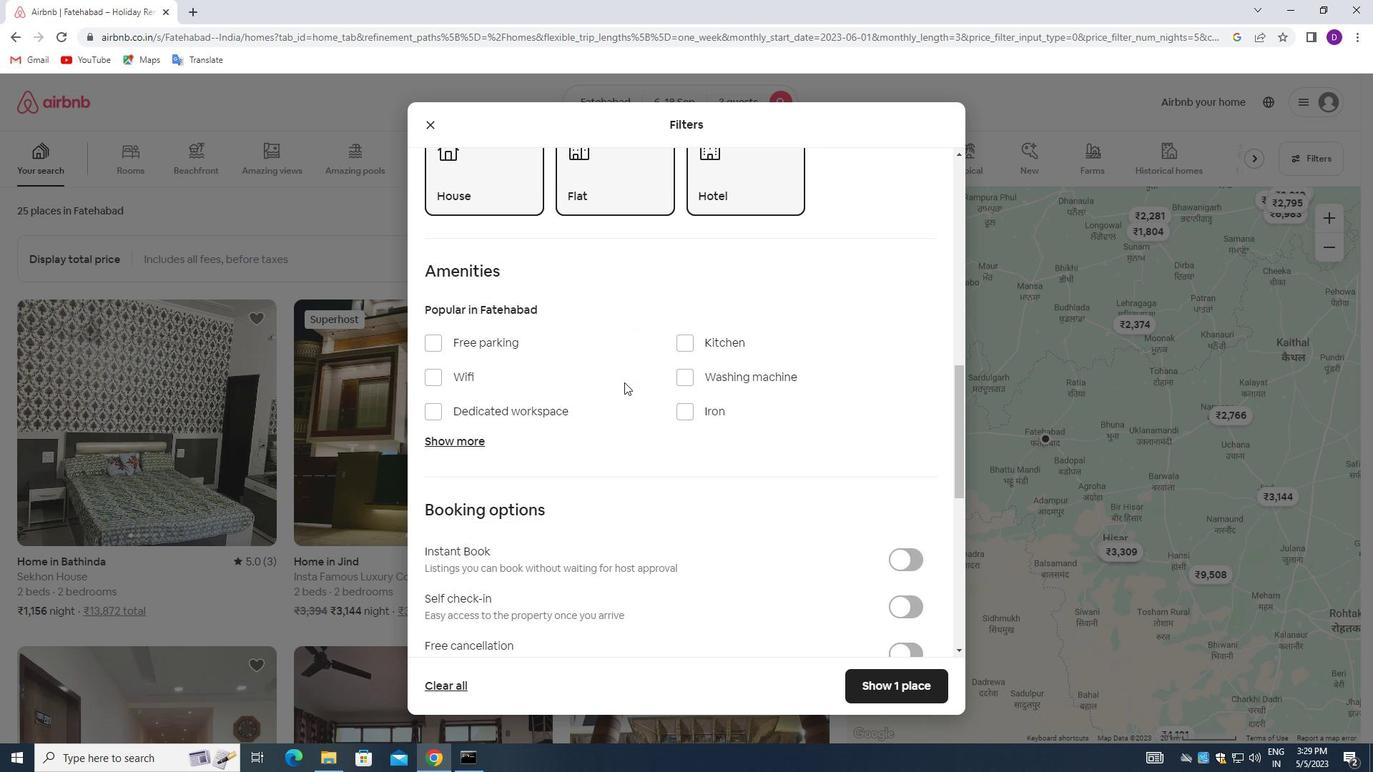 
Action: Mouse moved to (900, 325)
Screenshot: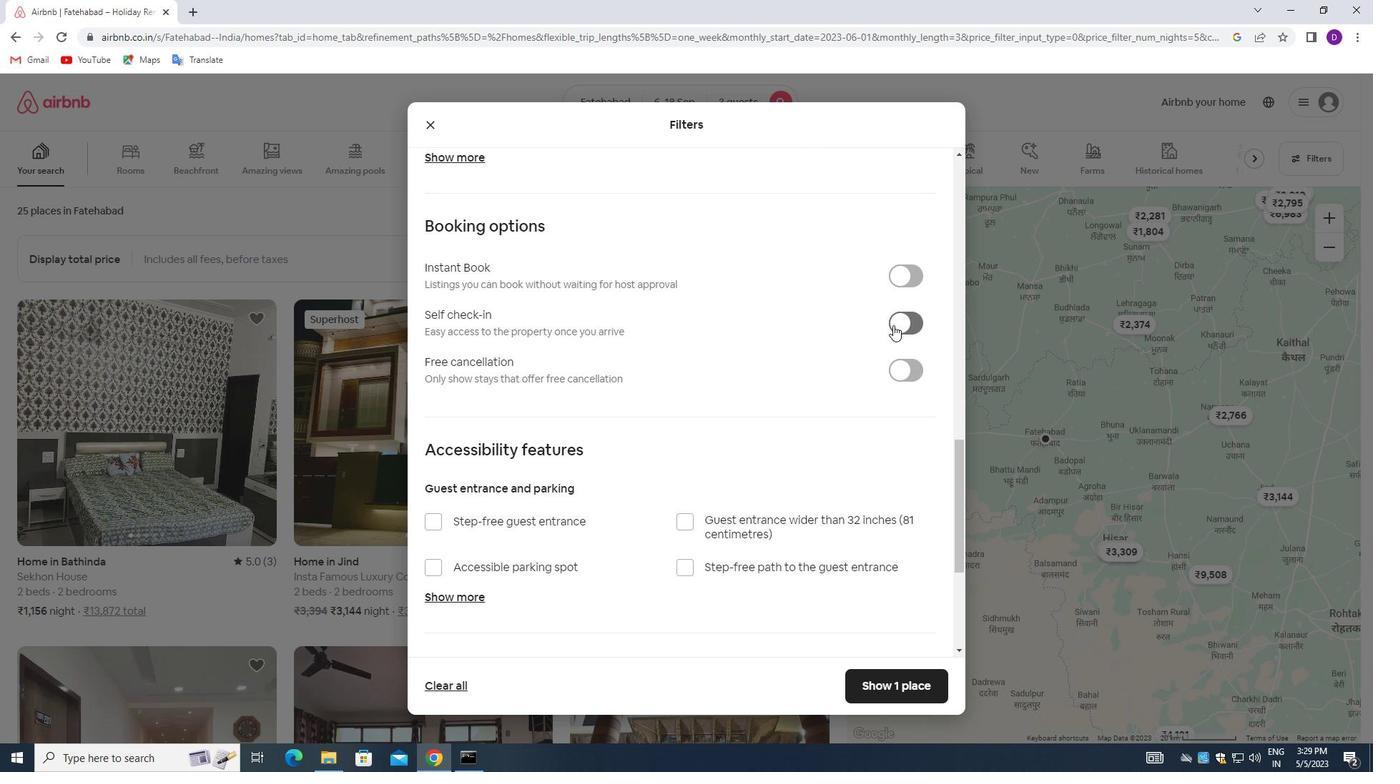 
Action: Mouse pressed left at (900, 325)
Screenshot: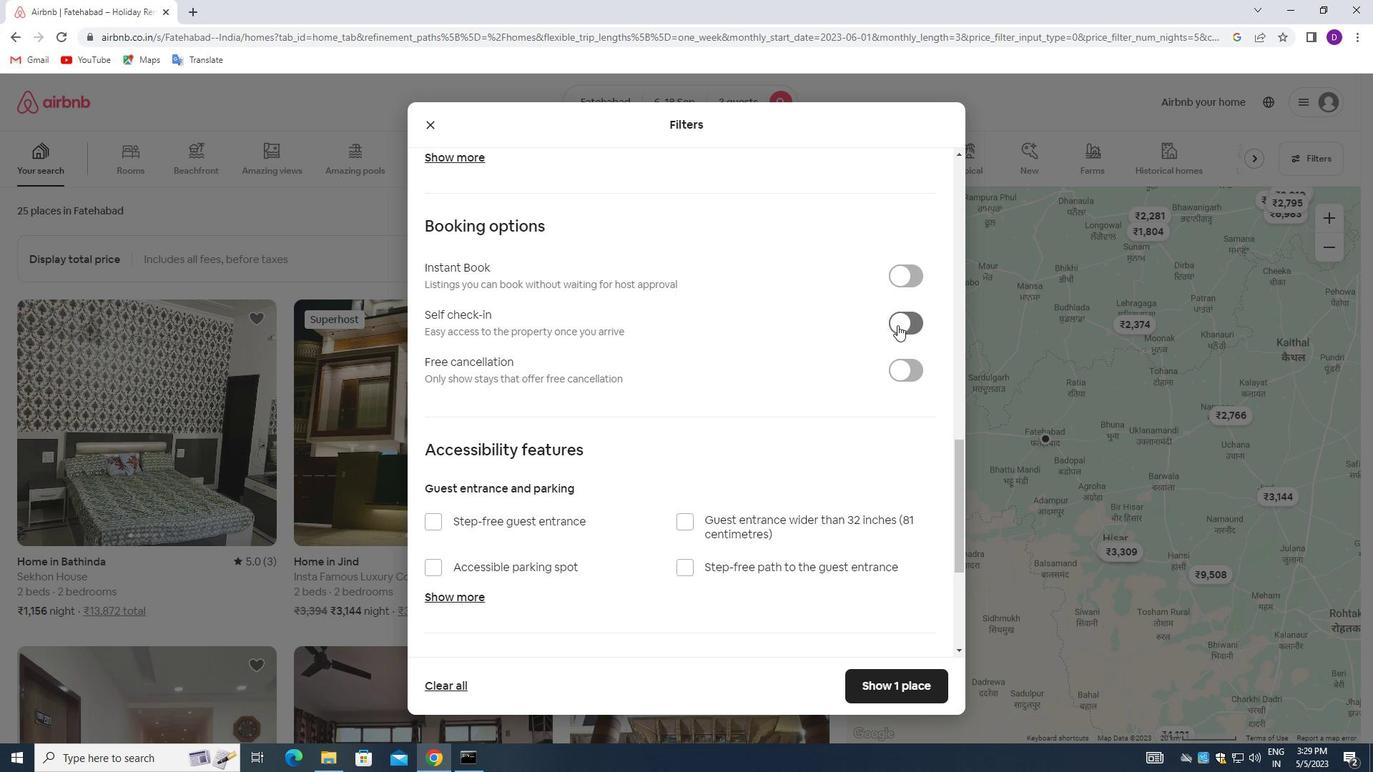 
Action: Mouse moved to (618, 405)
Screenshot: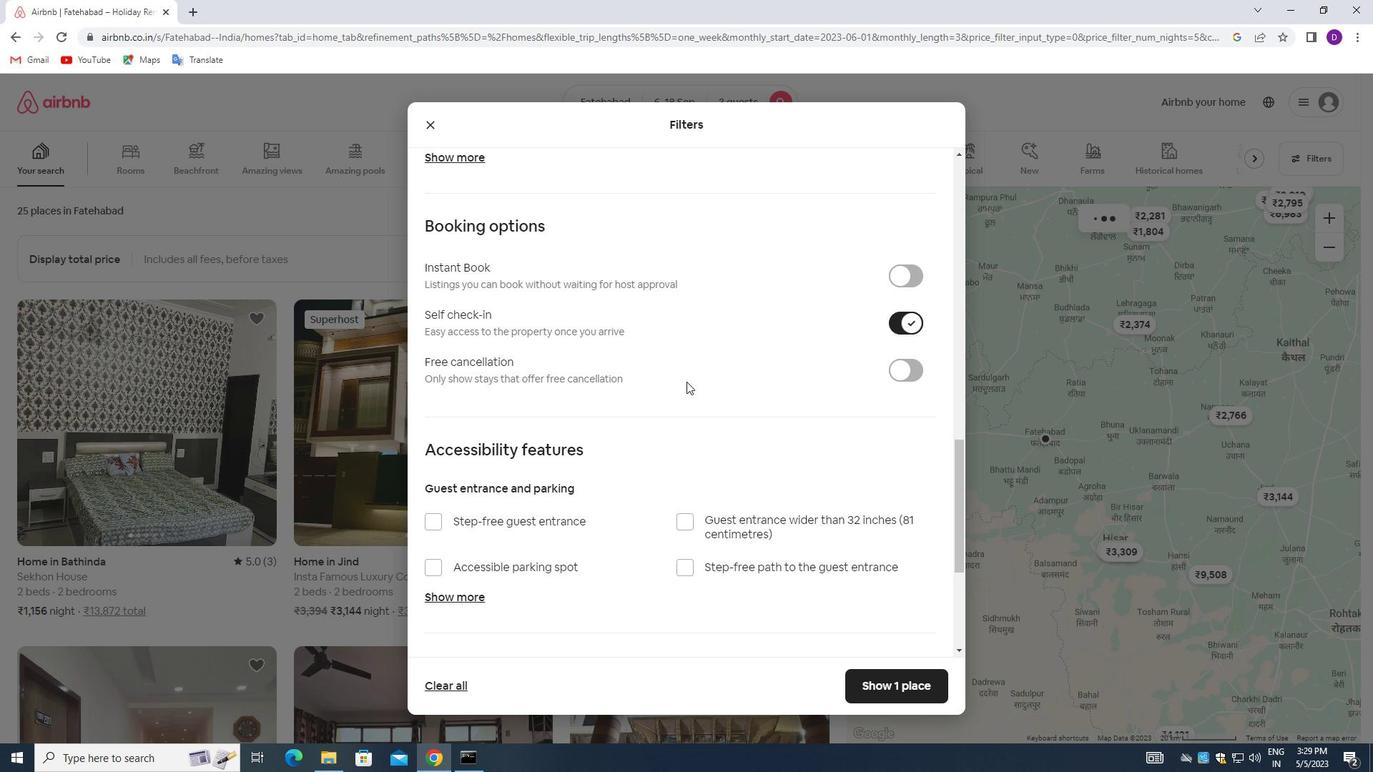 
Action: Mouse scrolled (618, 404) with delta (0, 0)
Screenshot: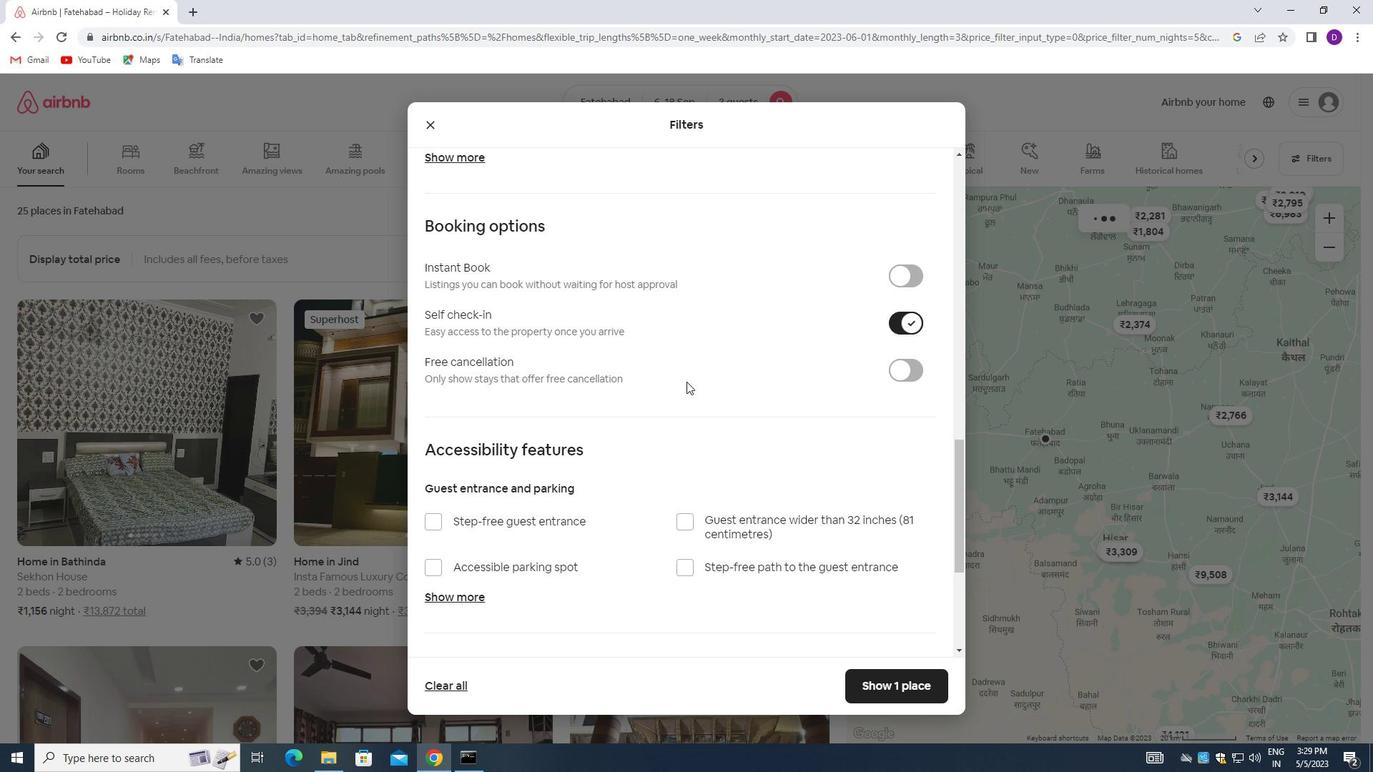 
Action: Mouse moved to (614, 407)
Screenshot: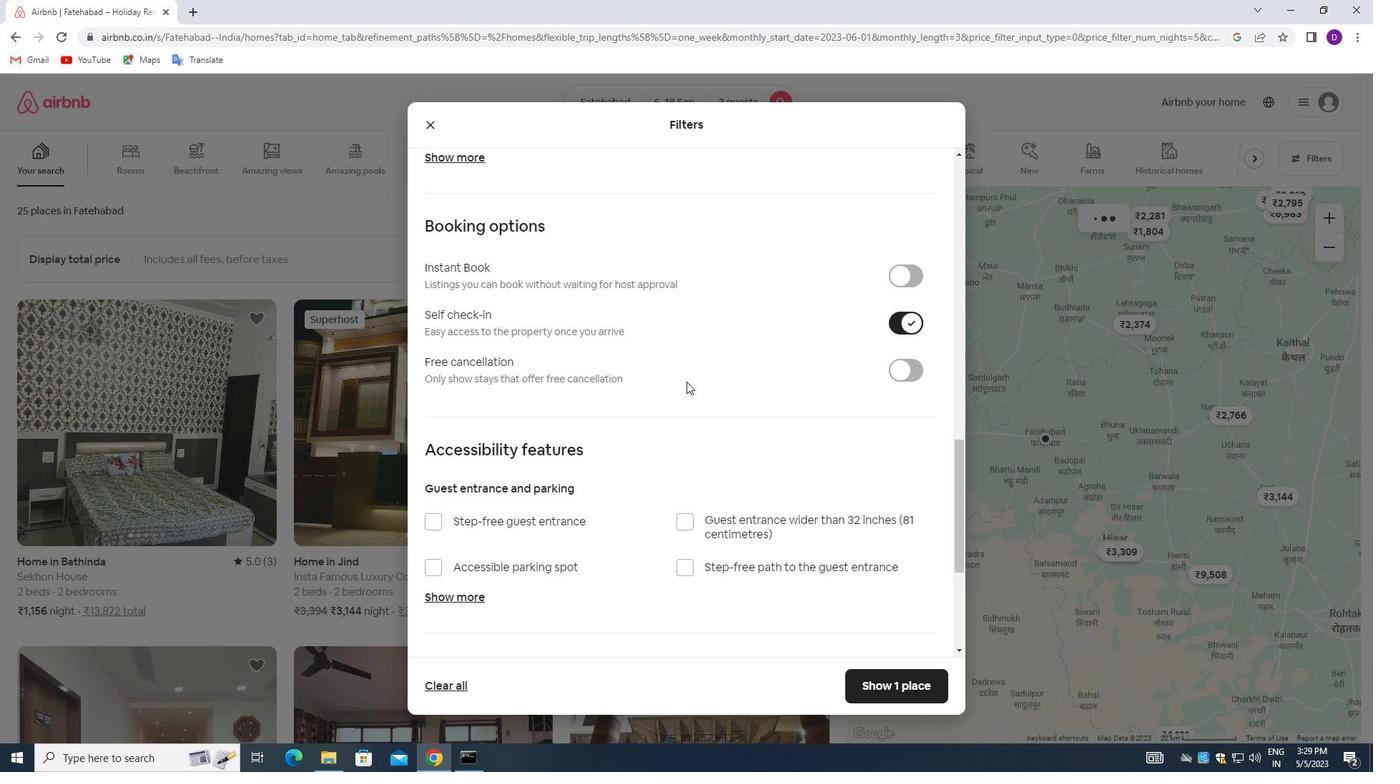 
Action: Mouse scrolled (614, 407) with delta (0, 0)
Screenshot: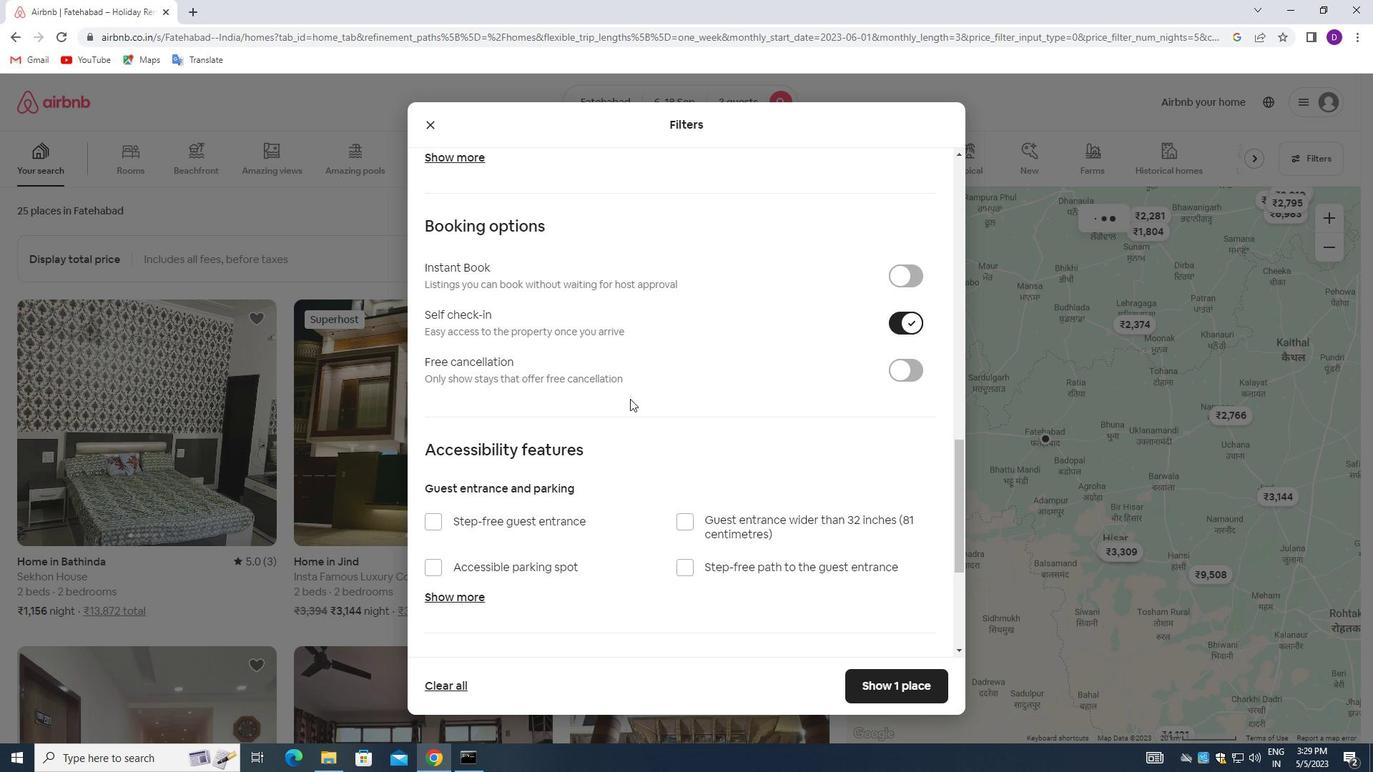 
Action: Mouse moved to (612, 410)
Screenshot: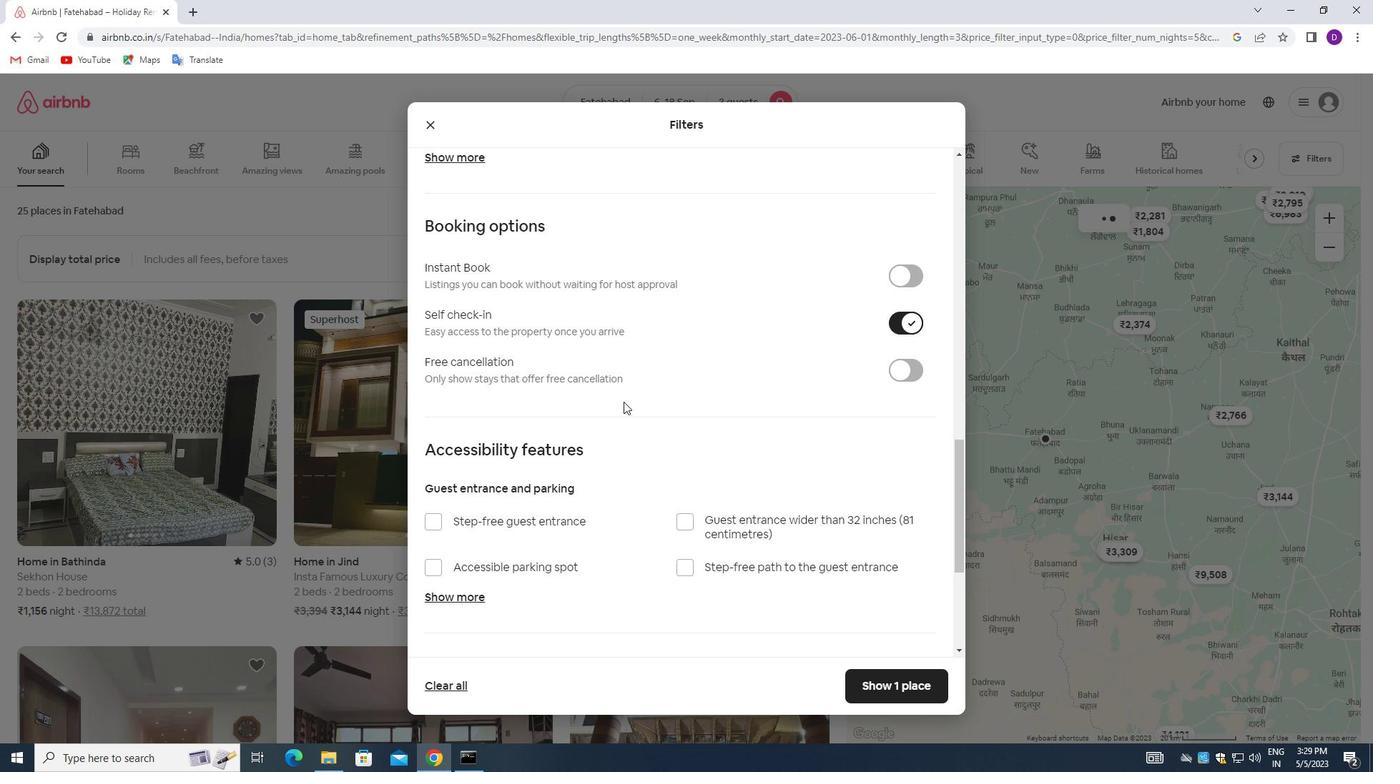 
Action: Mouse scrolled (612, 409) with delta (0, 0)
Screenshot: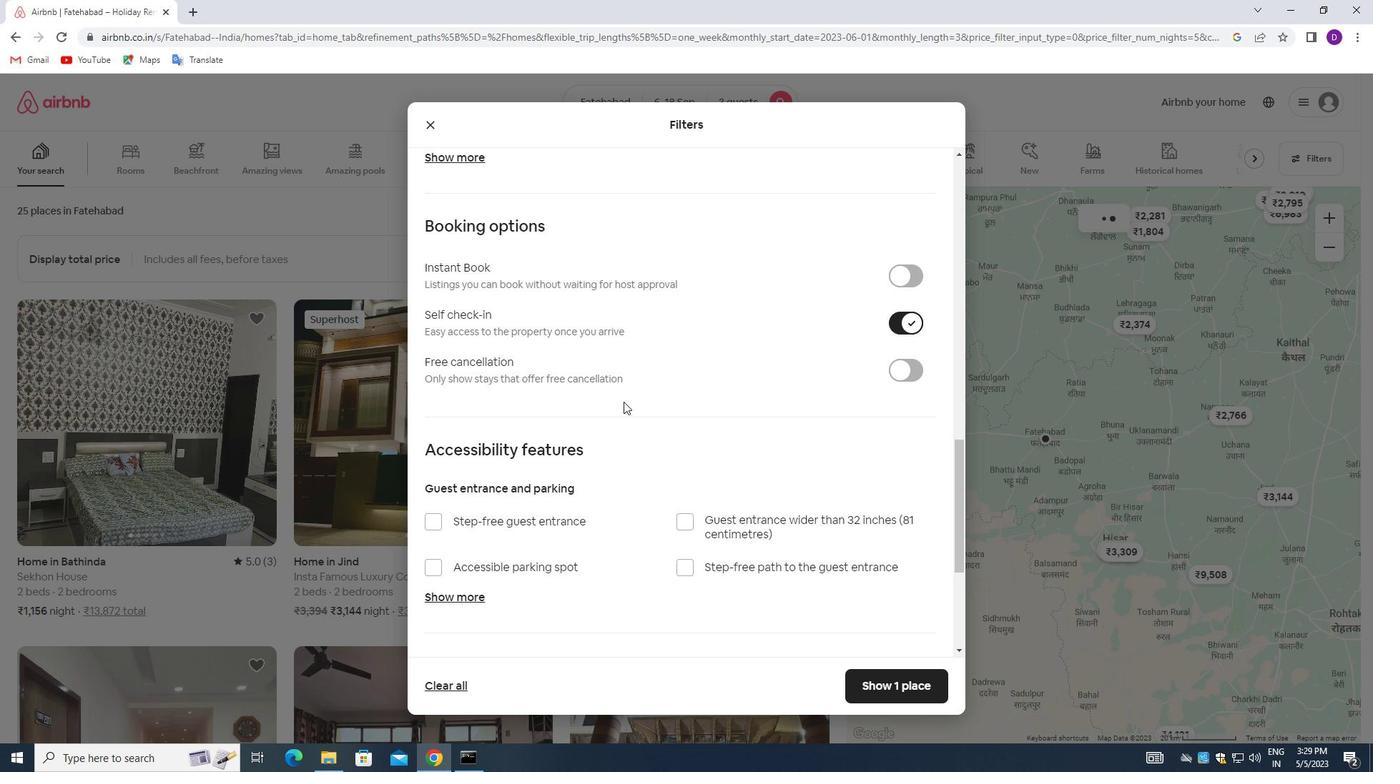 
Action: Mouse moved to (610, 415)
Screenshot: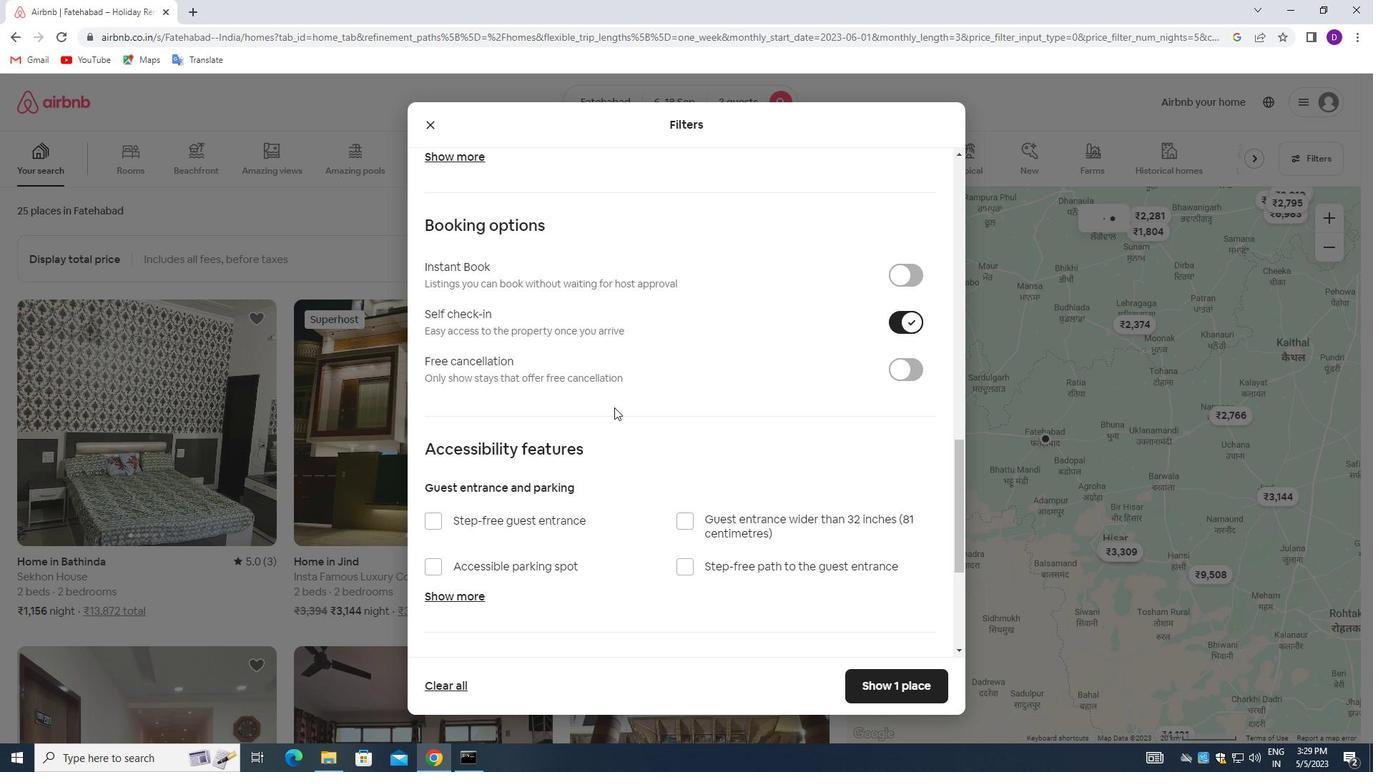 
Action: Mouse scrolled (610, 415) with delta (0, 0)
Screenshot: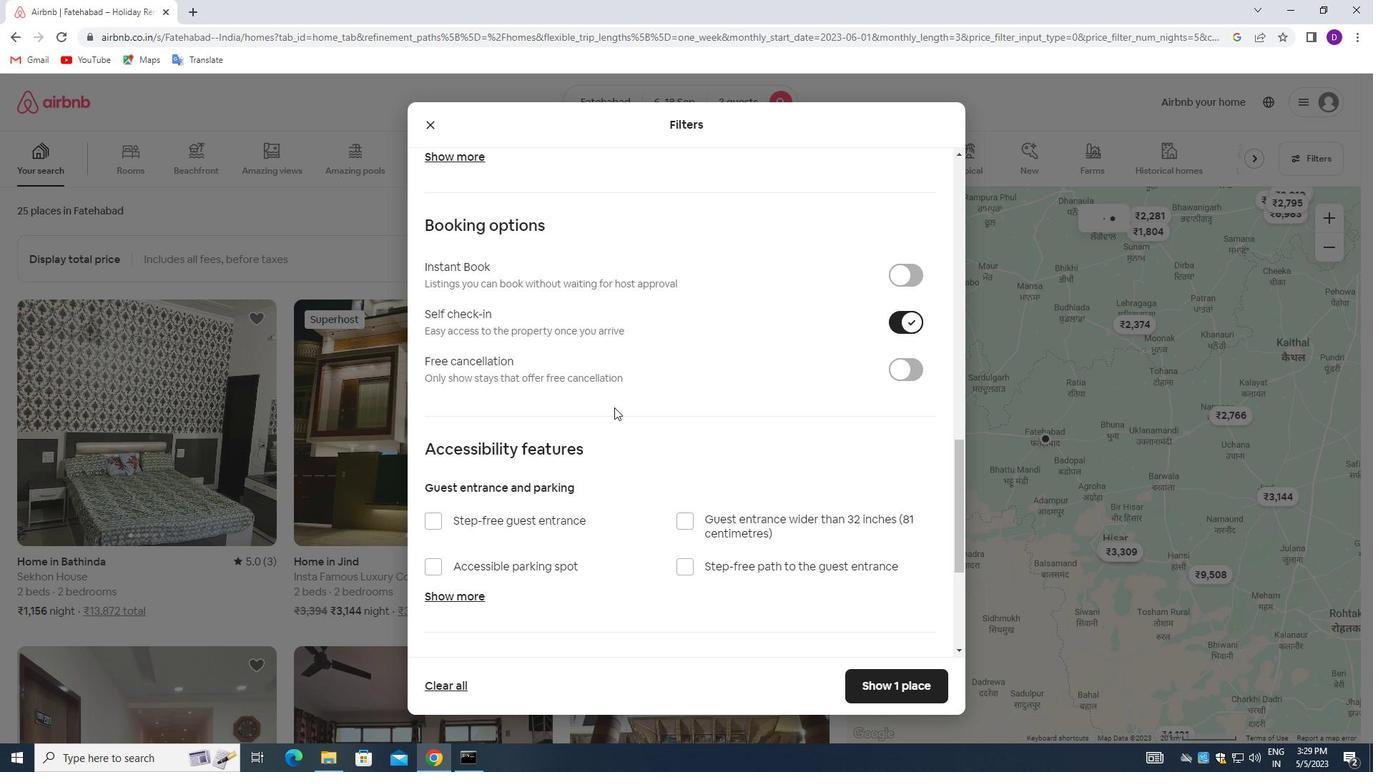 
Action: Mouse moved to (608, 420)
Screenshot: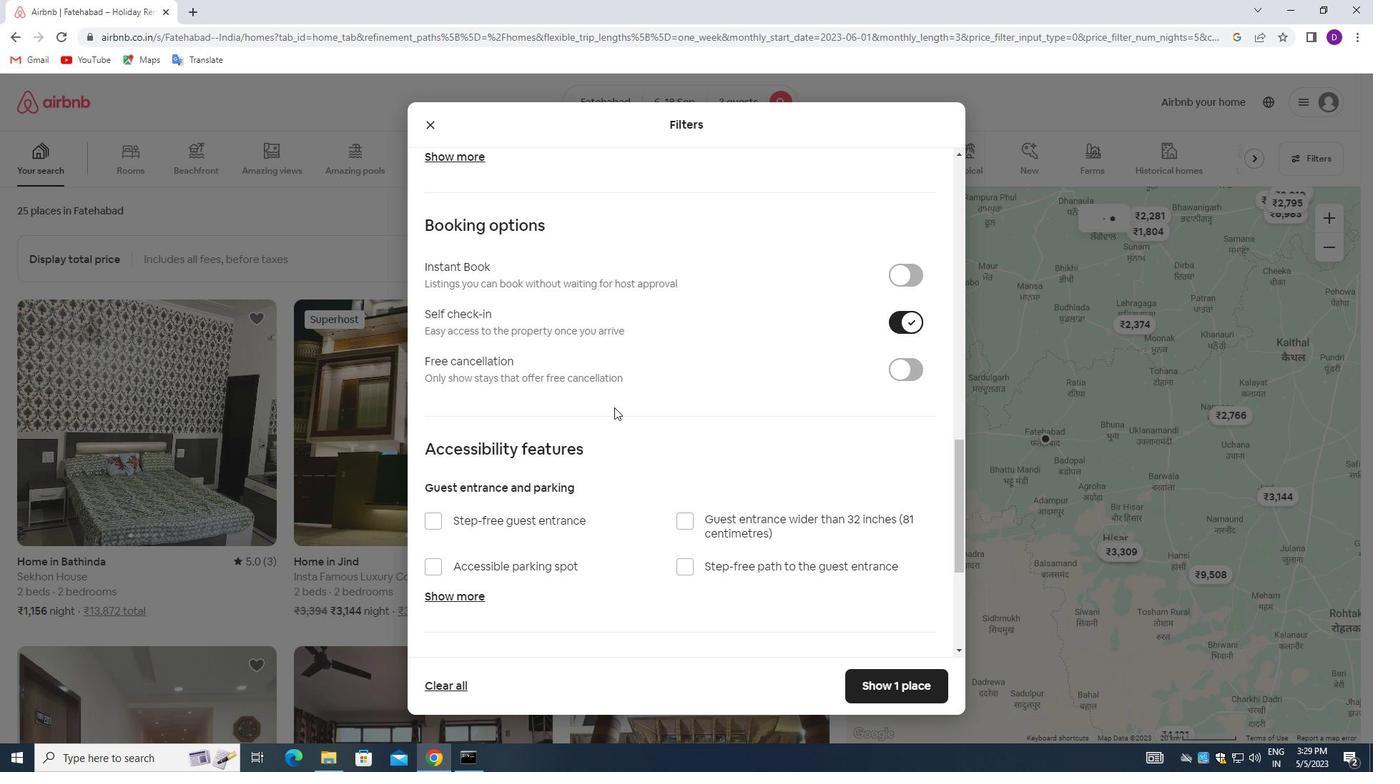 
Action: Mouse scrolled (608, 419) with delta (0, 0)
Screenshot: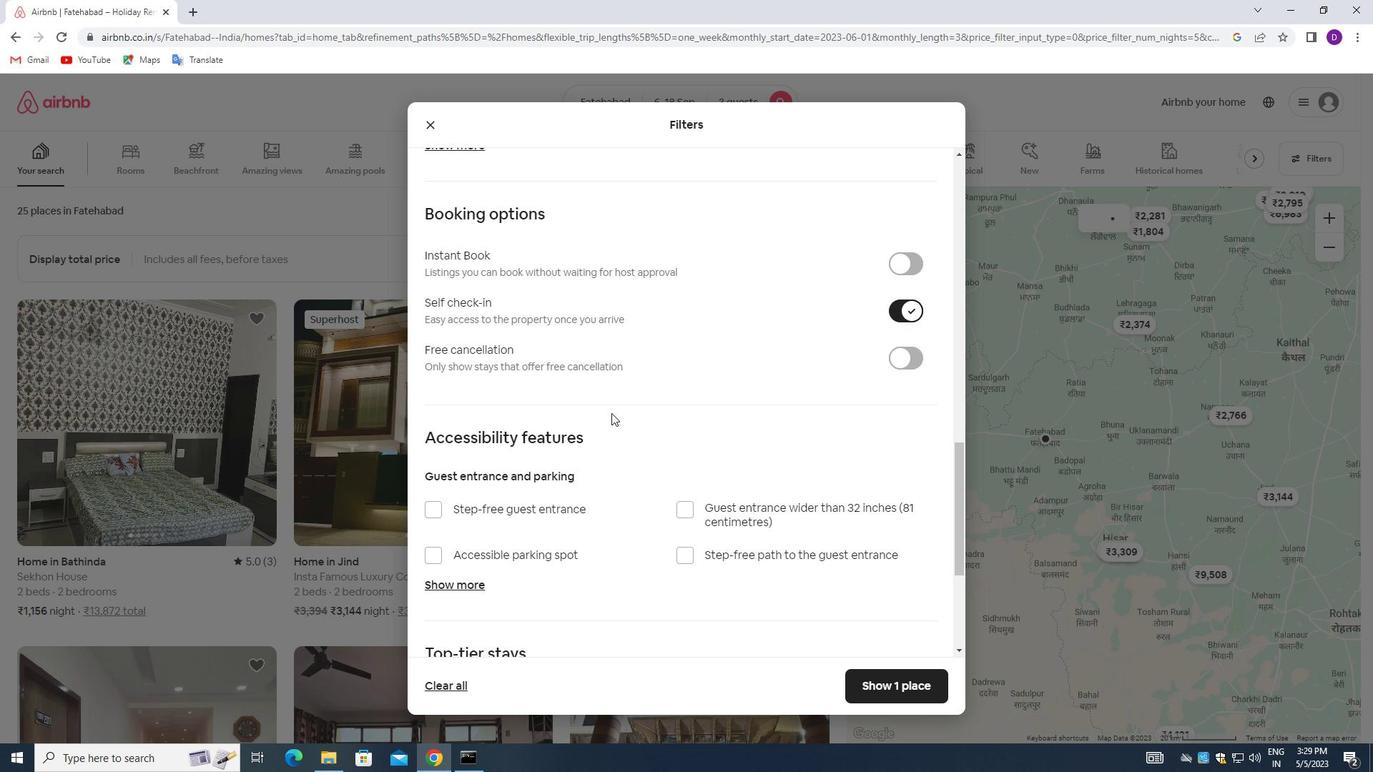 
Action: Mouse moved to (608, 421)
Screenshot: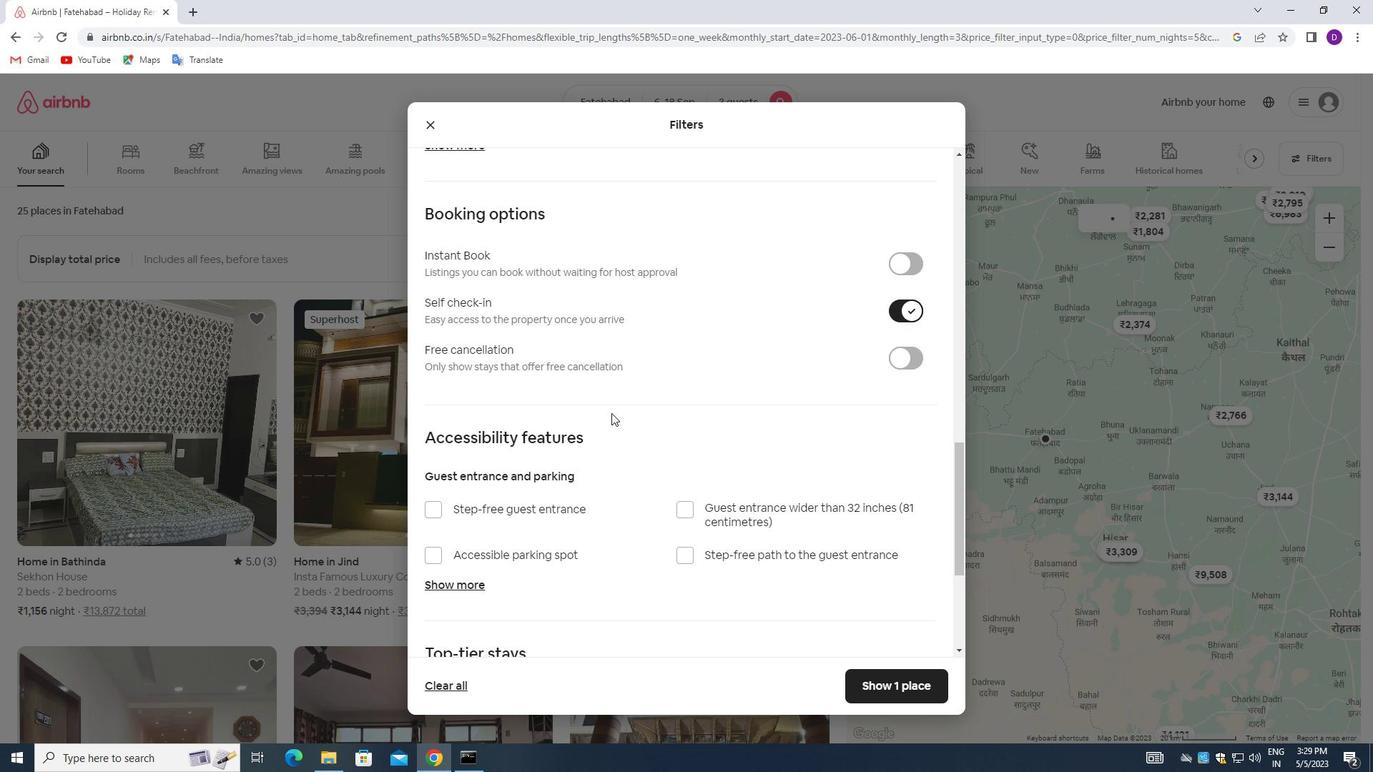 
Action: Mouse scrolled (608, 420) with delta (0, 0)
Screenshot: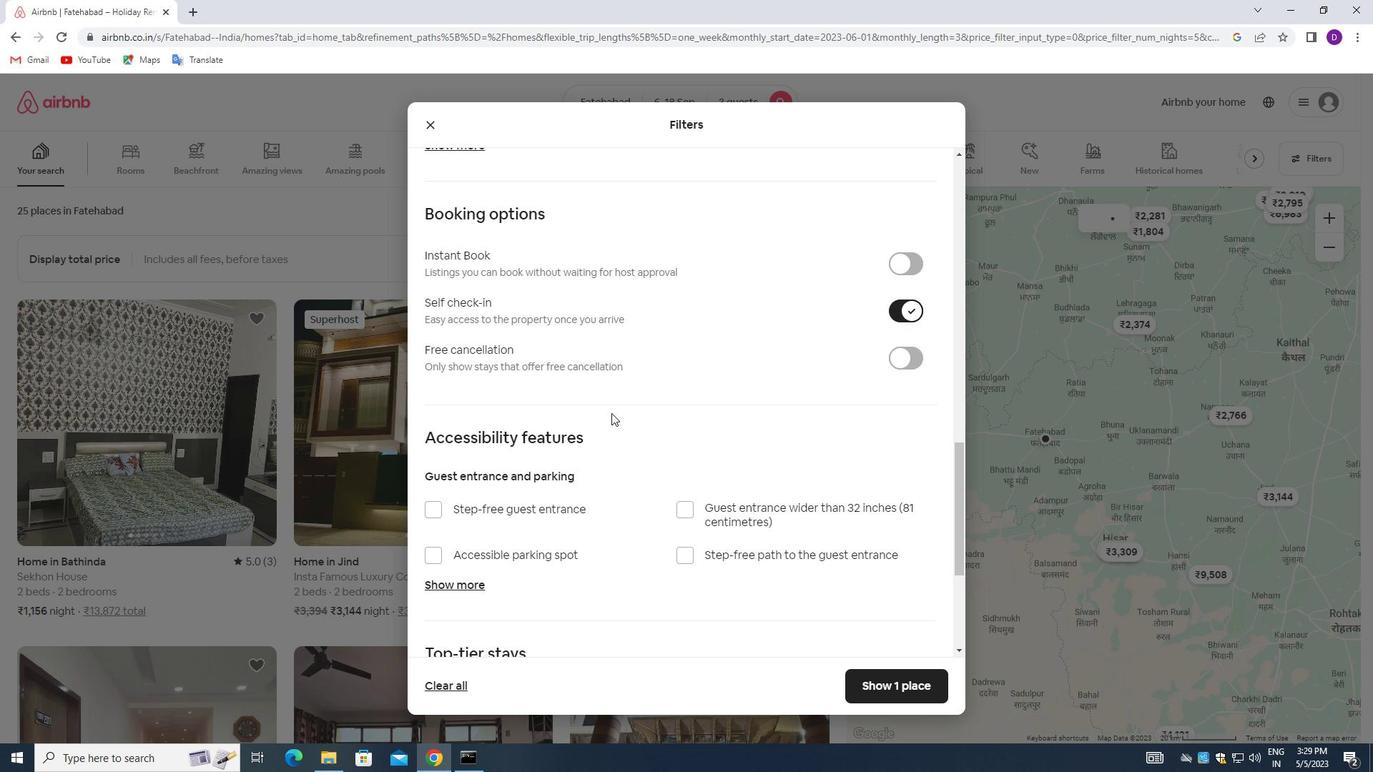 
Action: Mouse moved to (591, 432)
Screenshot: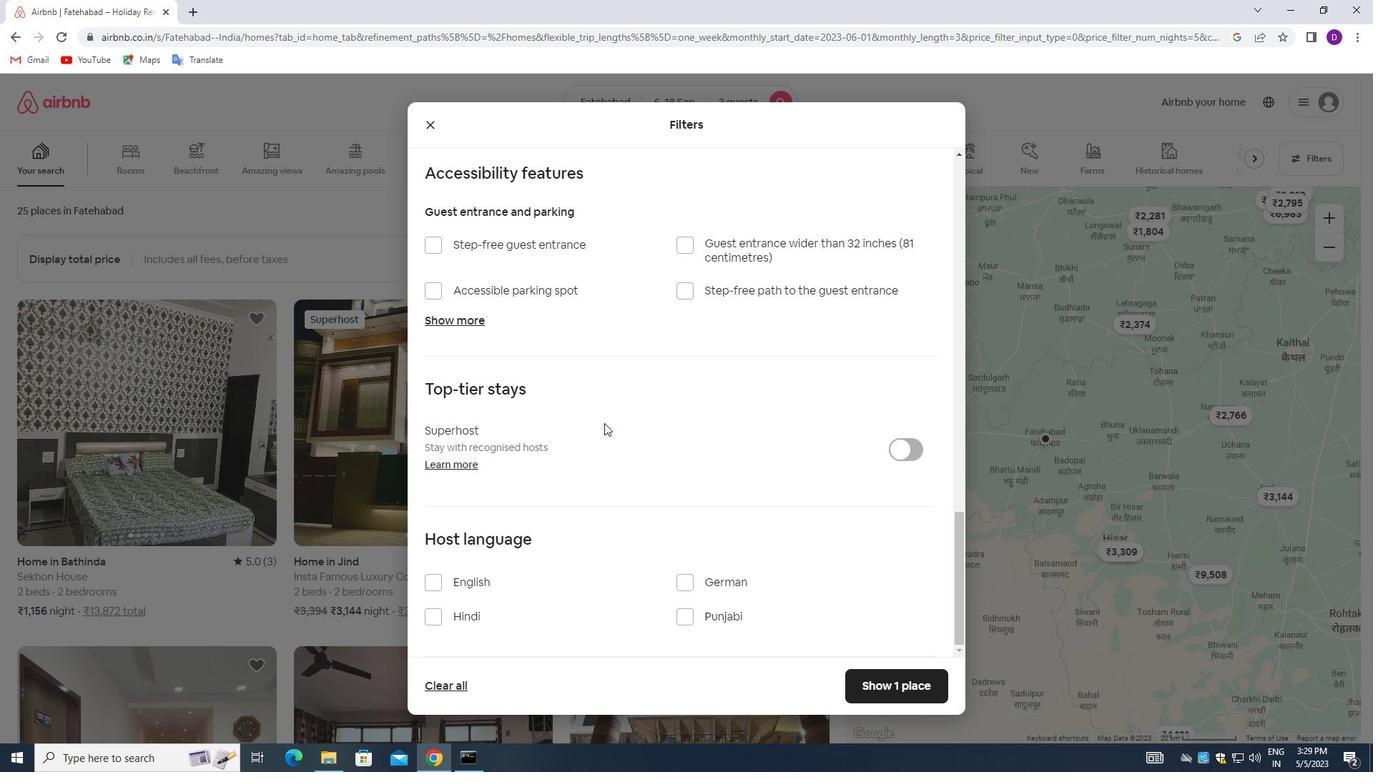 
Action: Mouse scrolled (591, 432) with delta (0, 0)
Screenshot: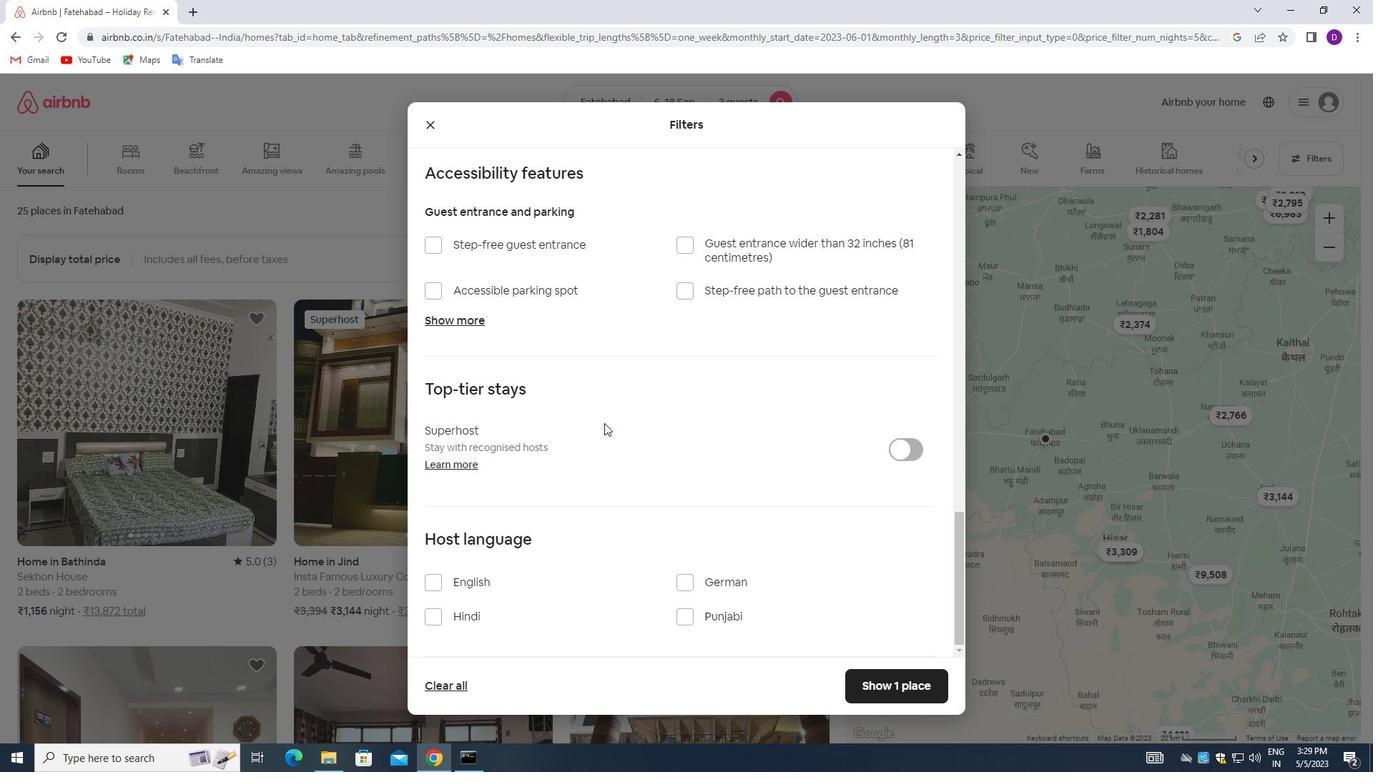 
Action: Mouse moved to (438, 582)
Screenshot: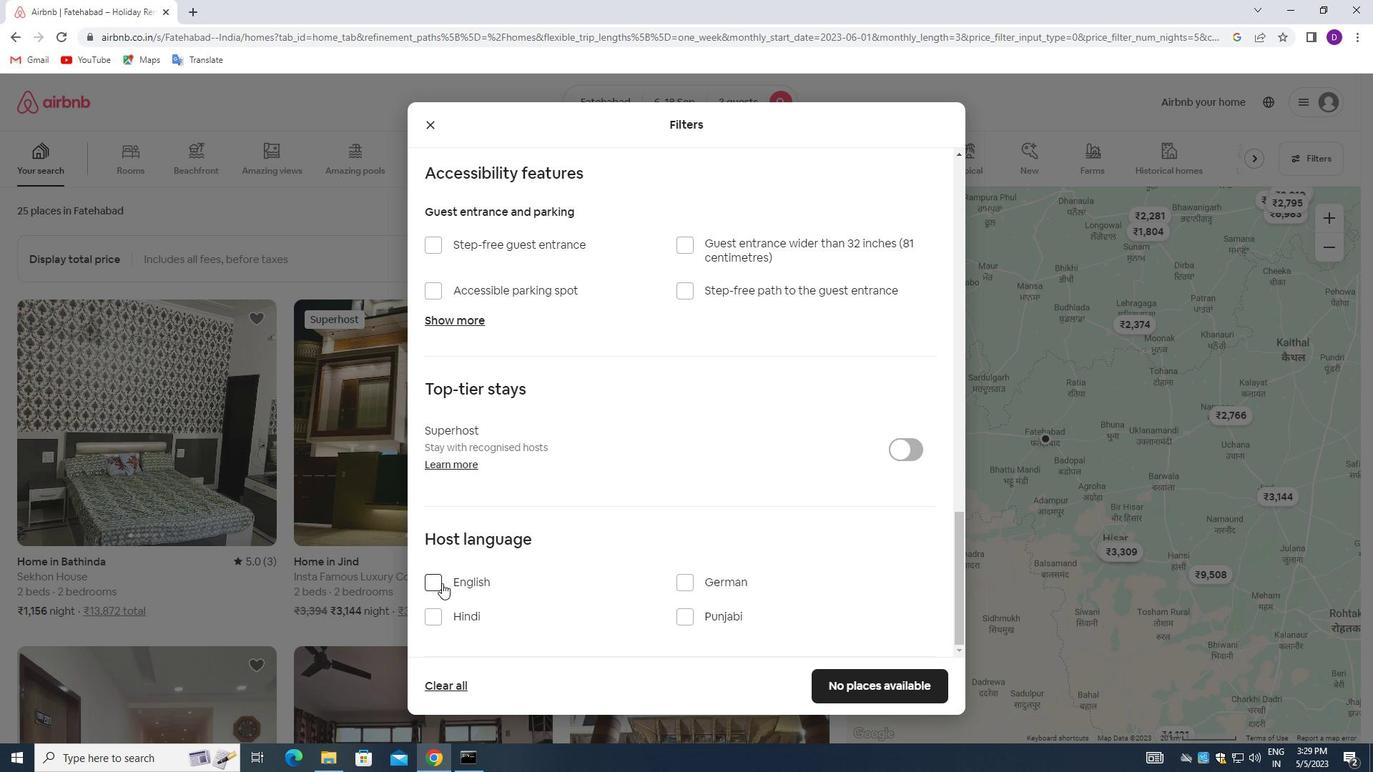 
Action: Mouse pressed left at (438, 582)
Screenshot: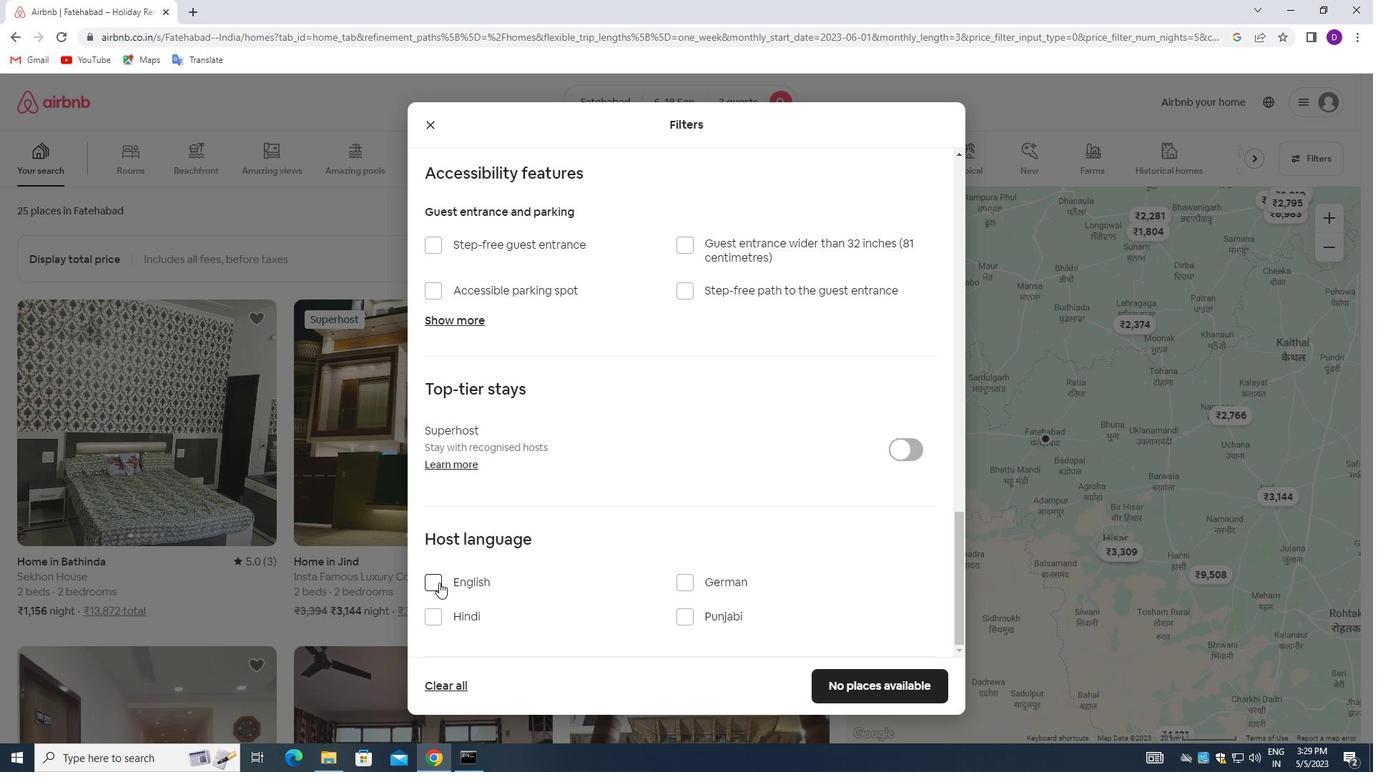 
Action: Mouse moved to (822, 679)
Screenshot: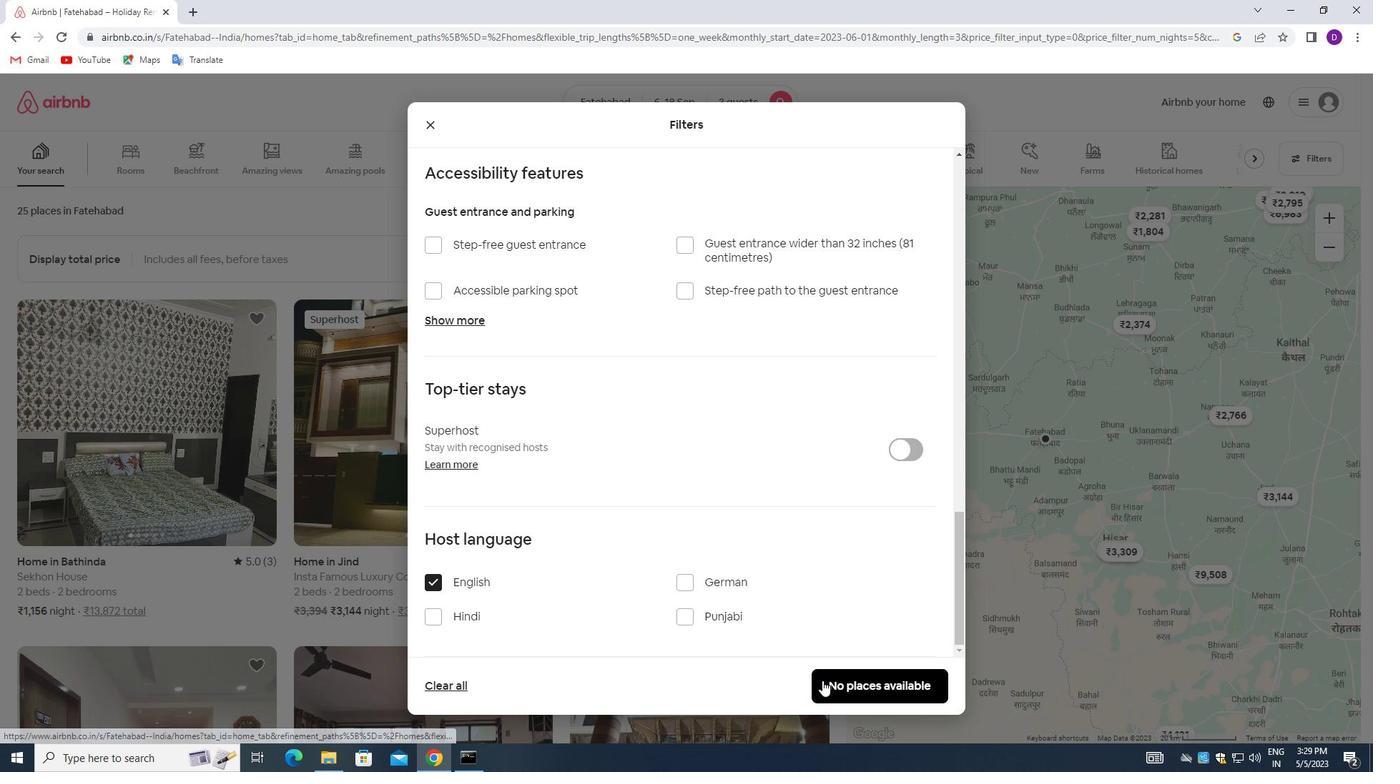 
Action: Mouse pressed left at (822, 679)
Screenshot: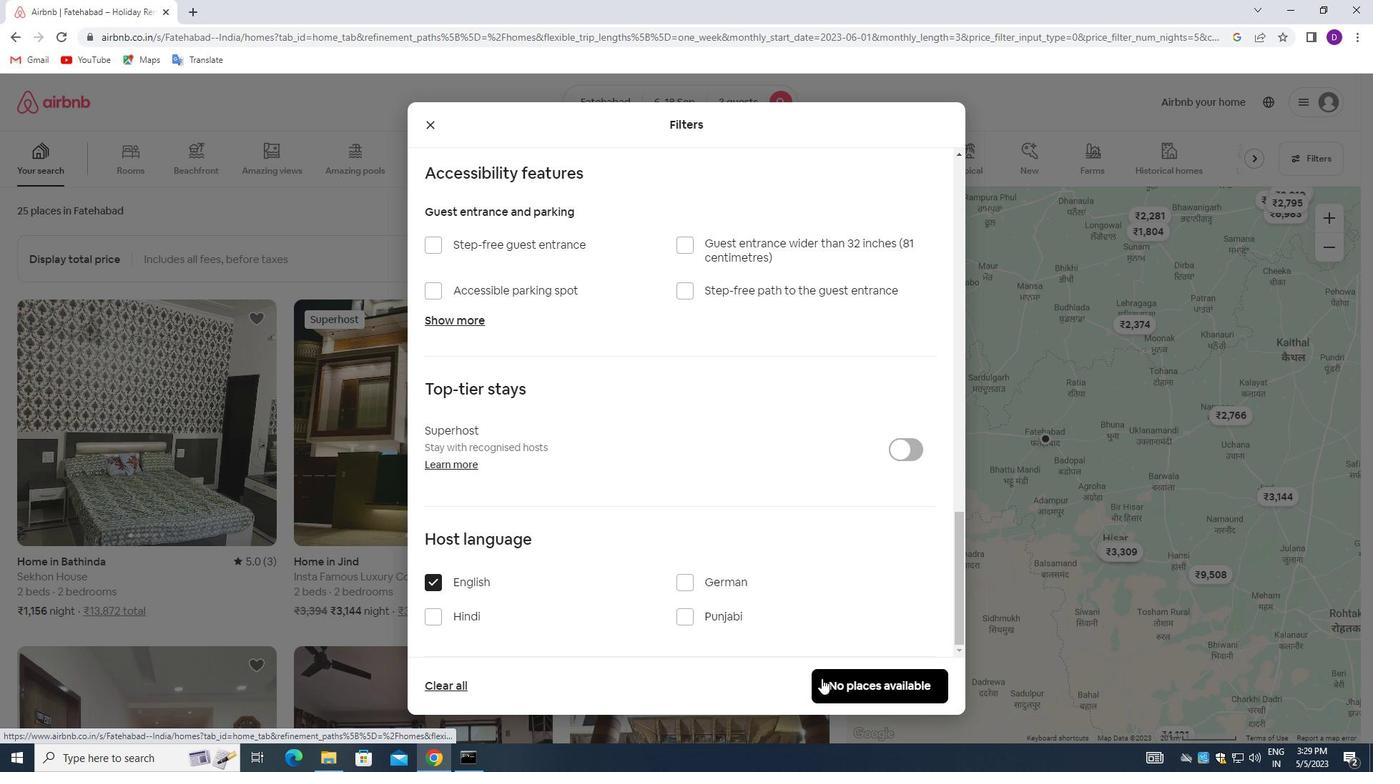 
Action: Mouse moved to (748, 475)
Screenshot: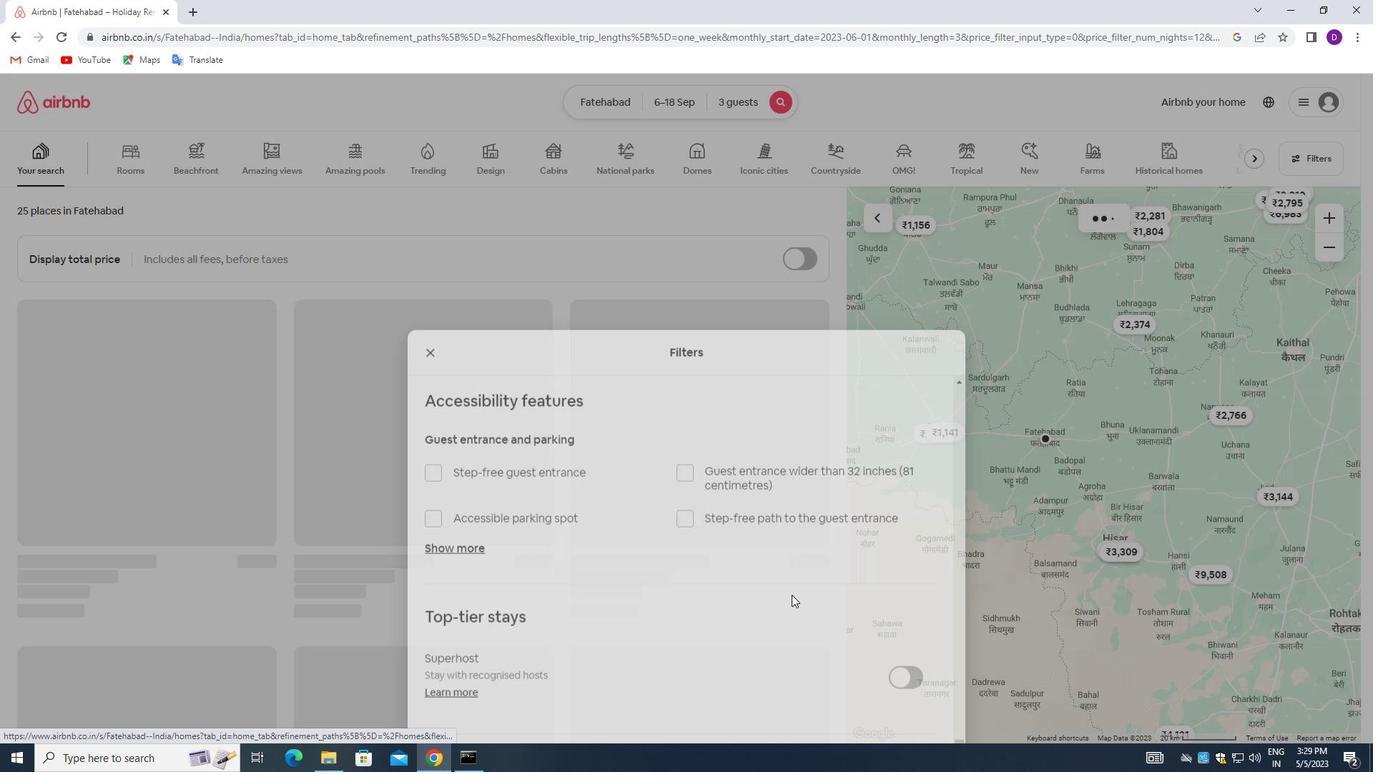 
